 Task: Look for space in Surprise, United States from 6th September, 2023 to 15th September, 2023 for 6 adults in price range Rs.8000 to Rs.12000. Place can be entire place or private room with 6 bedrooms having 6 beds and 6 bathrooms. Property type can be house, flat, guest house. Amenities needed are: wifi, TV, free parkinig on premises, gym, breakfast. Booking option can be shelf check-in. Required host language is English.
Action: Mouse moved to (555, 110)
Screenshot: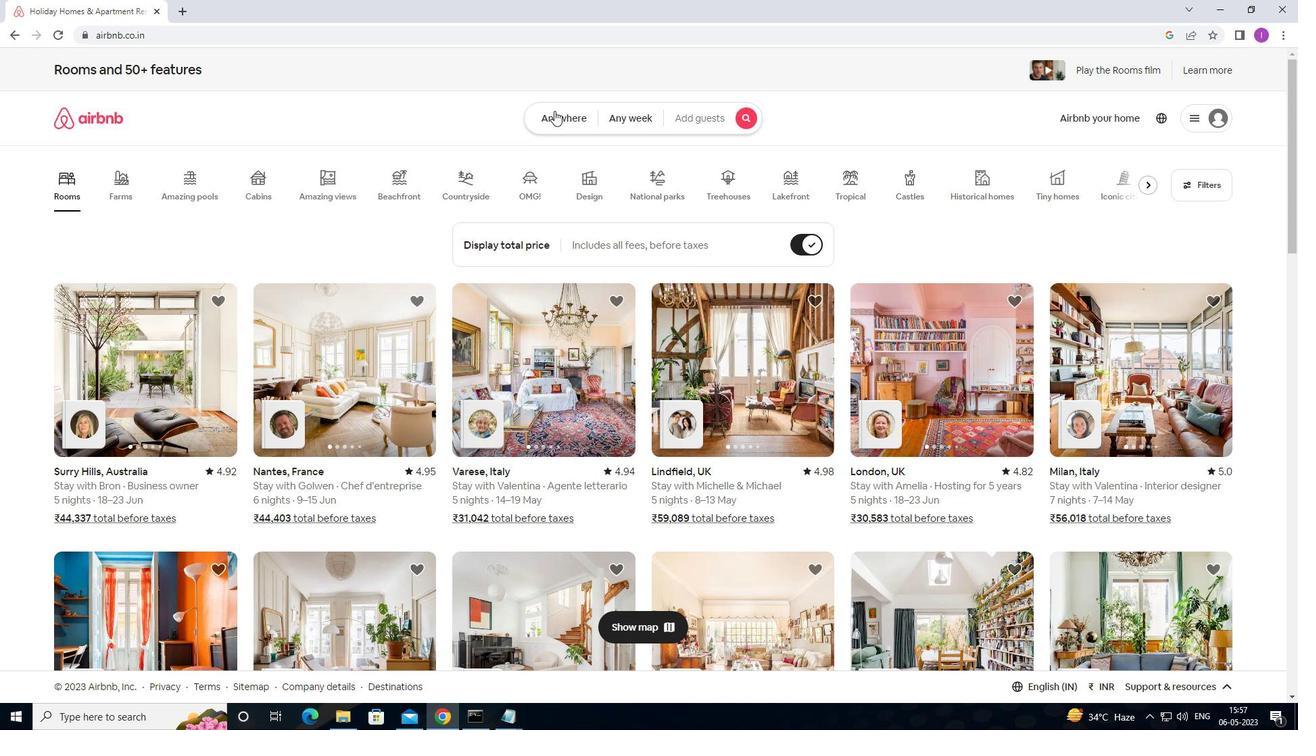 
Action: Mouse pressed left at (555, 110)
Screenshot: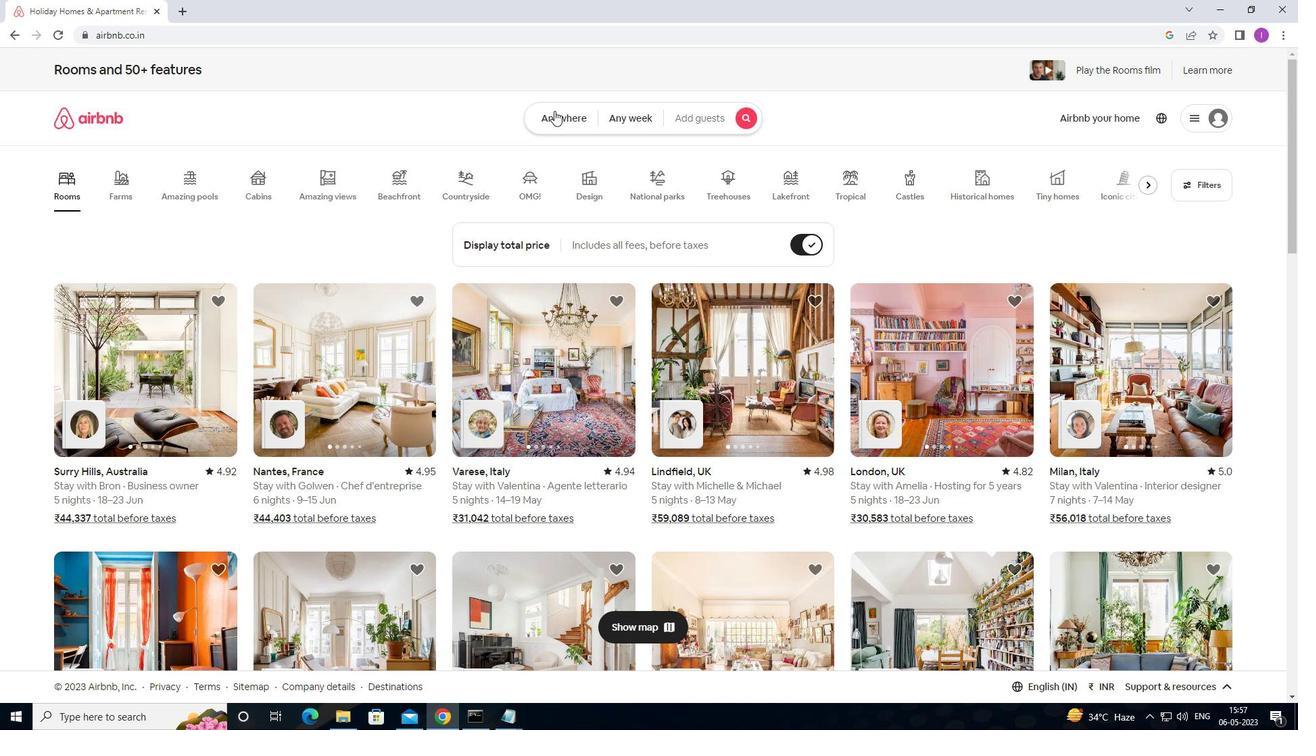 
Action: Mouse moved to (400, 178)
Screenshot: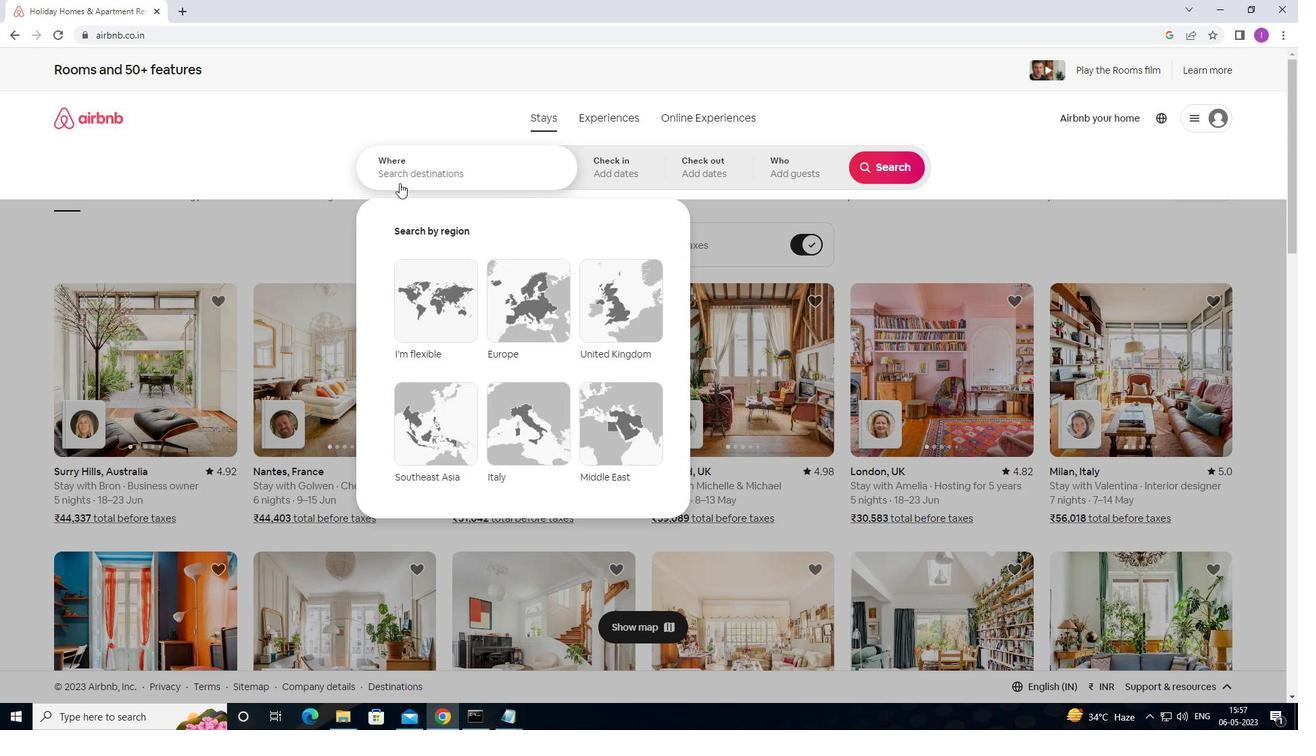 
Action: Mouse pressed left at (400, 178)
Screenshot: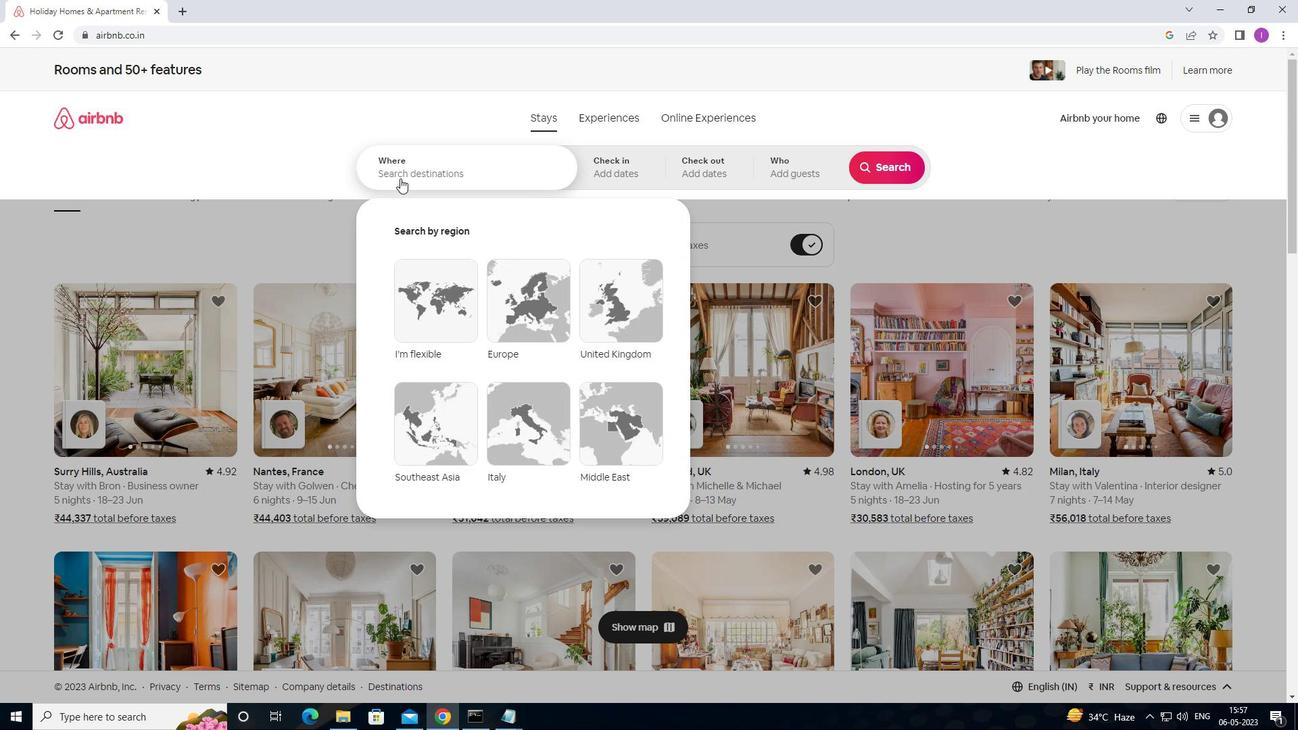
Action: Mouse moved to (930, 144)
Screenshot: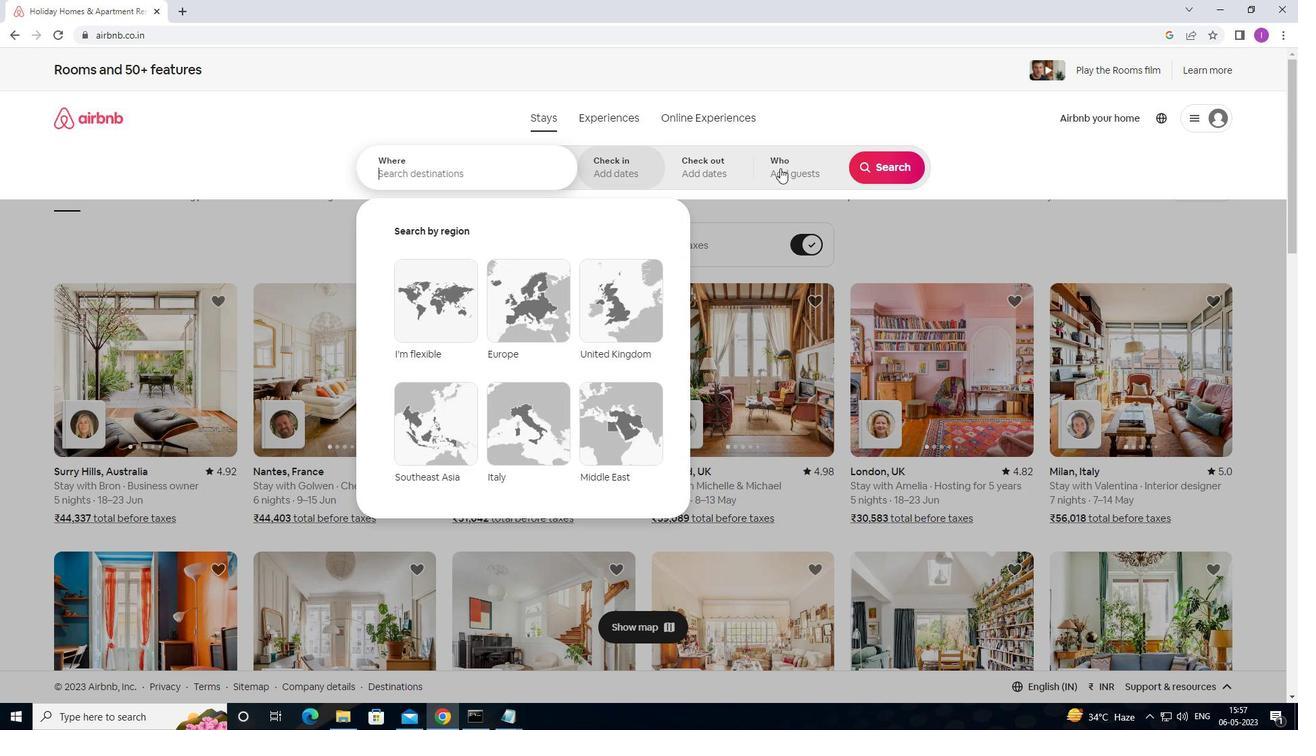 
Action: Key pressed <Key.shift>SURO<Key.backspace>
Screenshot: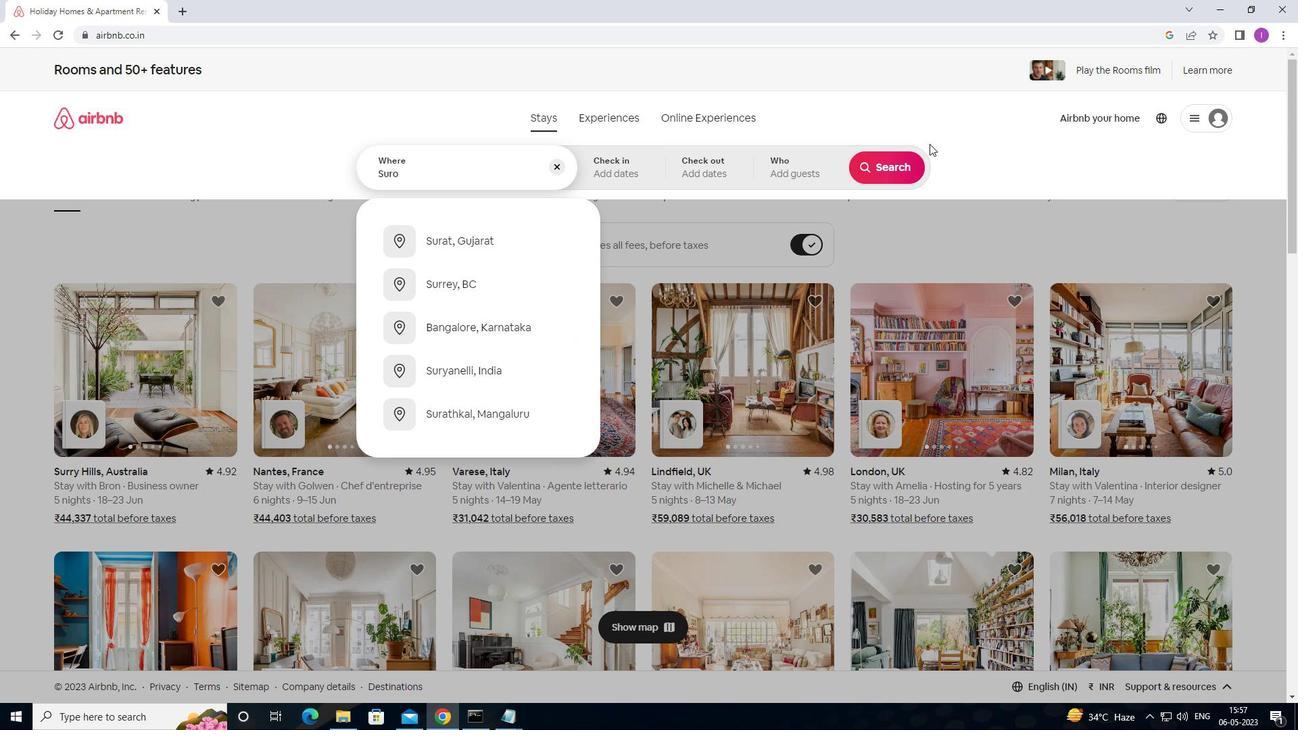 
Action: Mouse moved to (966, 163)
Screenshot: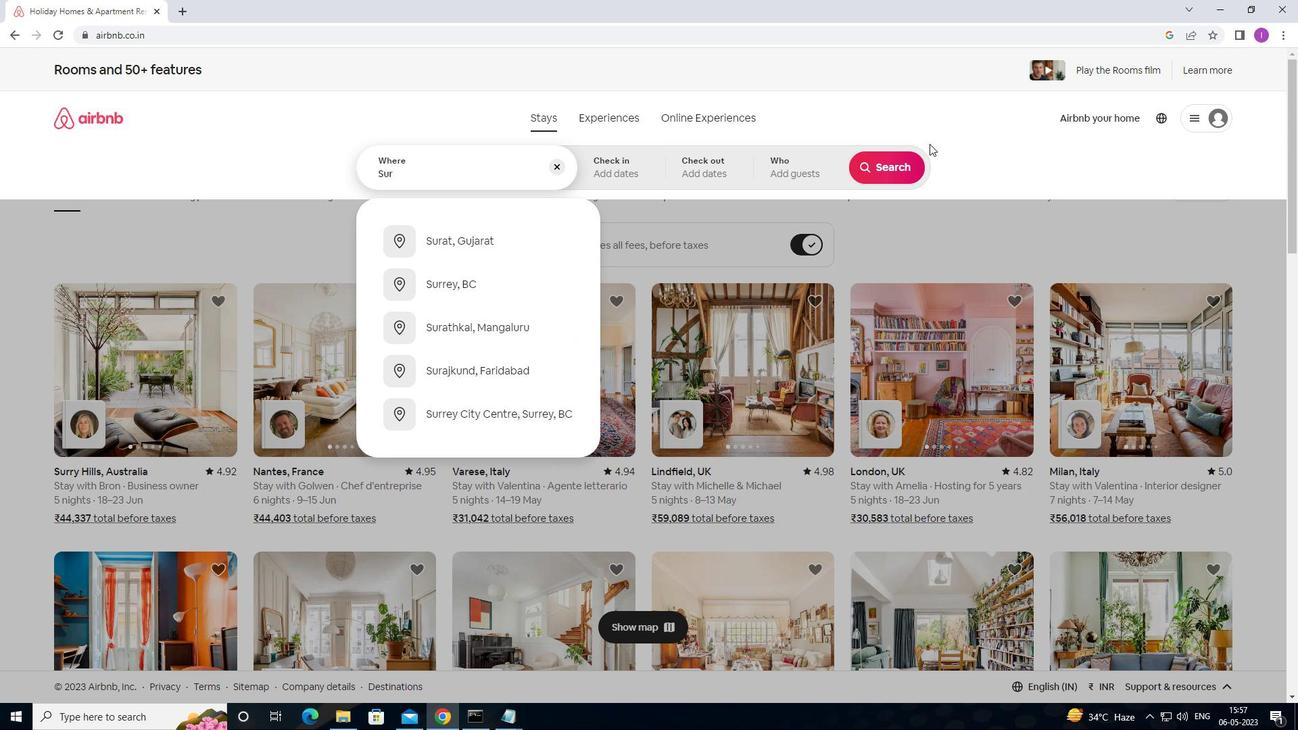 
Action: Key pressed PRISE,<Key.shift><Key.shift><Key.shift><Key.shift><Key.shift><Key.shift><Key.shift><Key.shift><Key.shift><Key.shift><Key.shift><Key.shift><Key.shift><Key.shift><Key.shift><Key.shift><Key.shift><Key.shift>UNITED<Key.space>STATES
Screenshot: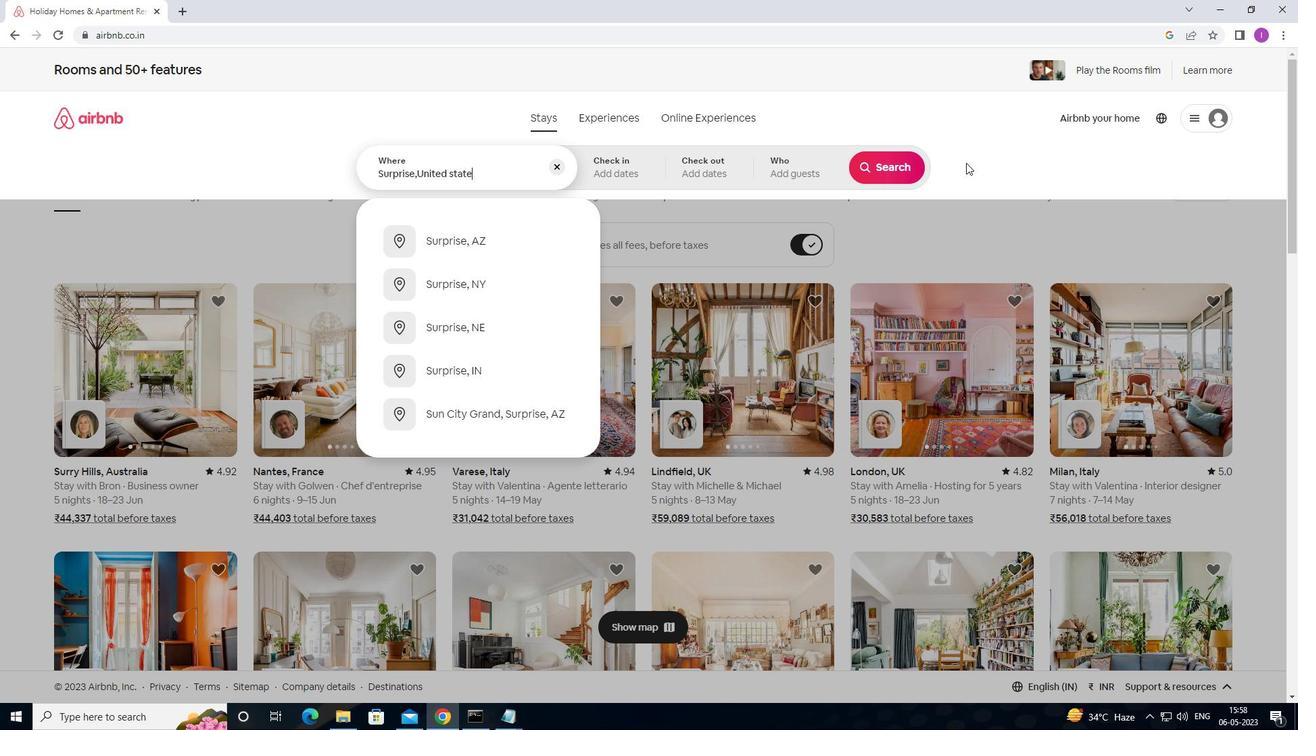 
Action: Mouse moved to (627, 167)
Screenshot: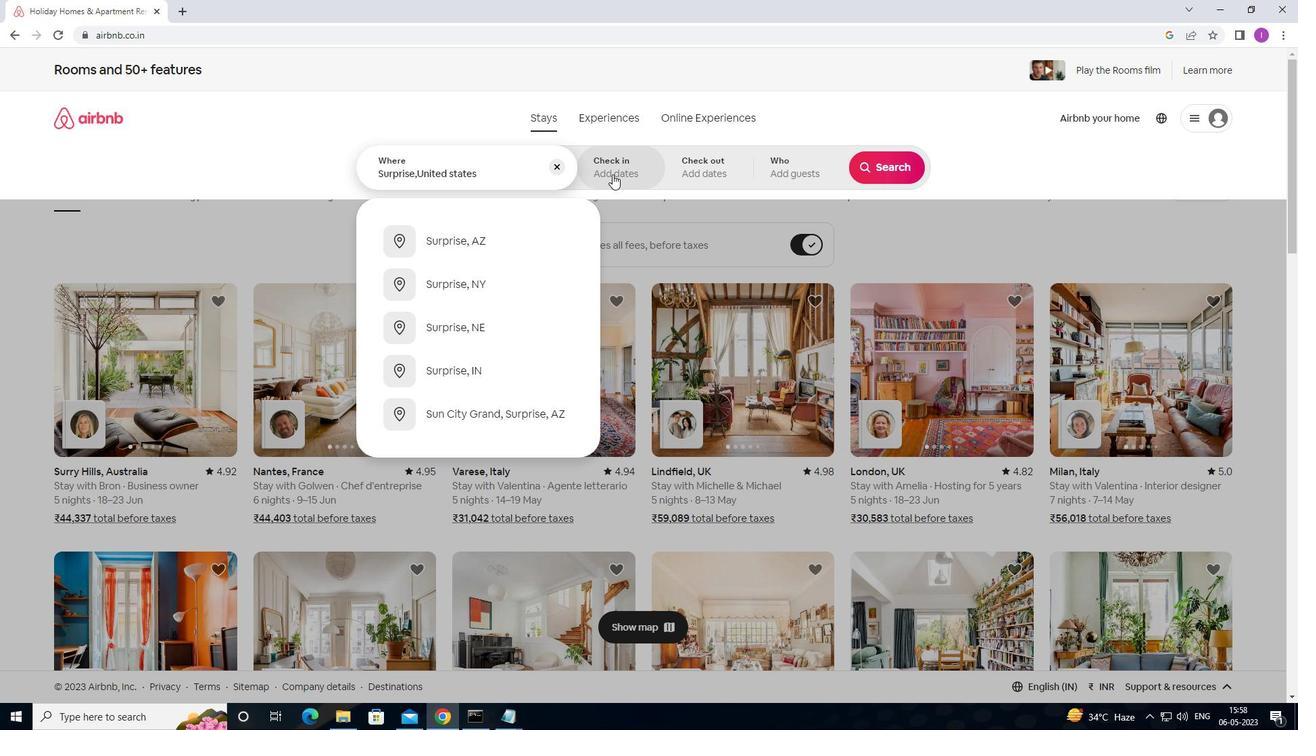 
Action: Mouse pressed left at (627, 167)
Screenshot: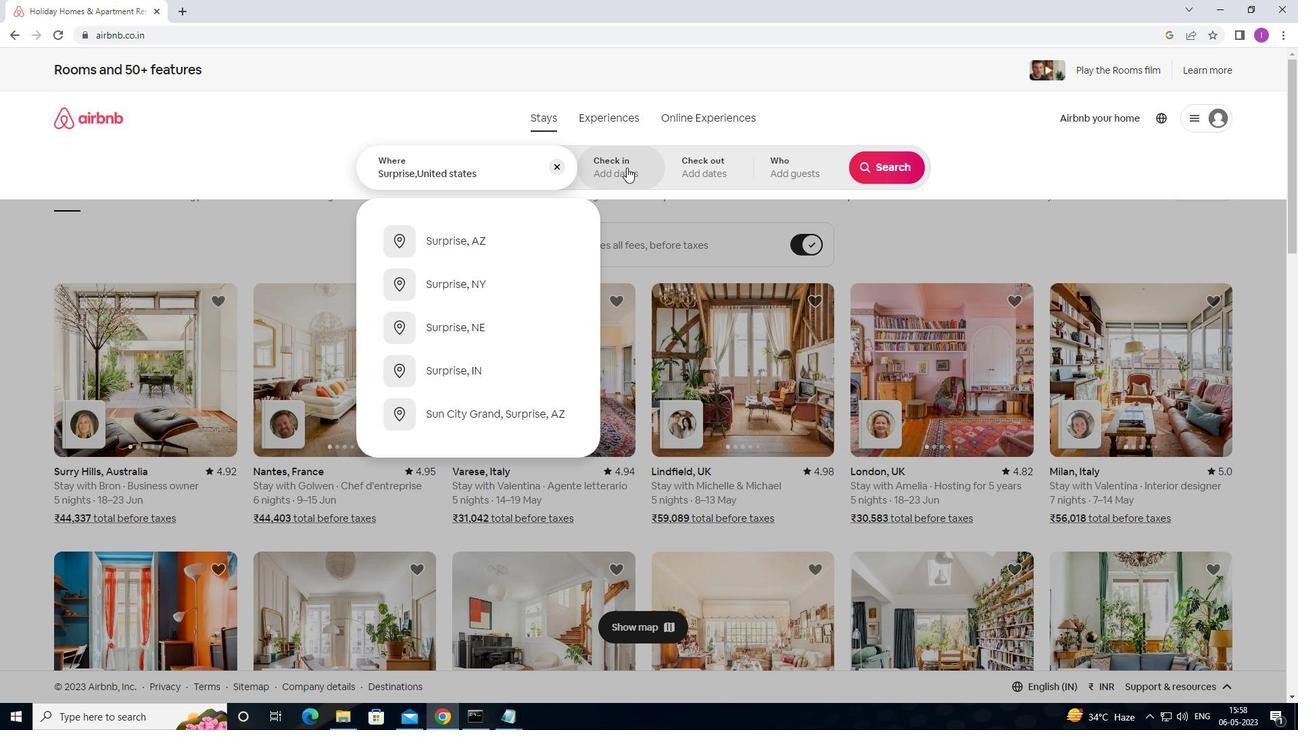 
Action: Mouse moved to (879, 271)
Screenshot: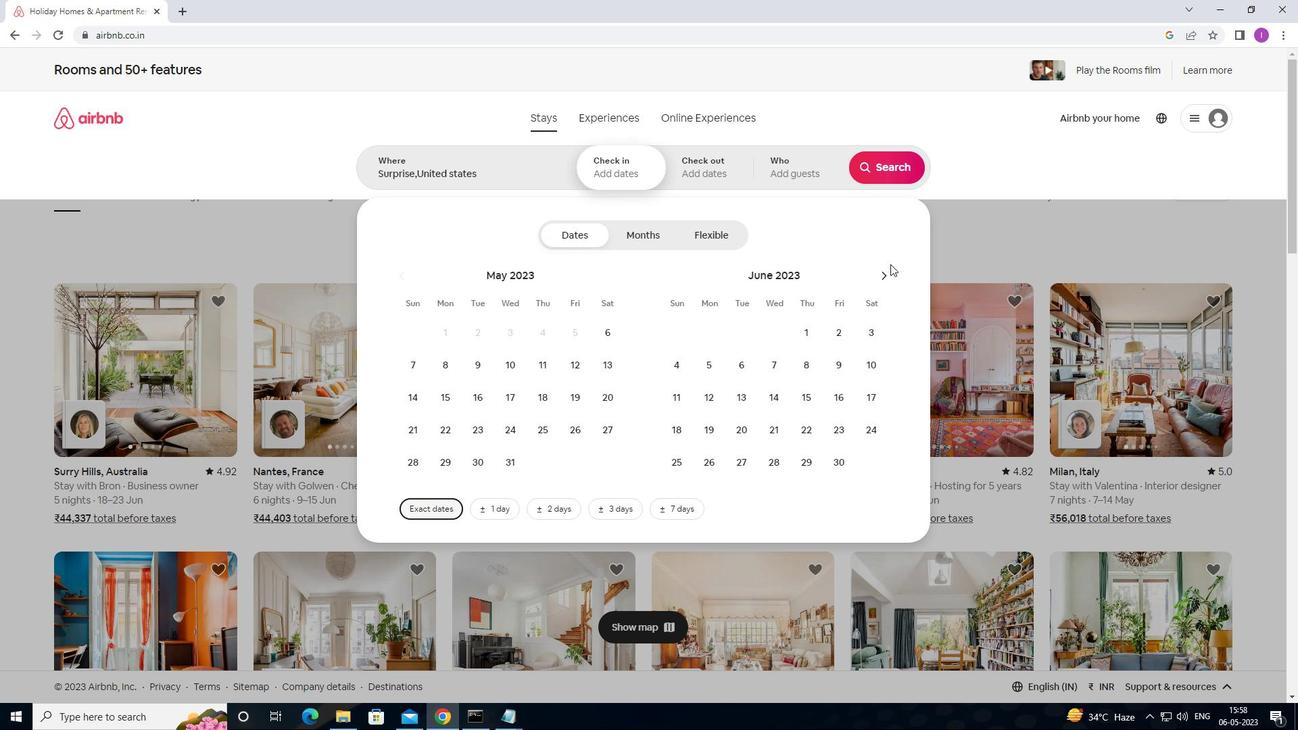 
Action: Mouse pressed left at (879, 271)
Screenshot: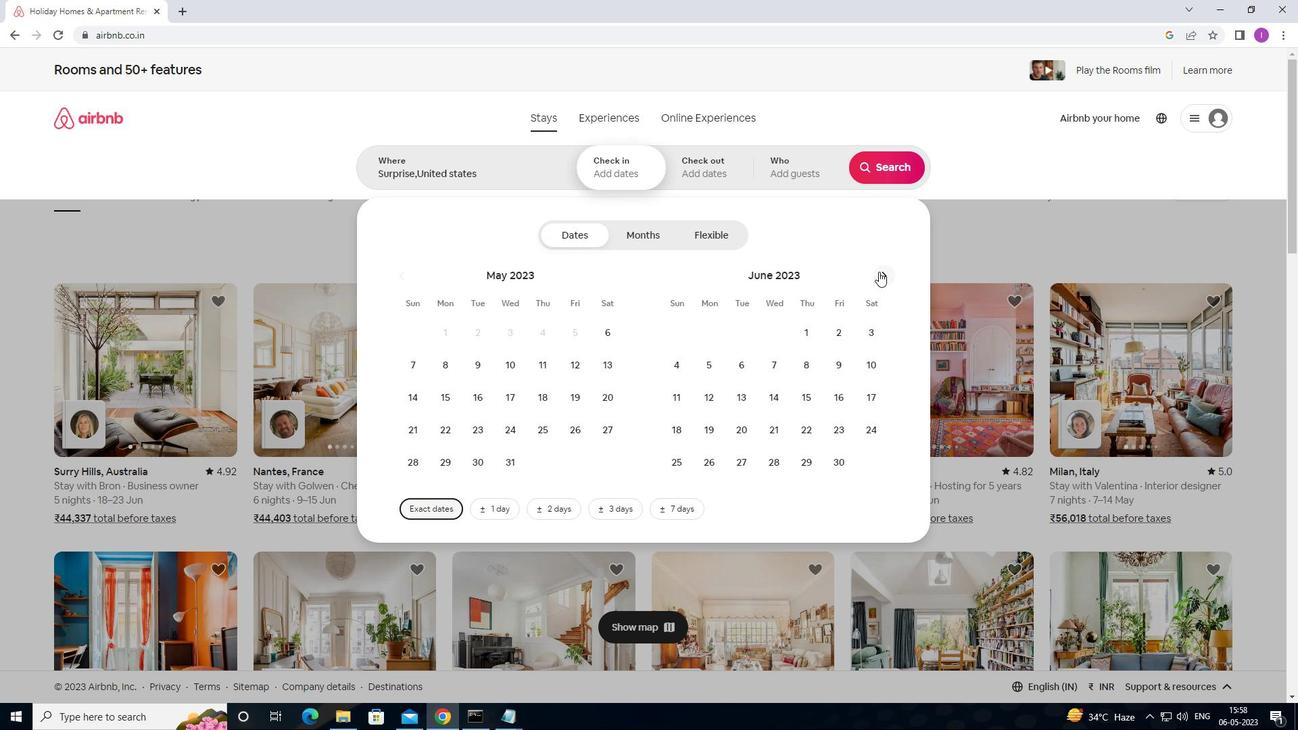 
Action: Mouse pressed left at (879, 271)
Screenshot: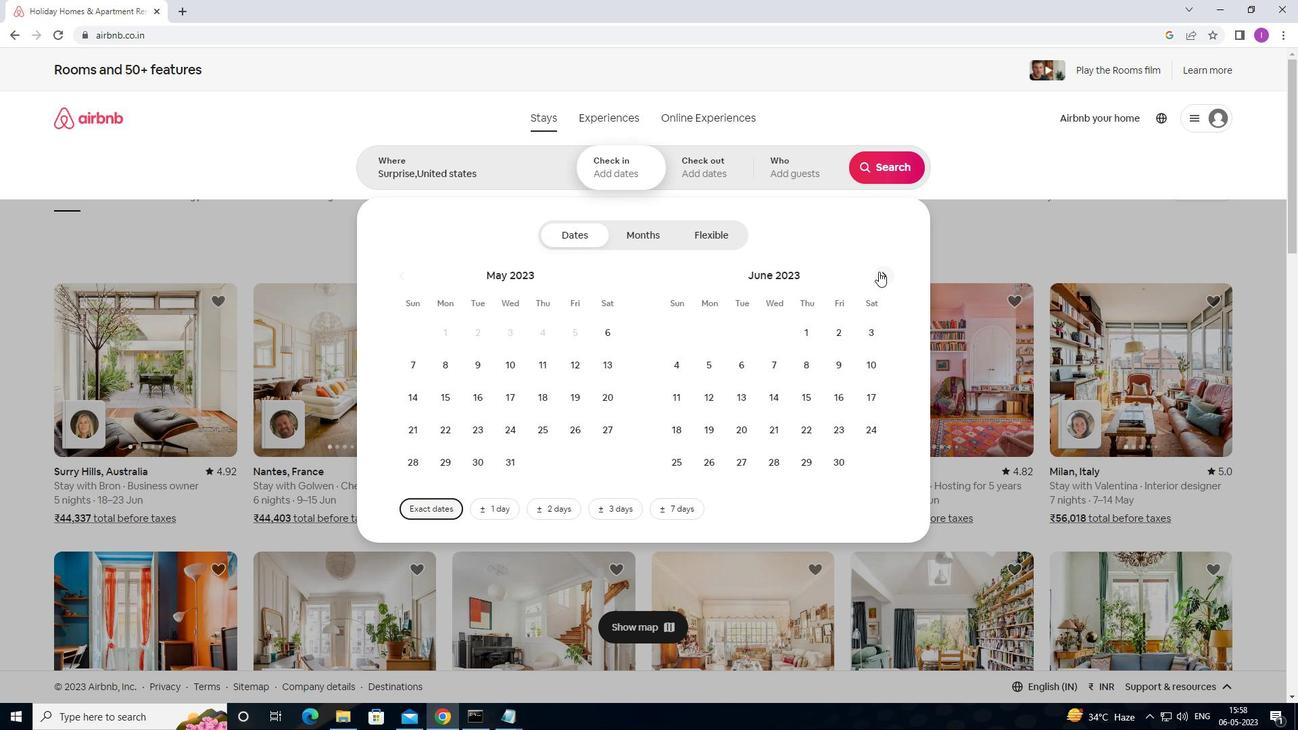 
Action: Mouse moved to (887, 278)
Screenshot: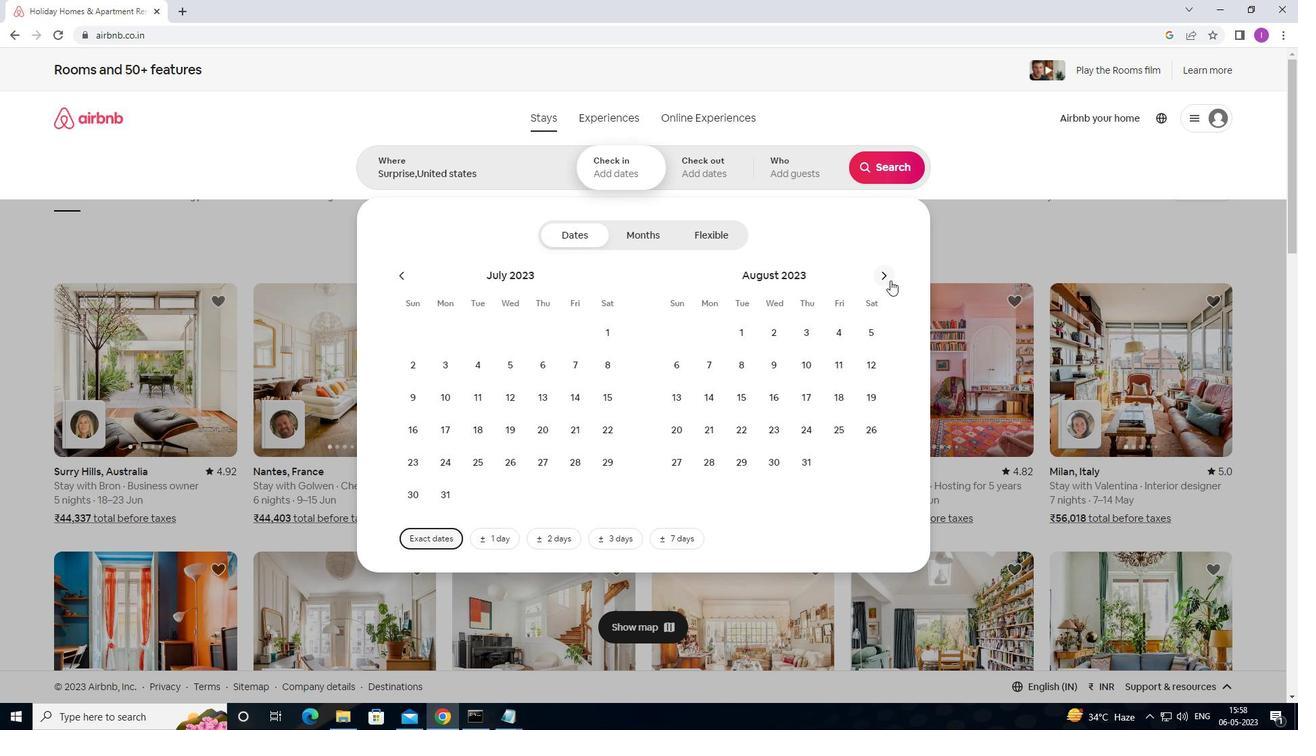 
Action: Mouse pressed left at (887, 278)
Screenshot: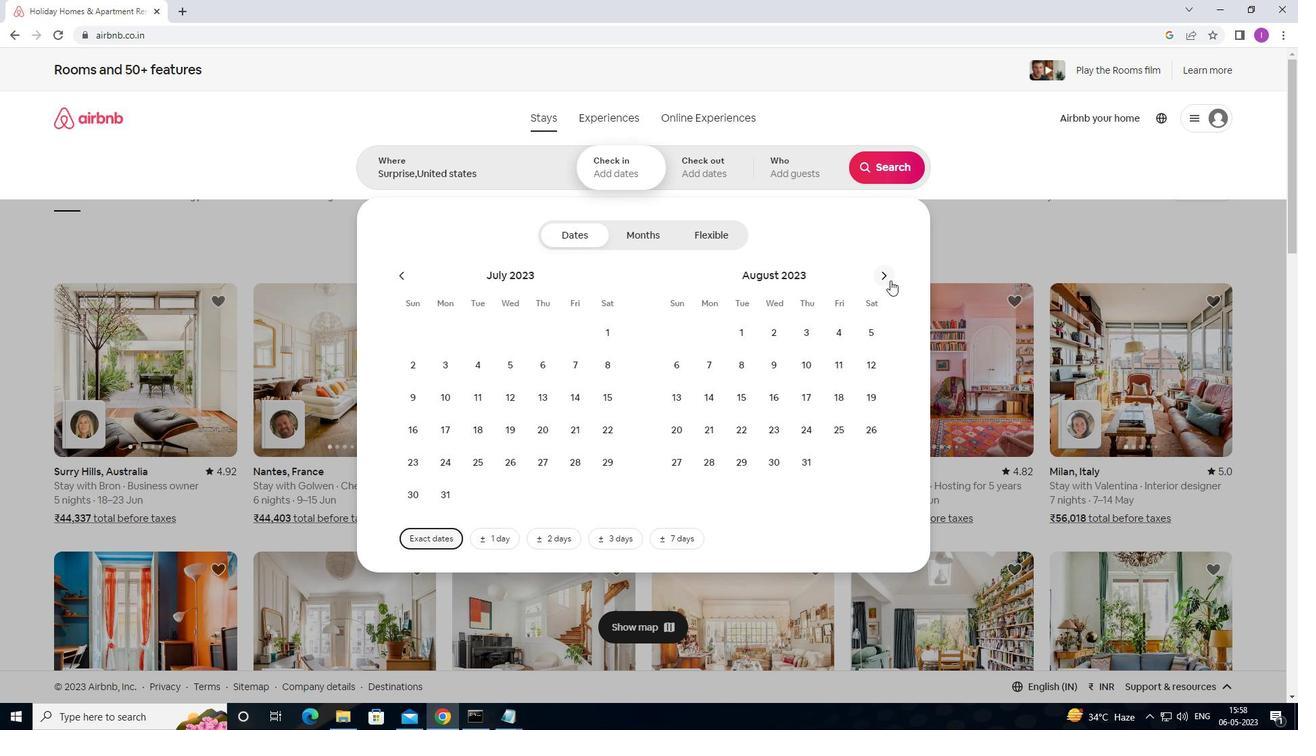 
Action: Mouse moved to (780, 359)
Screenshot: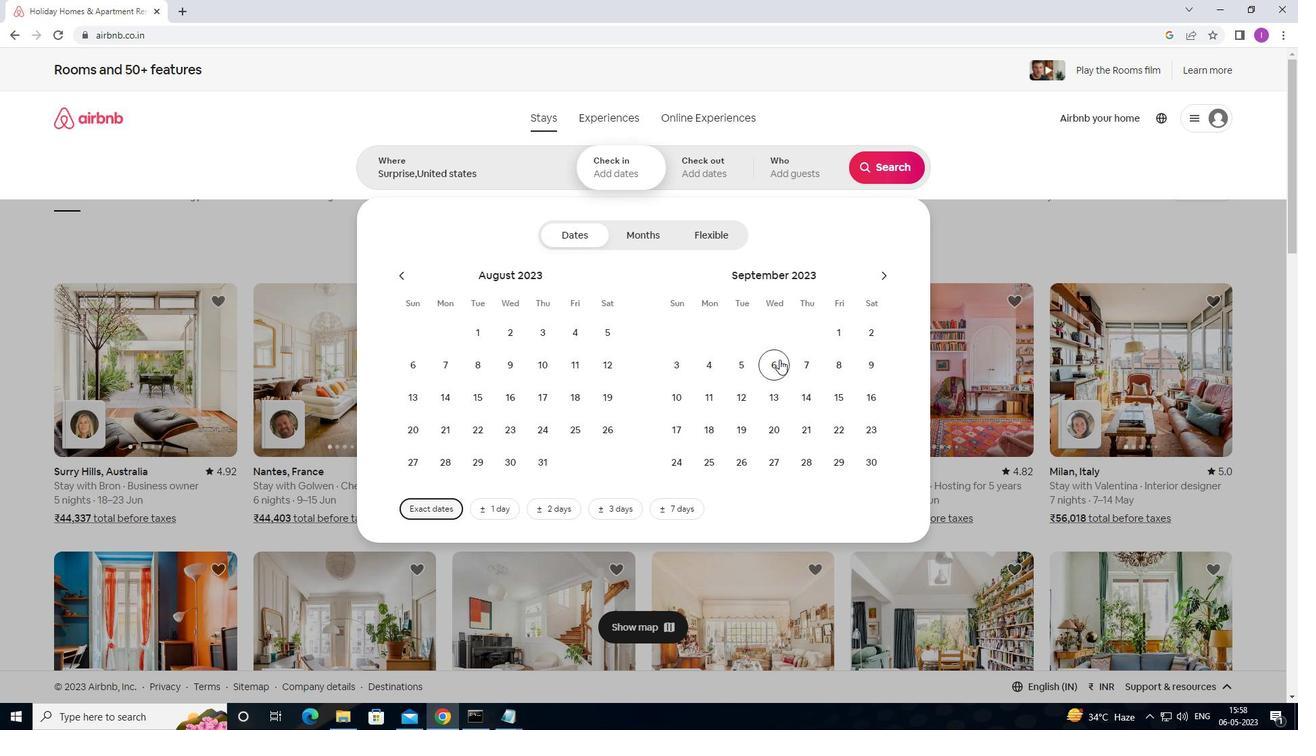 
Action: Mouse pressed left at (780, 359)
Screenshot: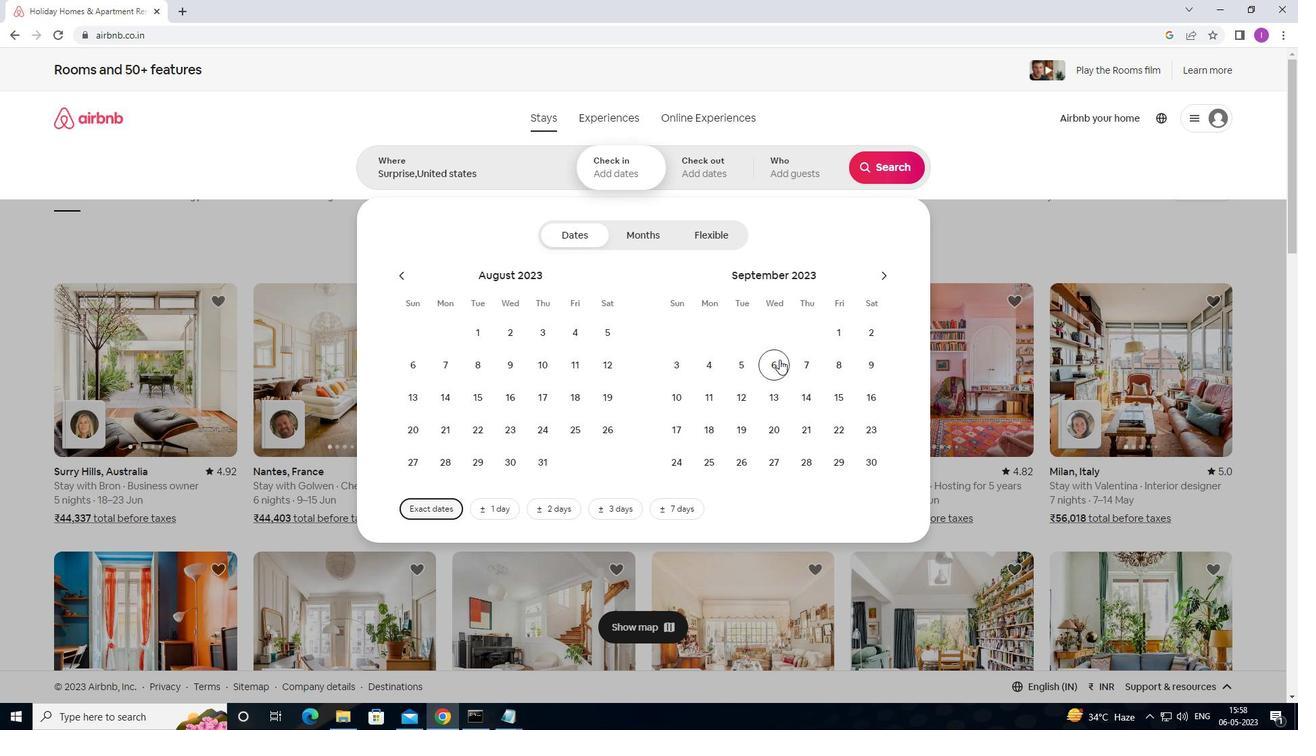 
Action: Mouse moved to (840, 392)
Screenshot: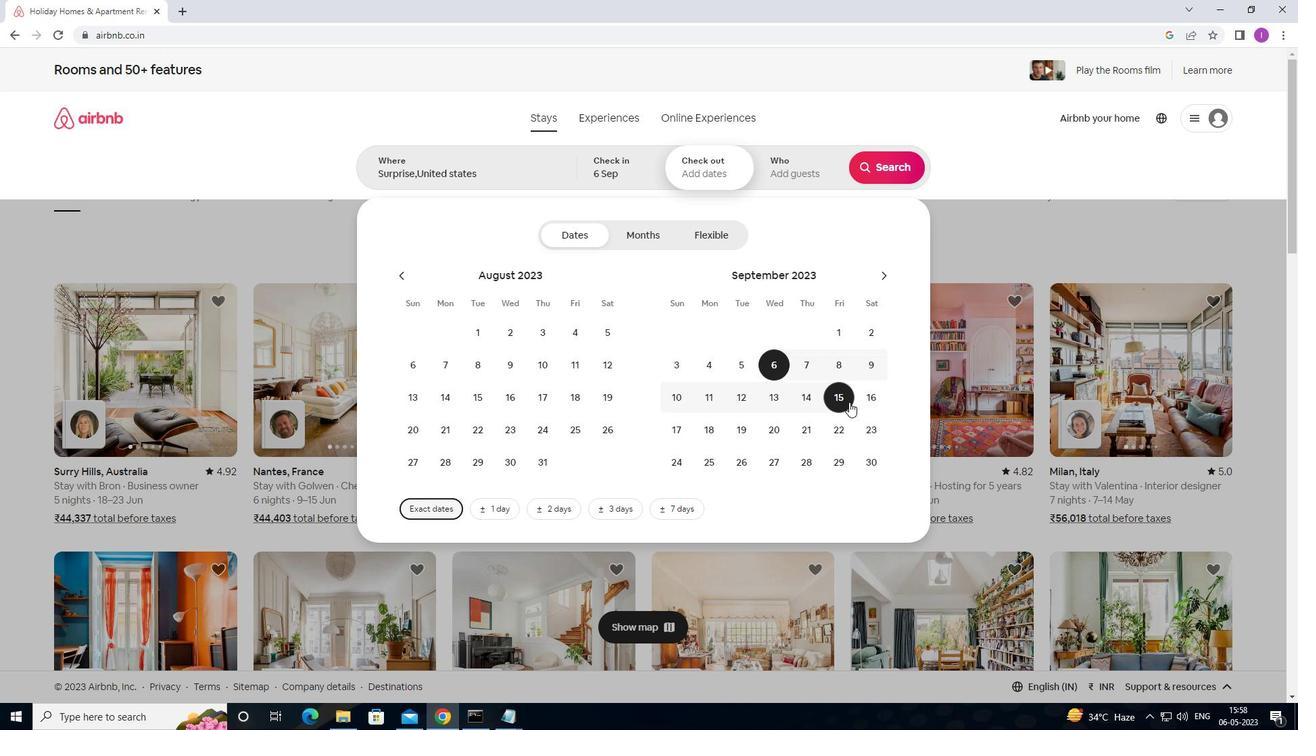 
Action: Mouse pressed left at (840, 392)
Screenshot: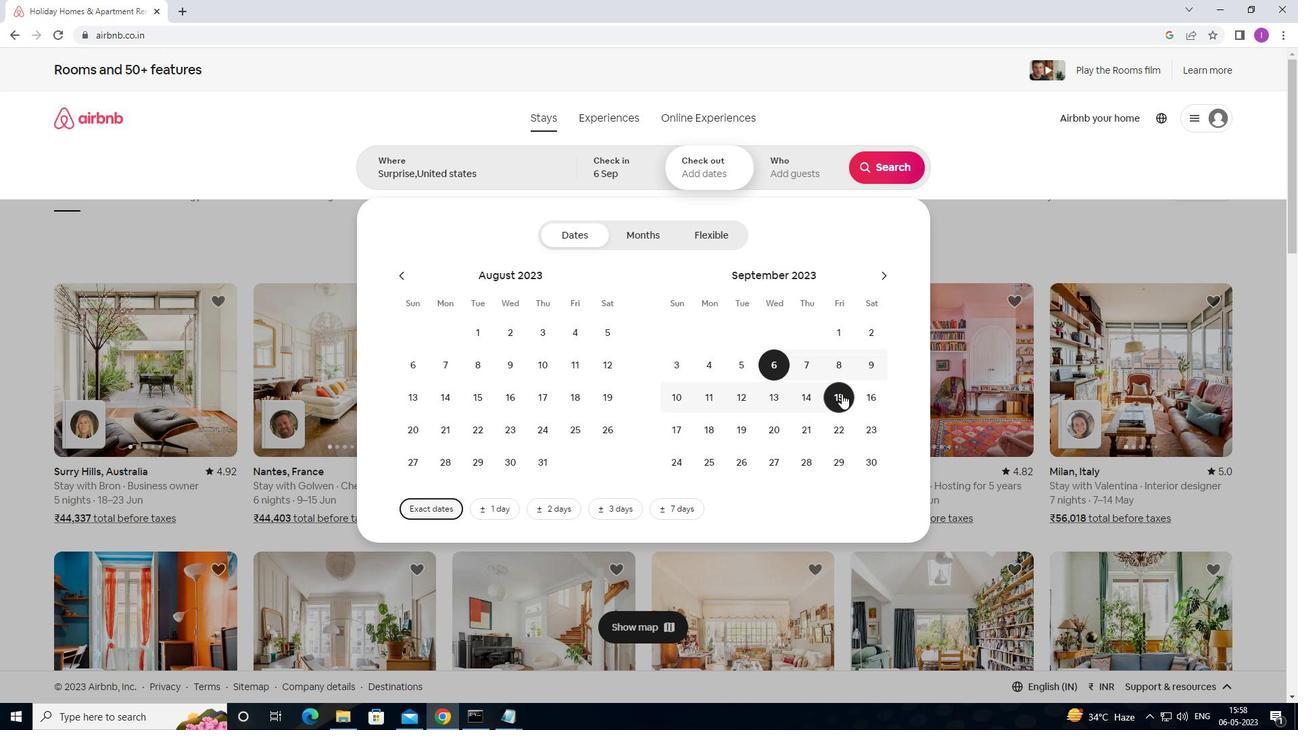 
Action: Mouse moved to (805, 175)
Screenshot: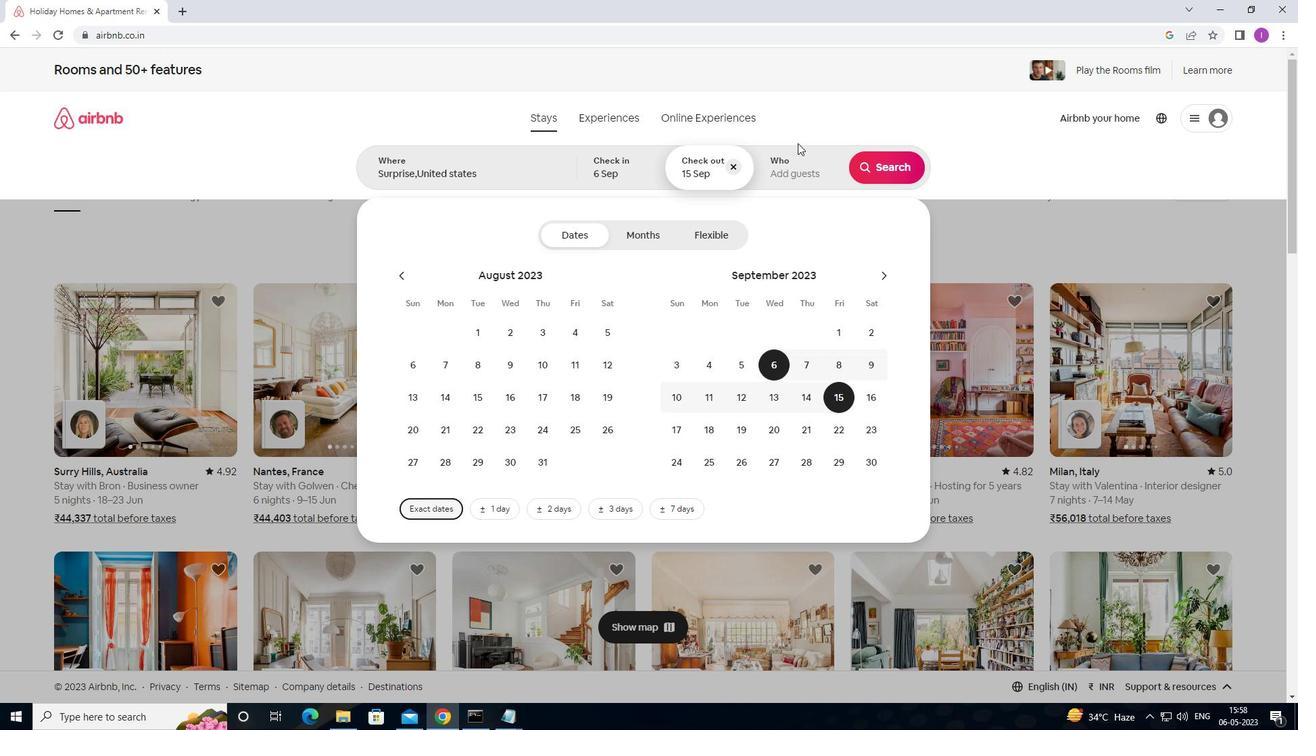
Action: Mouse pressed left at (805, 175)
Screenshot: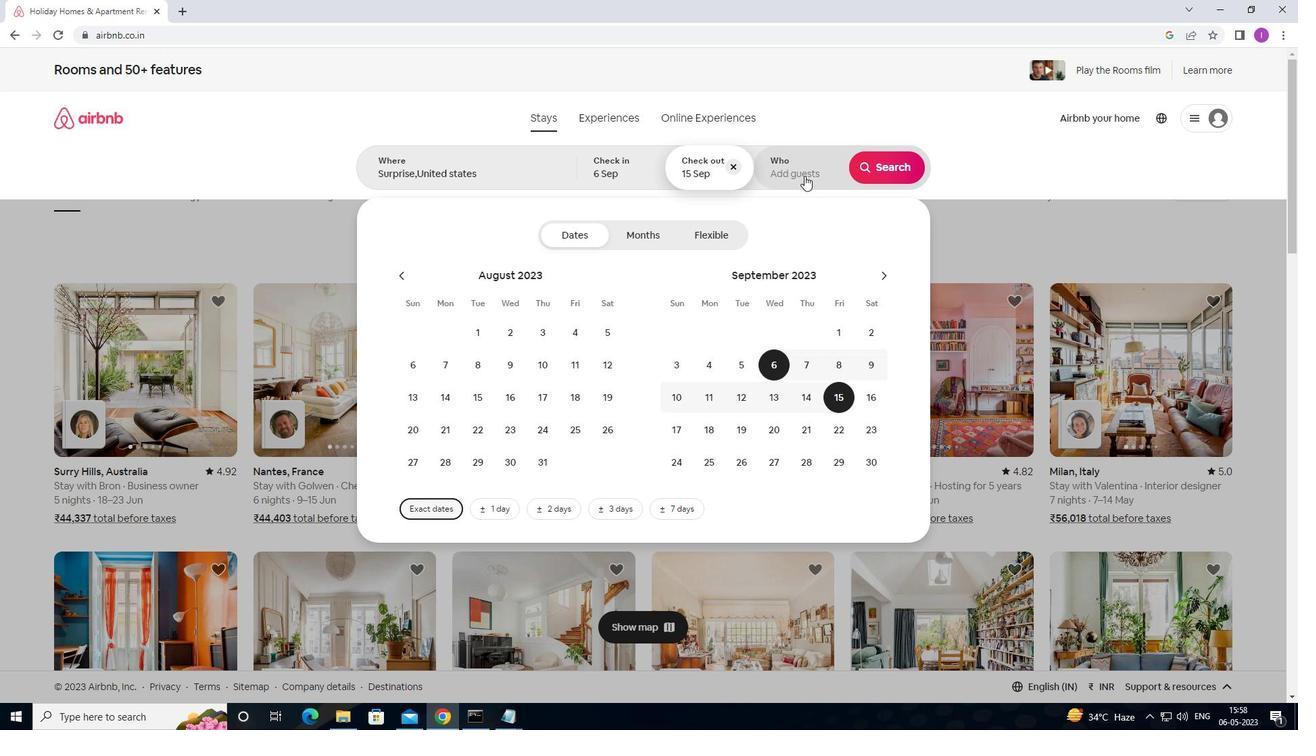 
Action: Mouse moved to (885, 237)
Screenshot: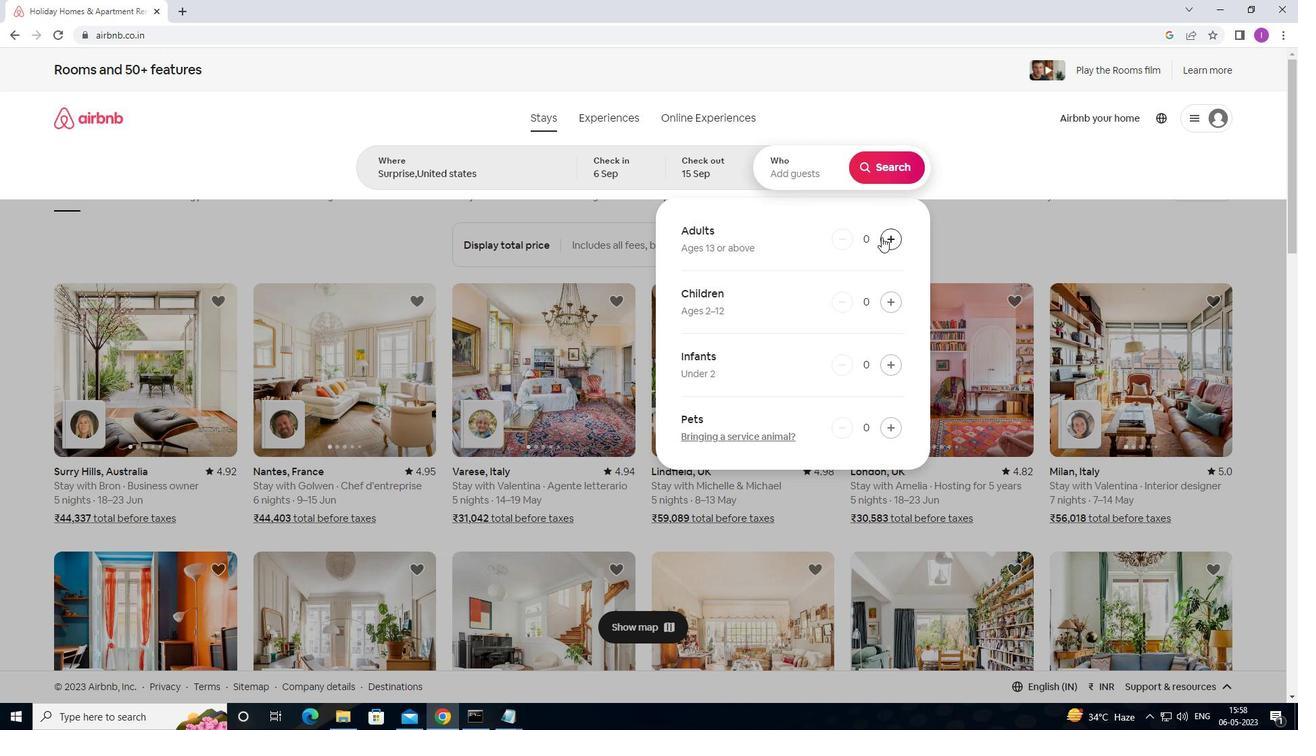 
Action: Mouse pressed left at (885, 237)
Screenshot: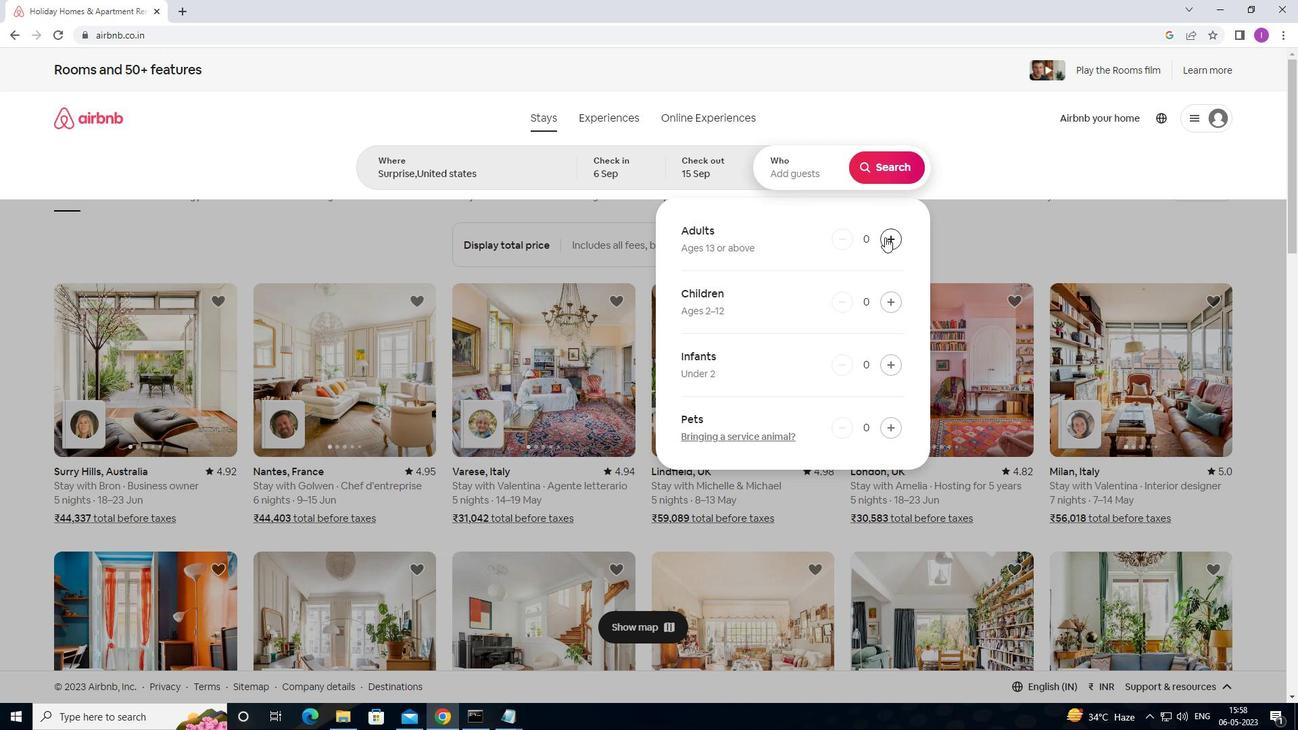 
Action: Mouse pressed left at (885, 237)
Screenshot: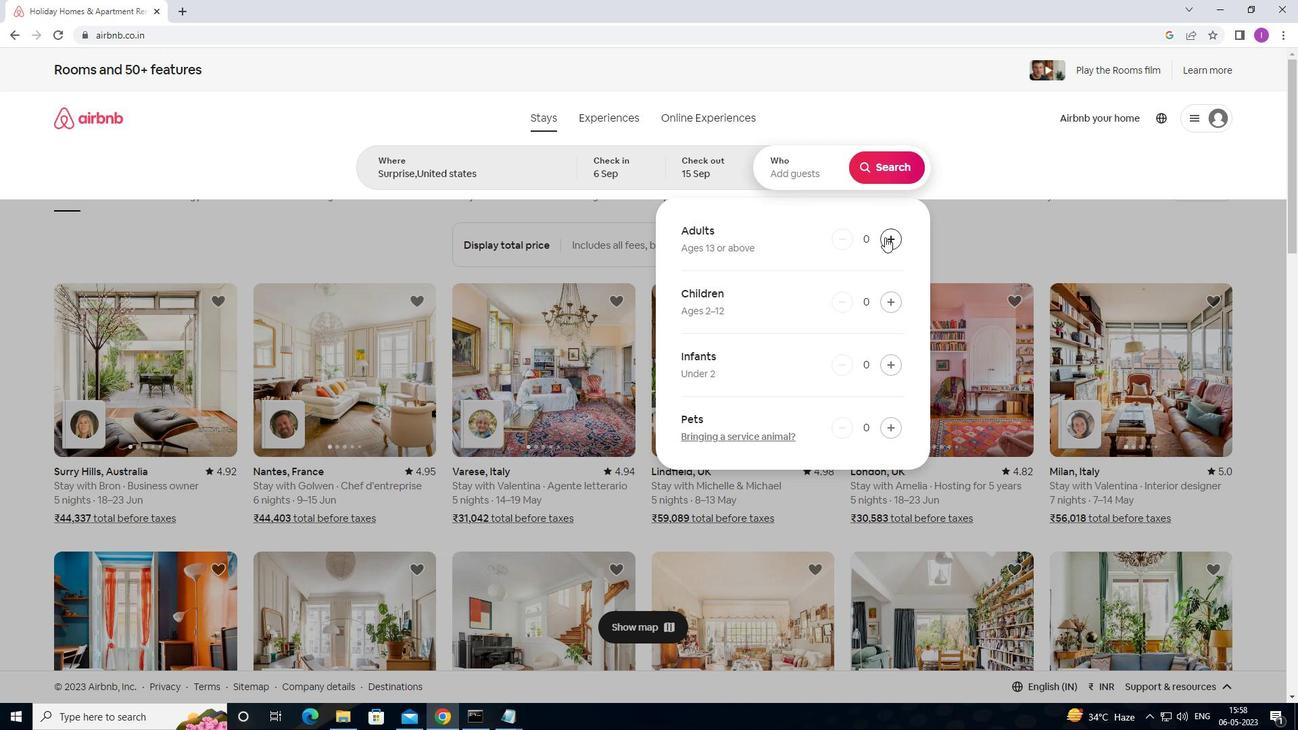 
Action: Mouse pressed left at (885, 237)
Screenshot: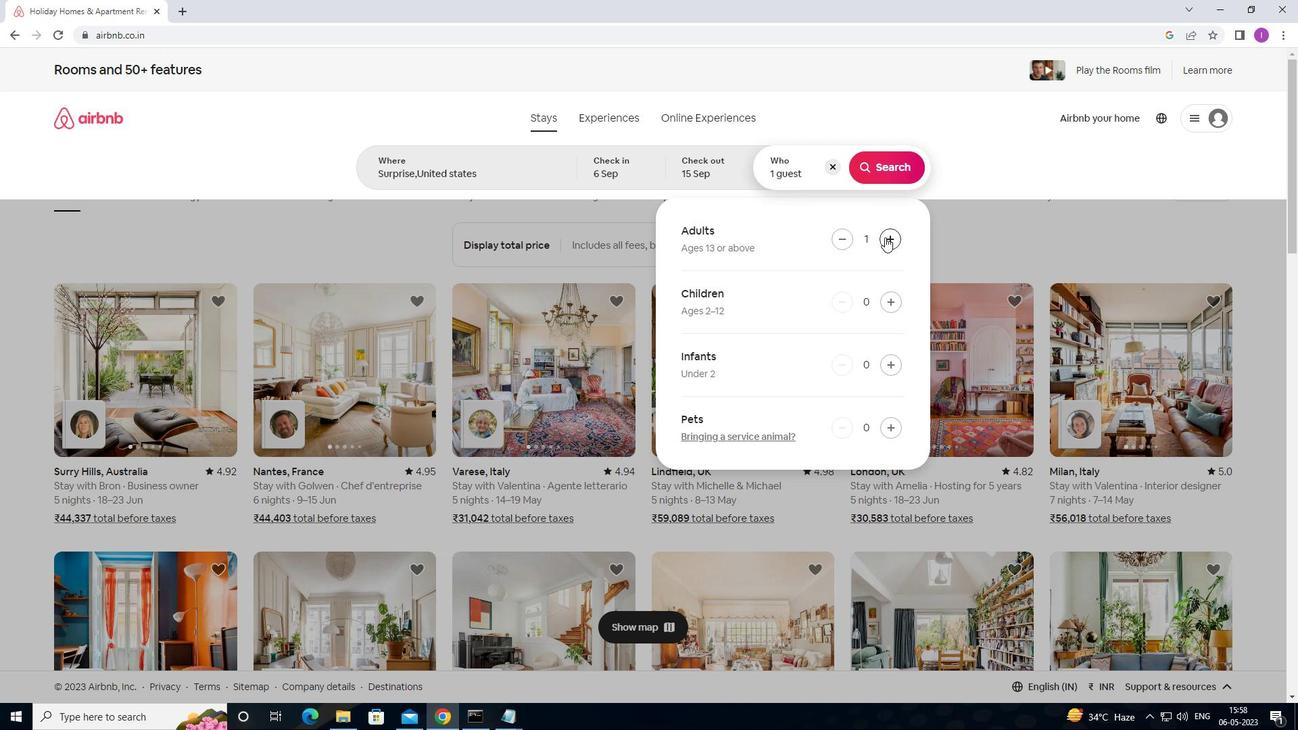 
Action: Mouse pressed left at (885, 237)
Screenshot: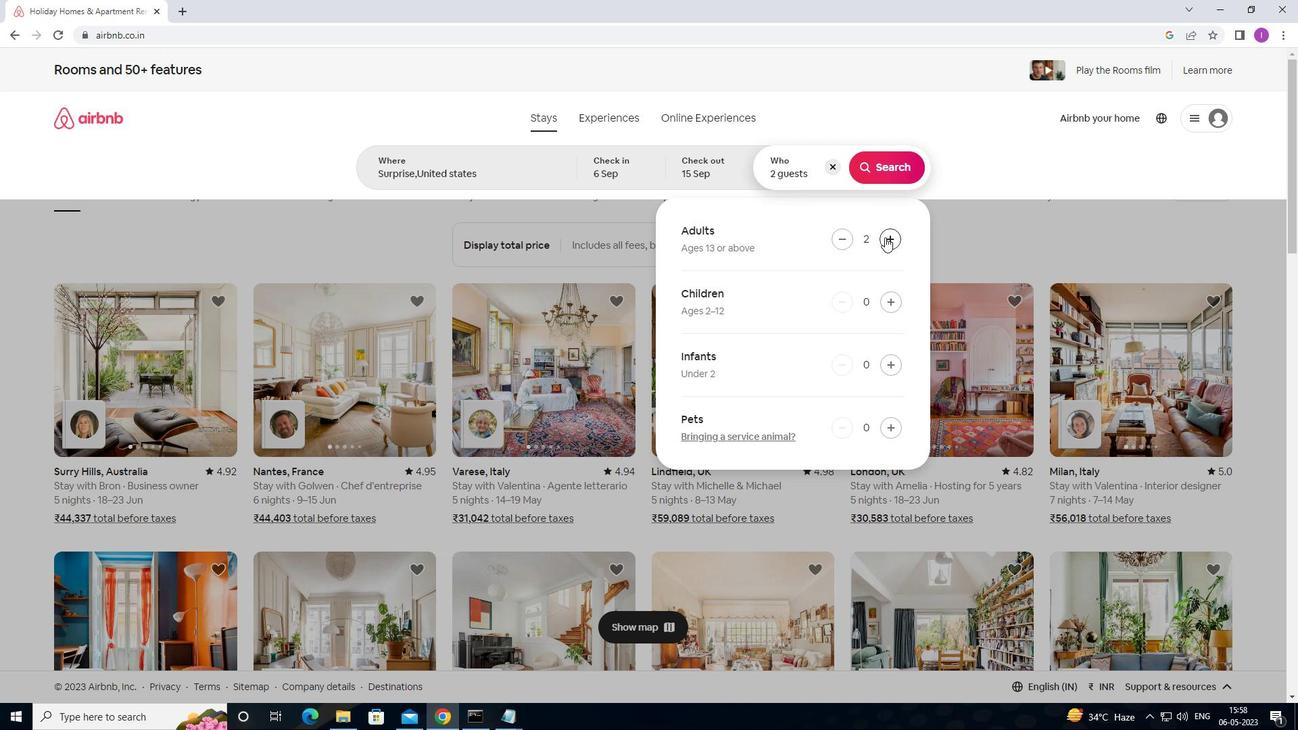 
Action: Mouse pressed left at (885, 237)
Screenshot: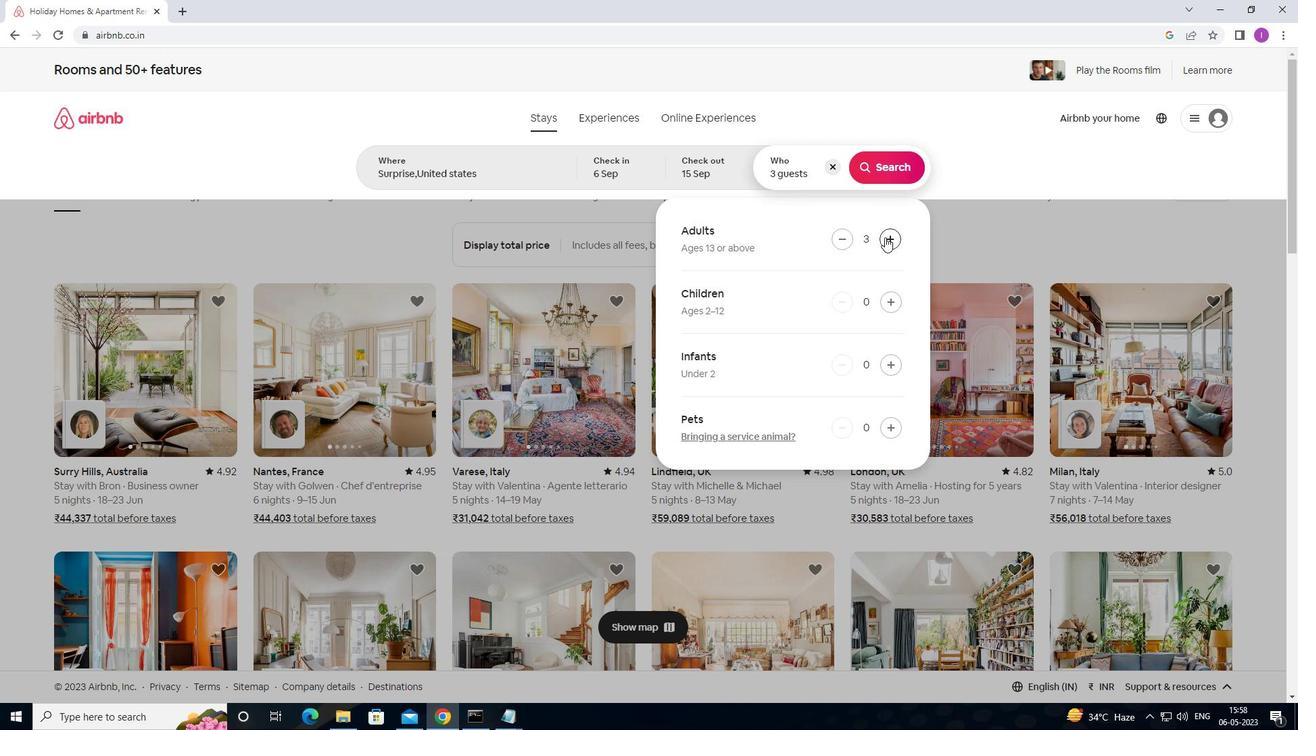 
Action: Mouse pressed left at (885, 237)
Screenshot: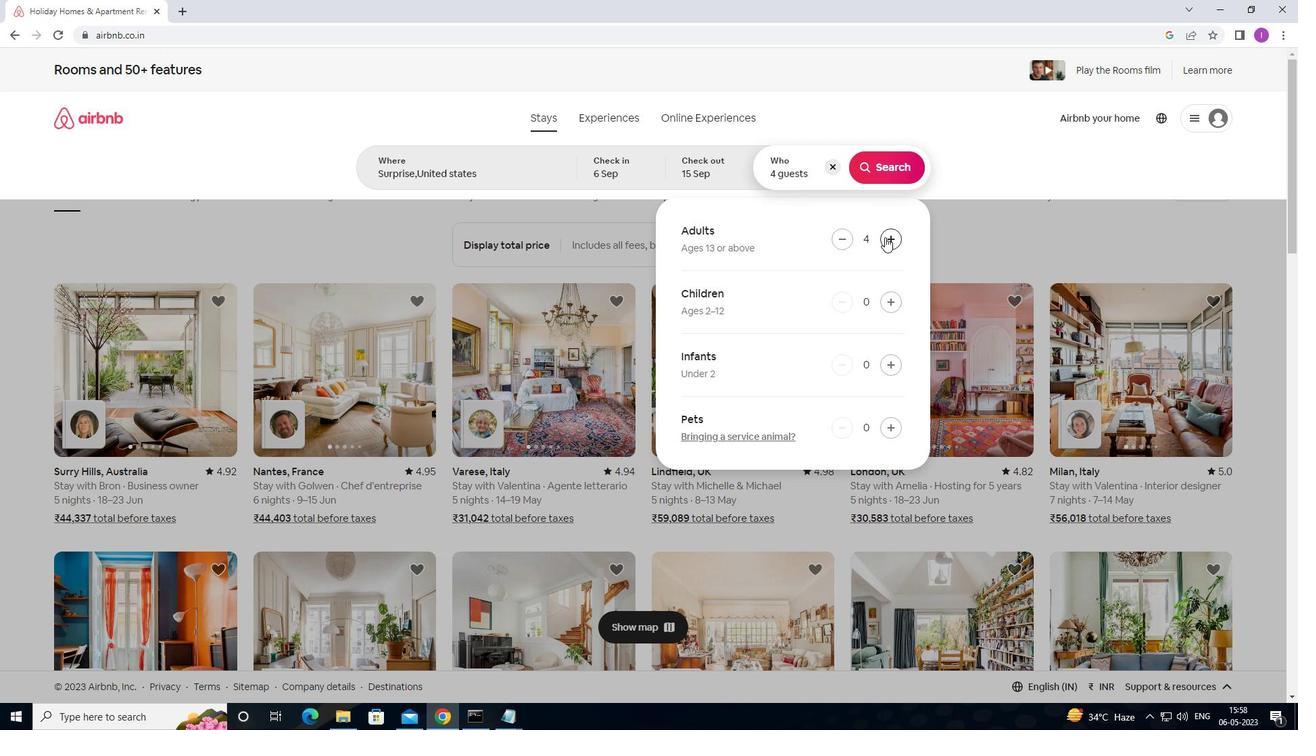 
Action: Mouse moved to (897, 167)
Screenshot: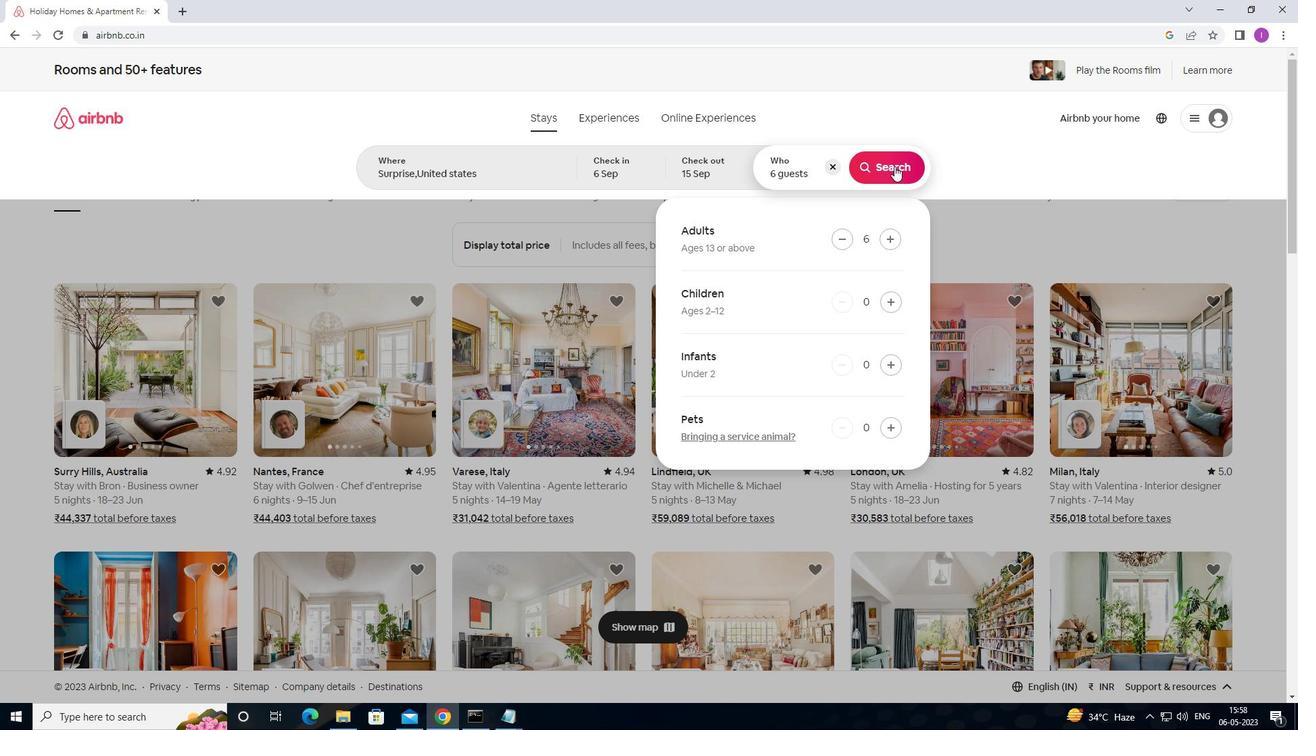 
Action: Mouse pressed left at (897, 167)
Screenshot: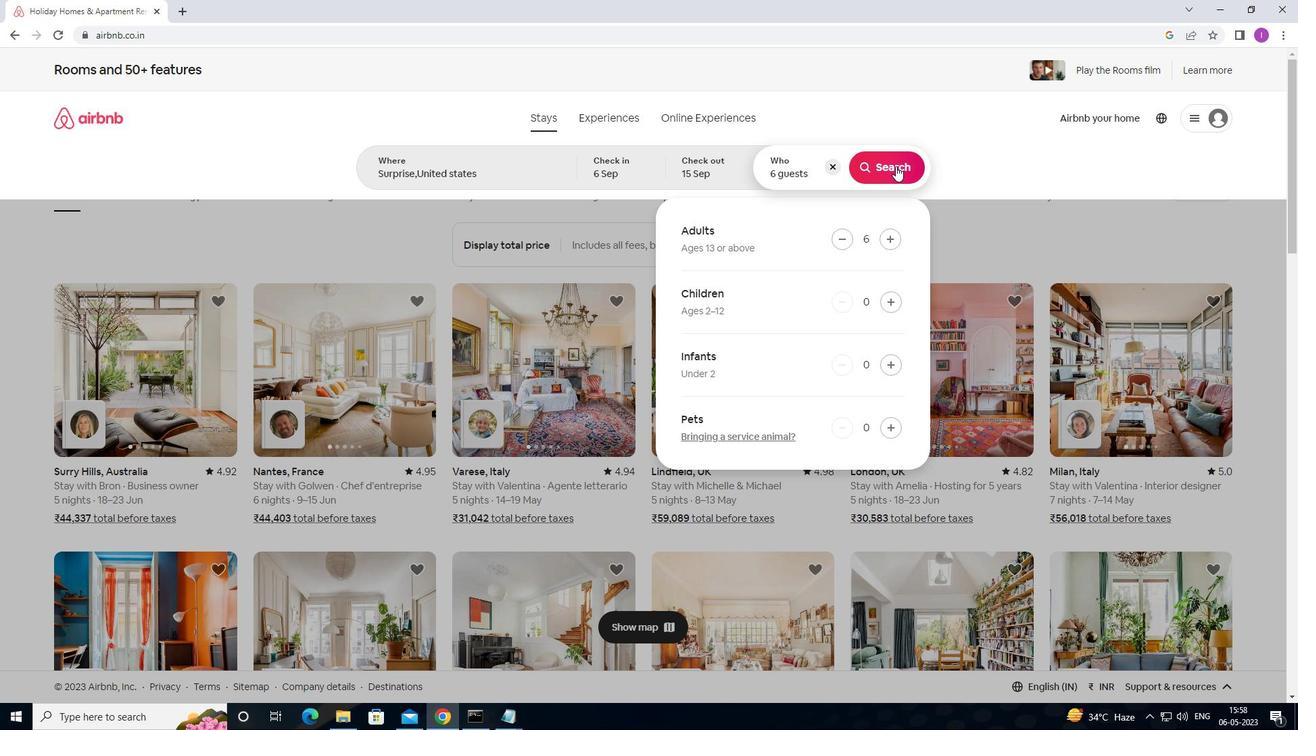 
Action: Mouse moved to (1221, 129)
Screenshot: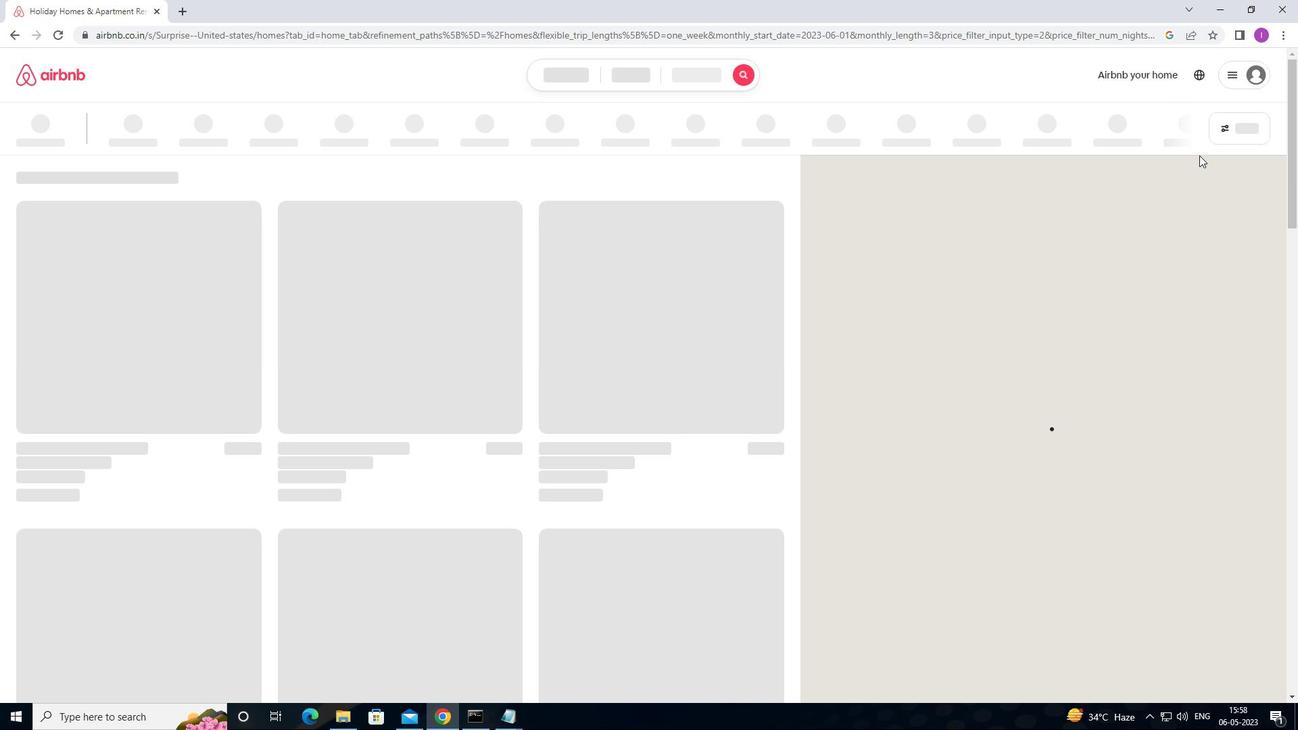 
Action: Mouse pressed left at (1221, 129)
Screenshot: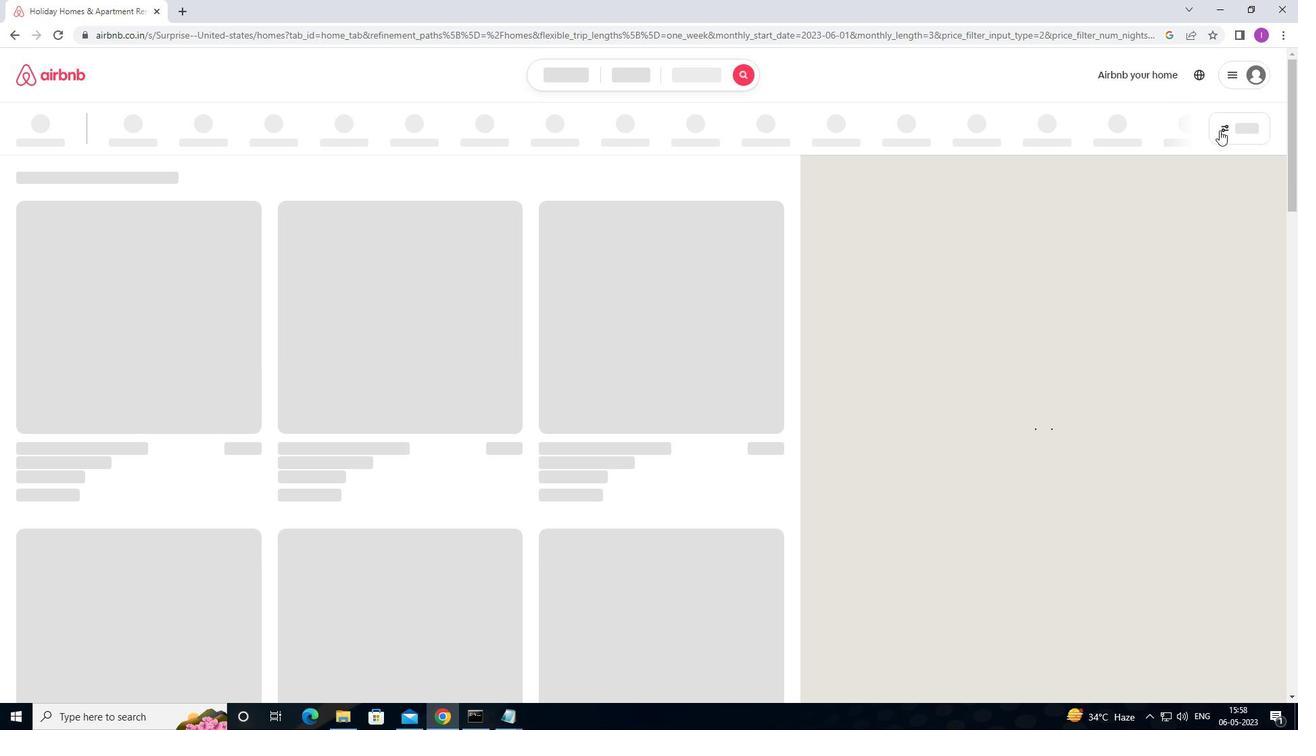 
Action: Mouse moved to (478, 459)
Screenshot: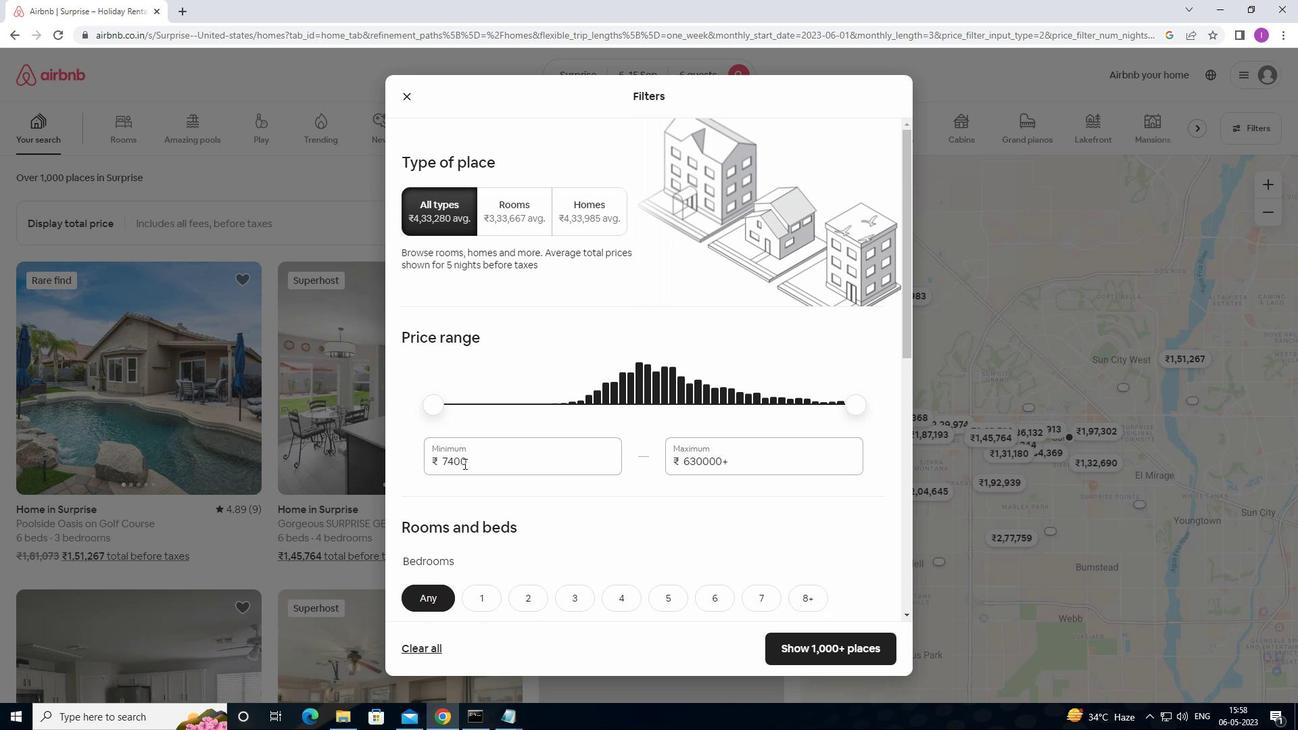 
Action: Mouse pressed left at (478, 459)
Screenshot: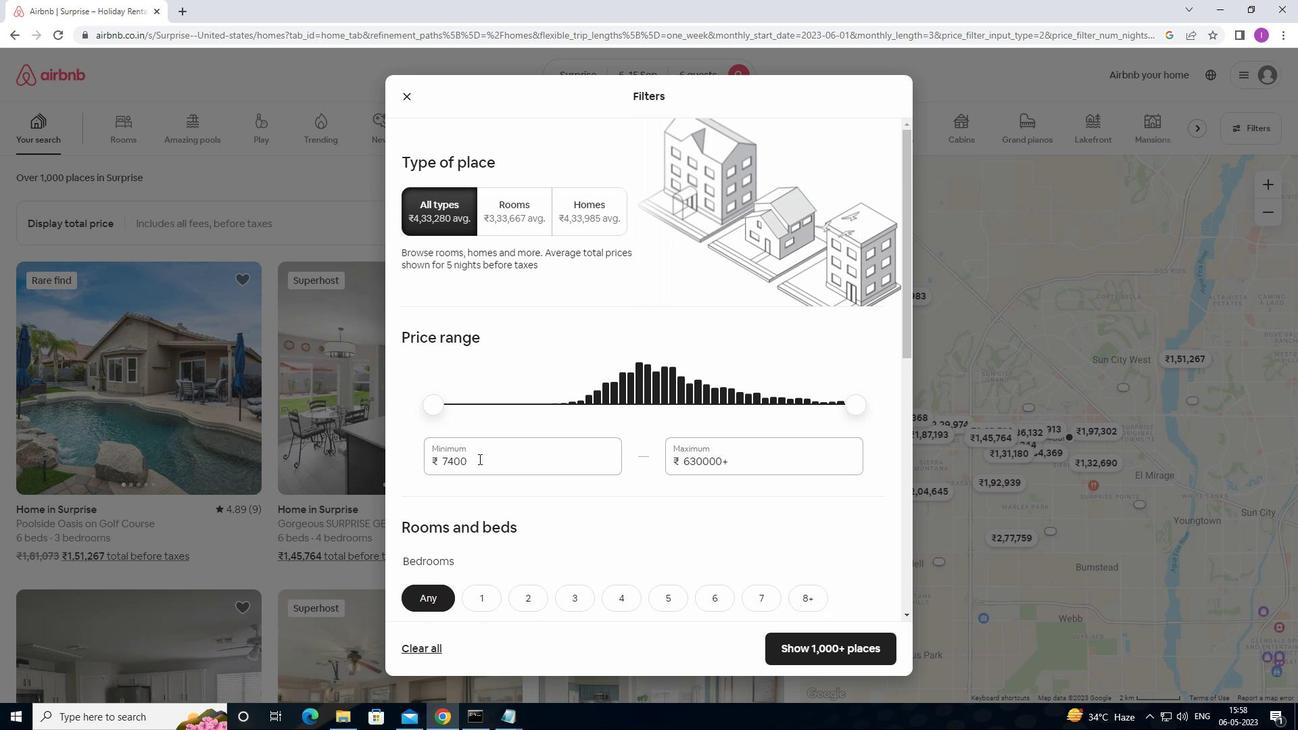 
Action: Mouse moved to (445, 464)
Screenshot: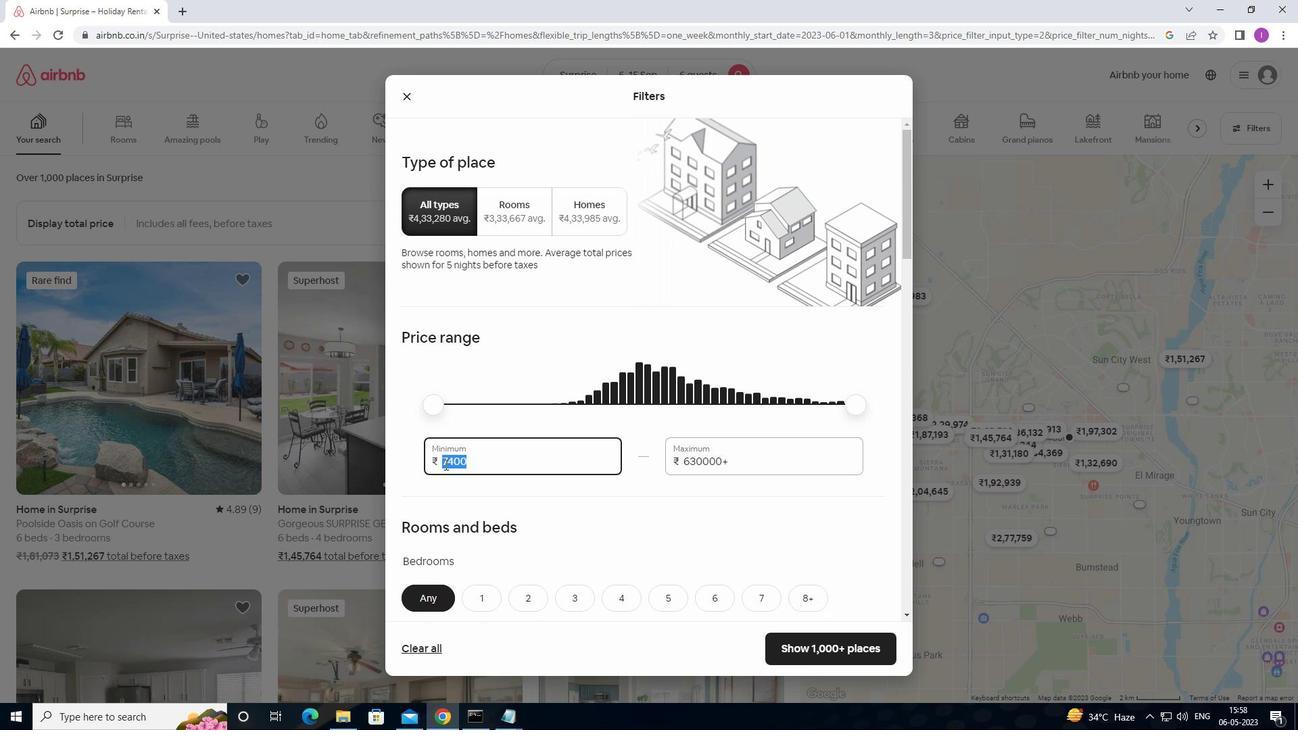
Action: Key pressed 80
Screenshot: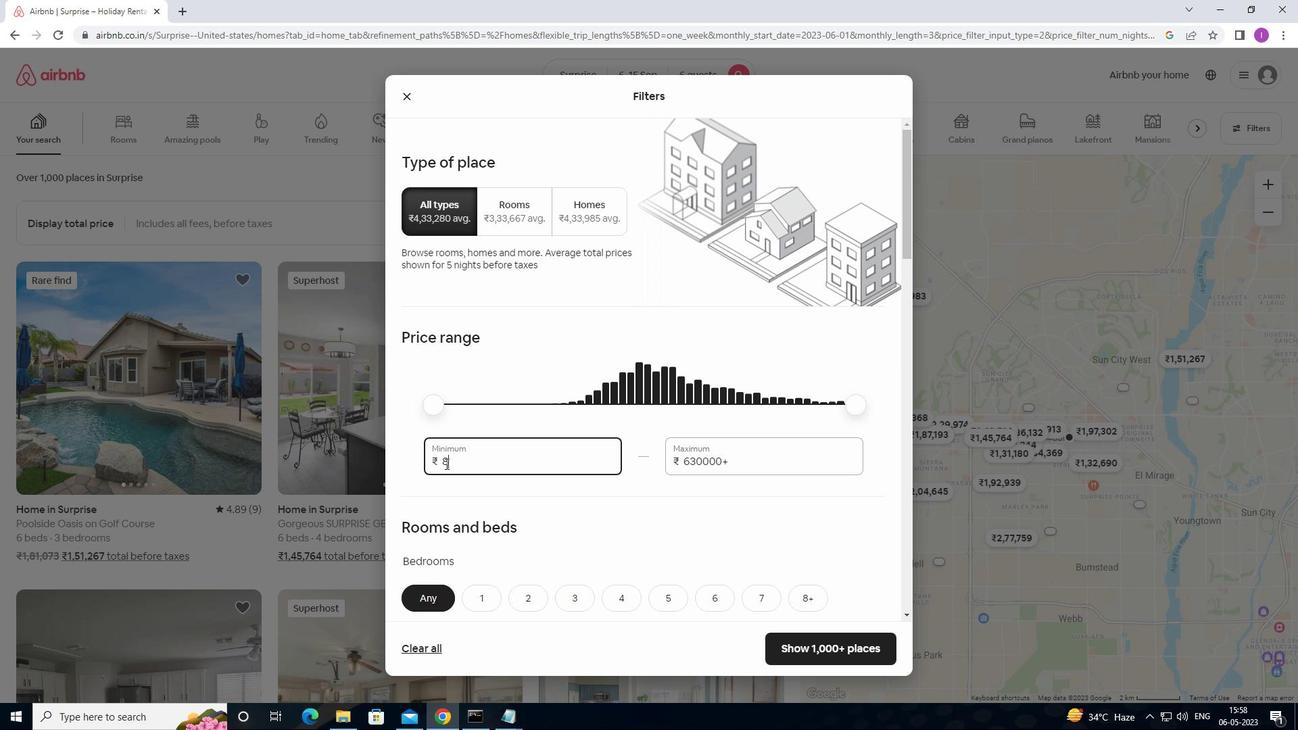 
Action: Mouse moved to (447, 464)
Screenshot: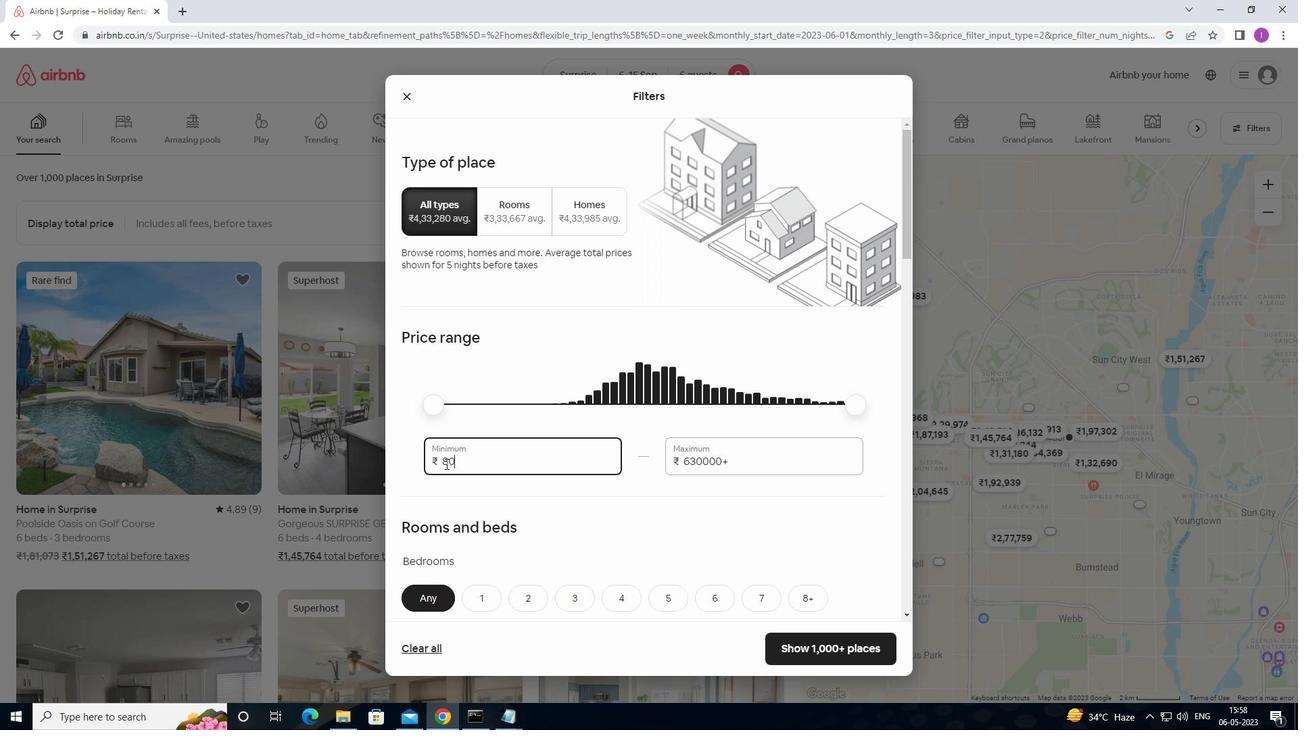 
Action: Key pressed 0
Screenshot: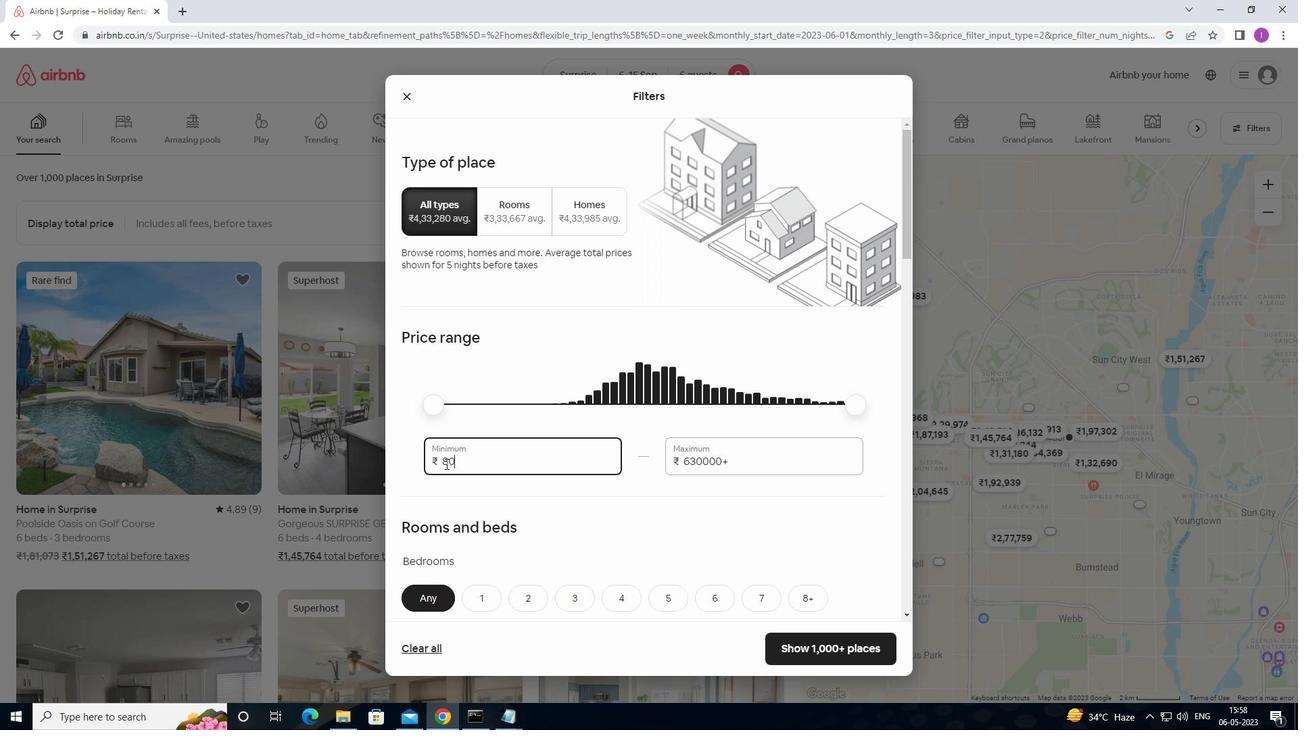 
Action: Mouse moved to (449, 462)
Screenshot: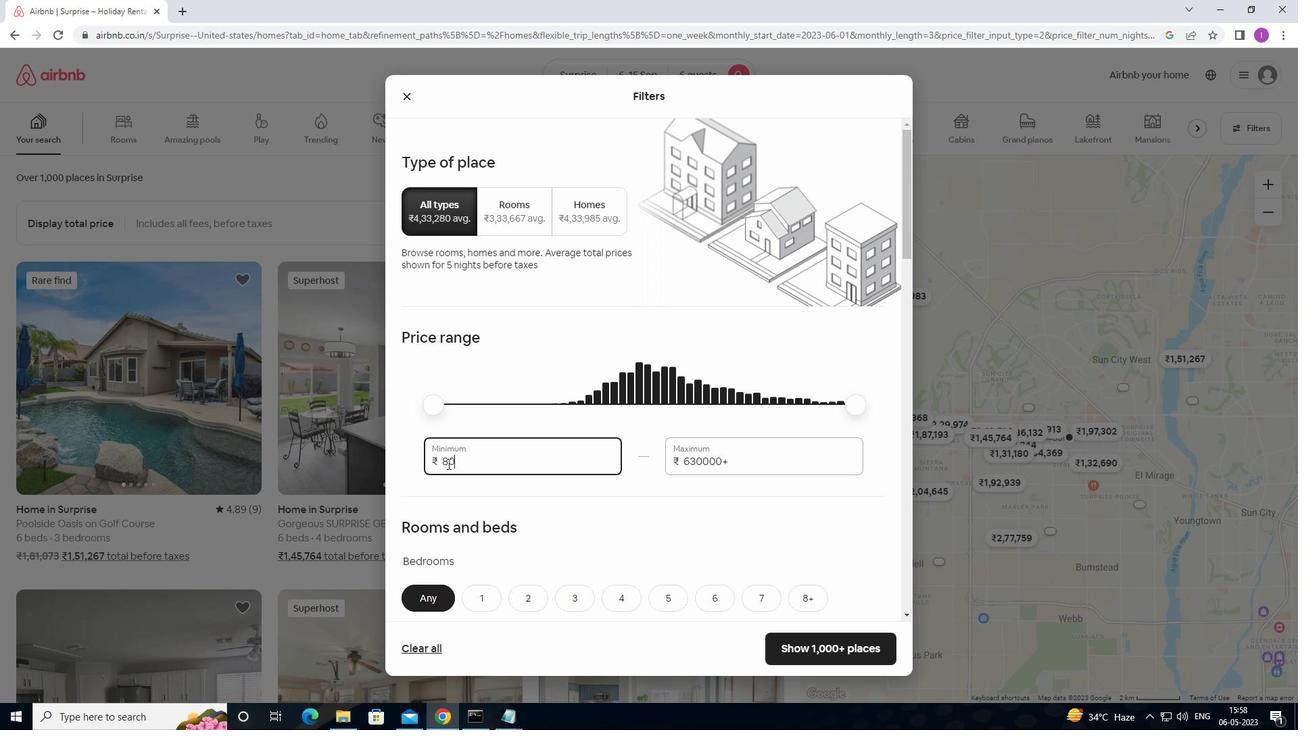 
Action: Key pressed 0
Screenshot: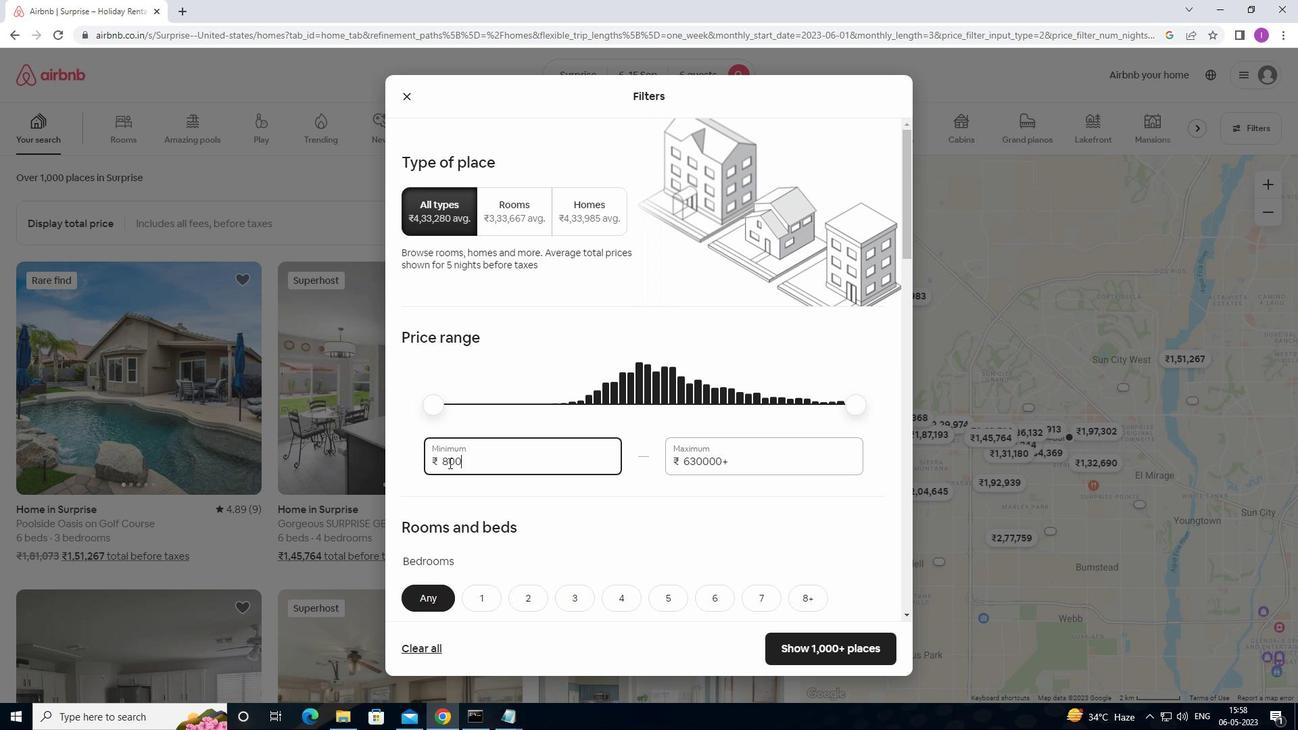 
Action: Mouse moved to (459, 462)
Screenshot: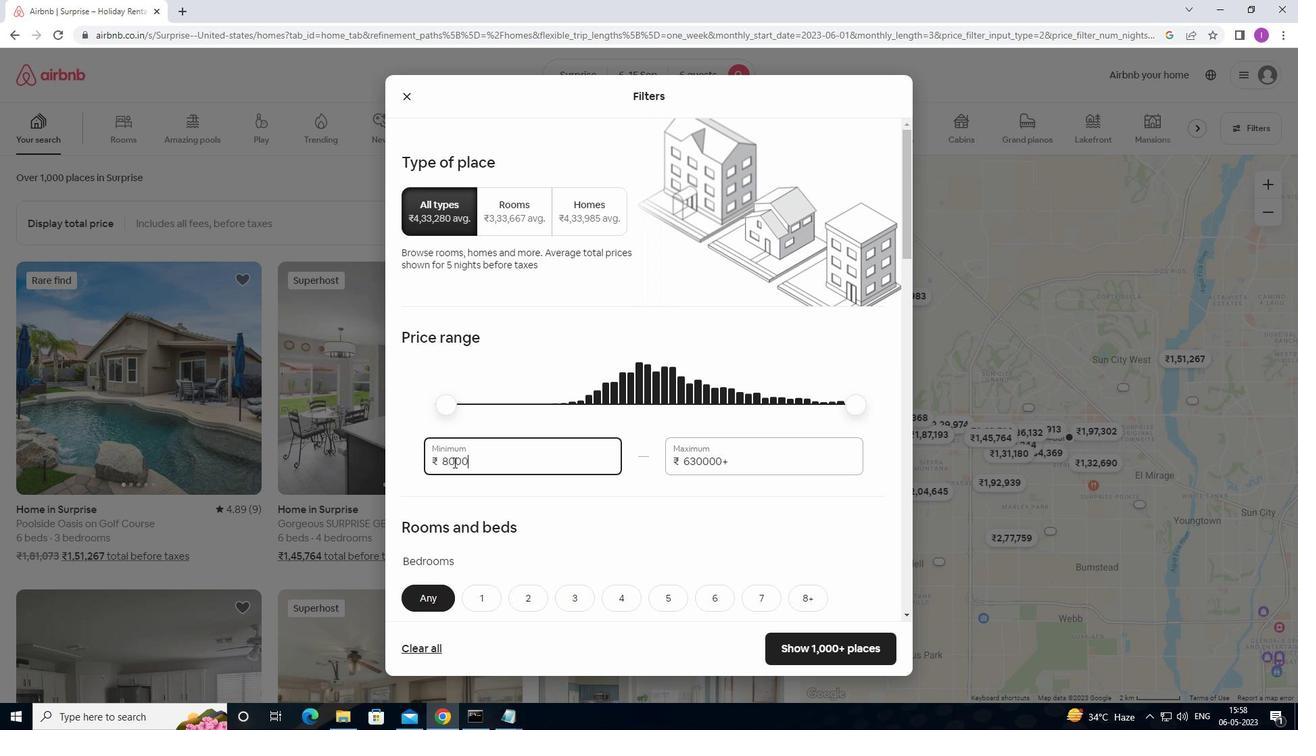
Action: Key pressed 0
Screenshot: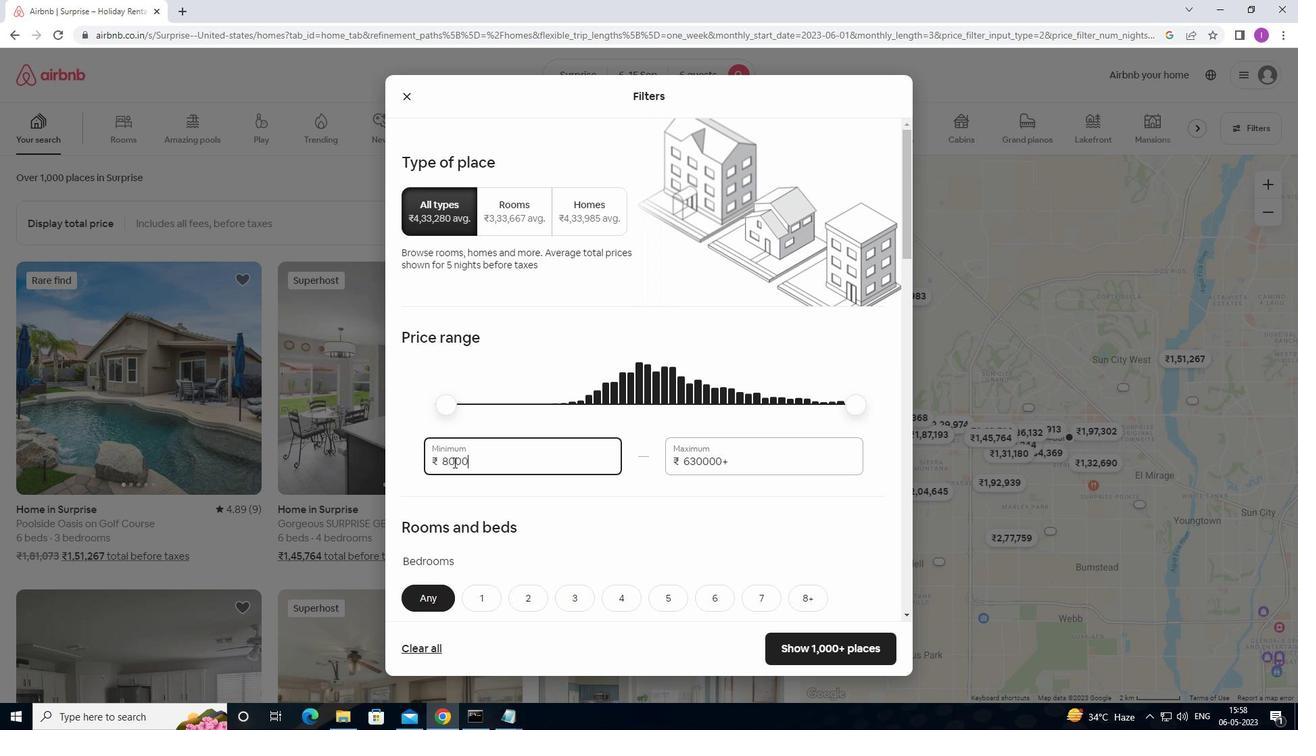 
Action: Mouse moved to (533, 473)
Screenshot: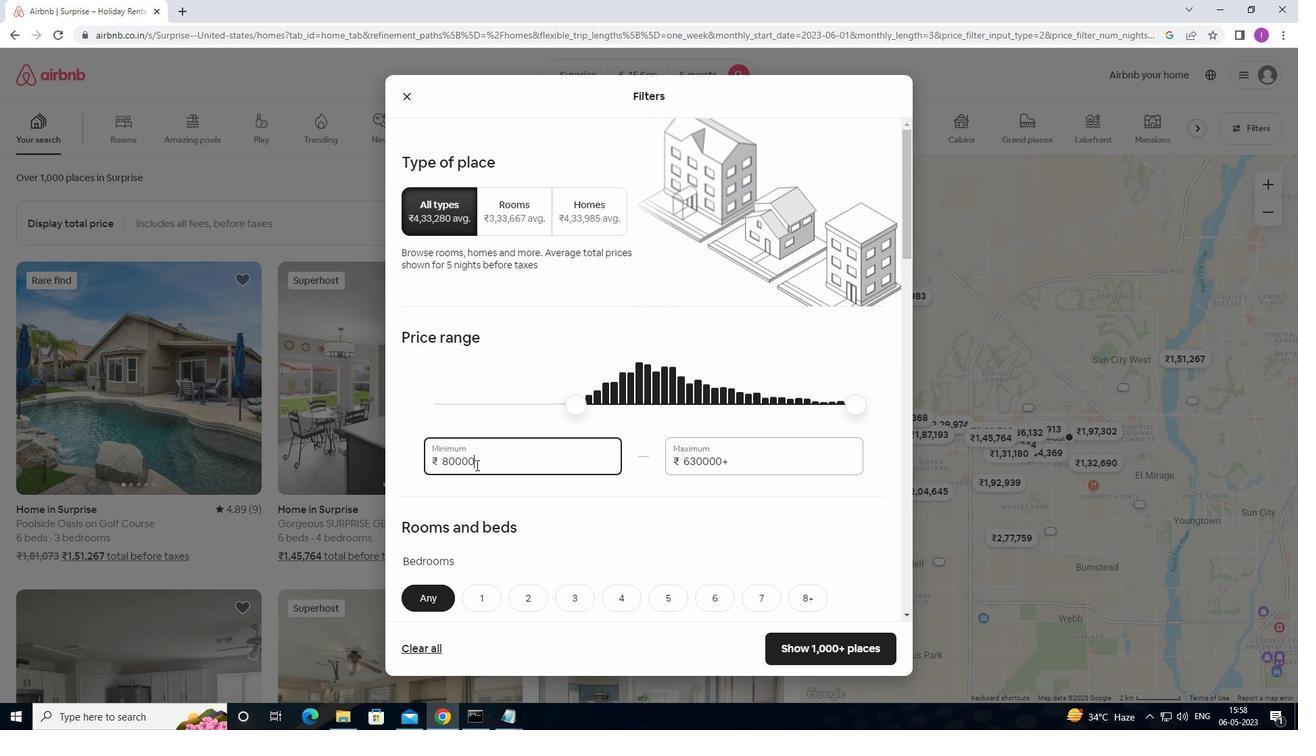 
Action: Key pressed <Key.backspace>
Screenshot: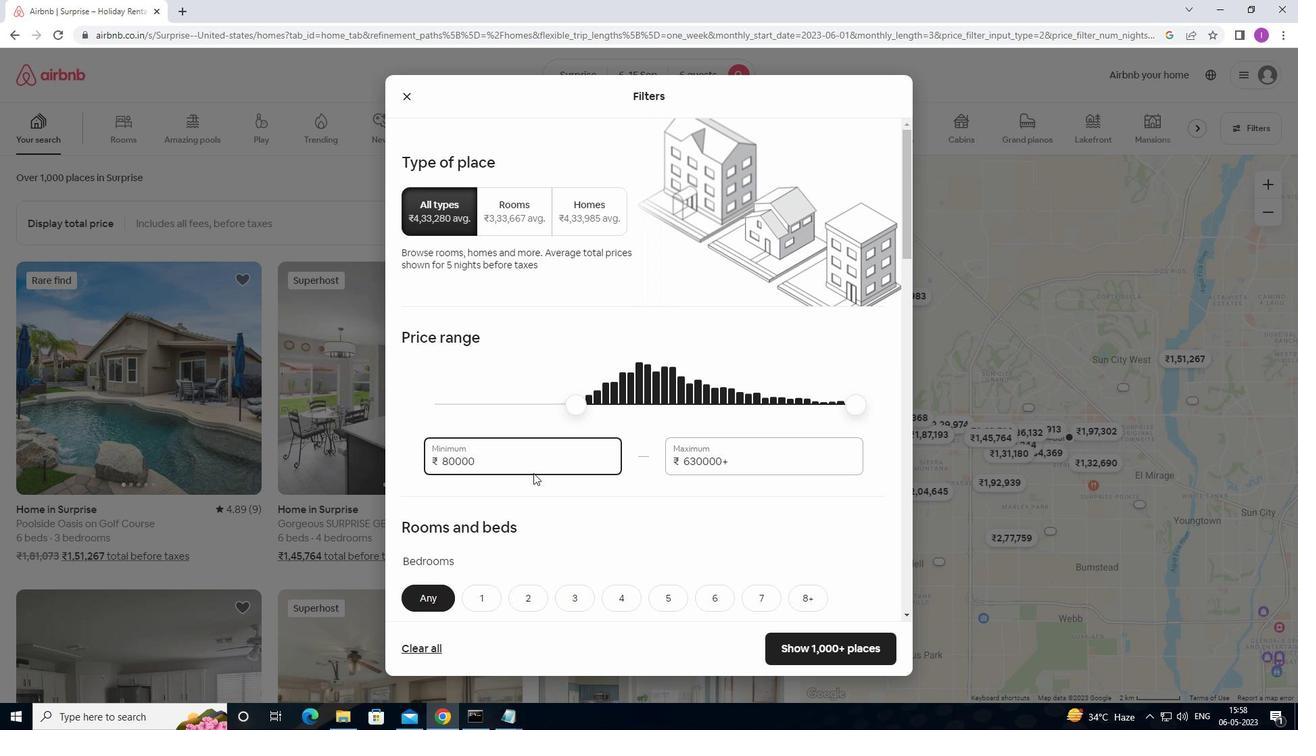 
Action: Mouse moved to (733, 462)
Screenshot: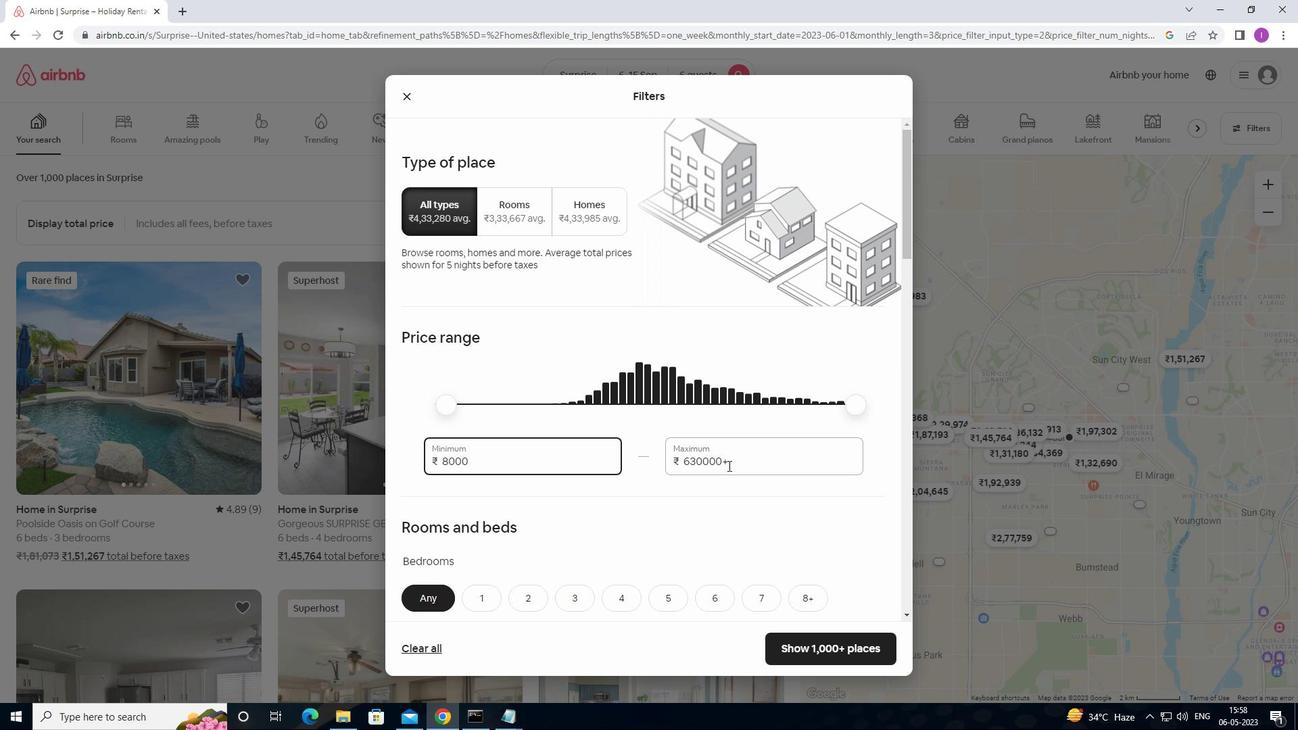 
Action: Mouse pressed left at (733, 462)
Screenshot: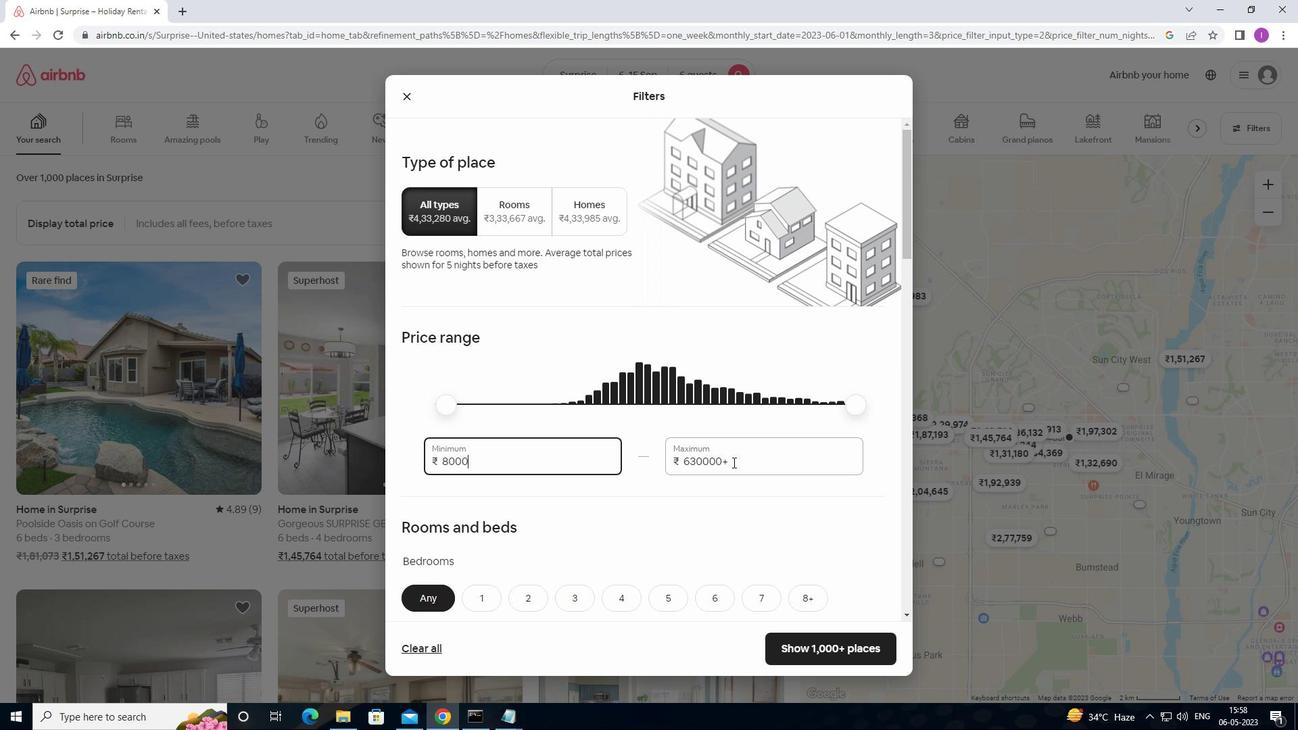 
Action: Mouse moved to (676, 461)
Screenshot: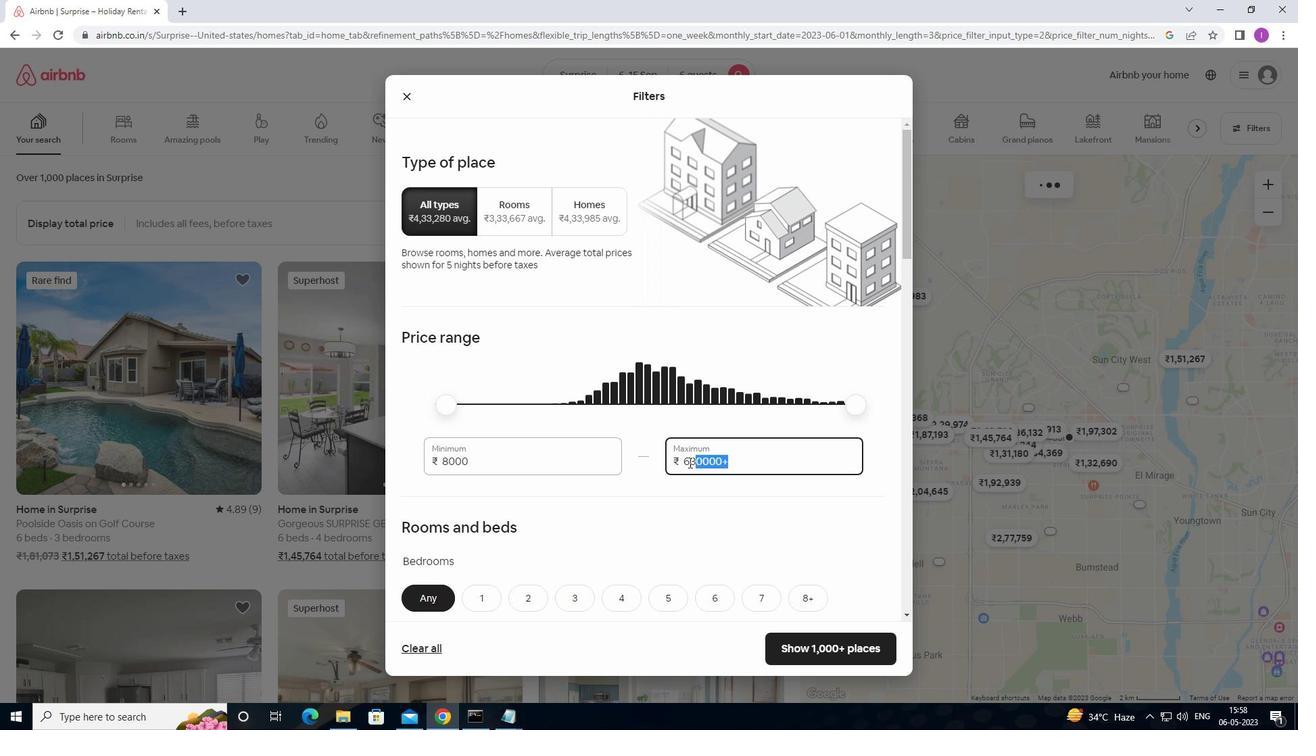 
Action: Key pressed 12000
Screenshot: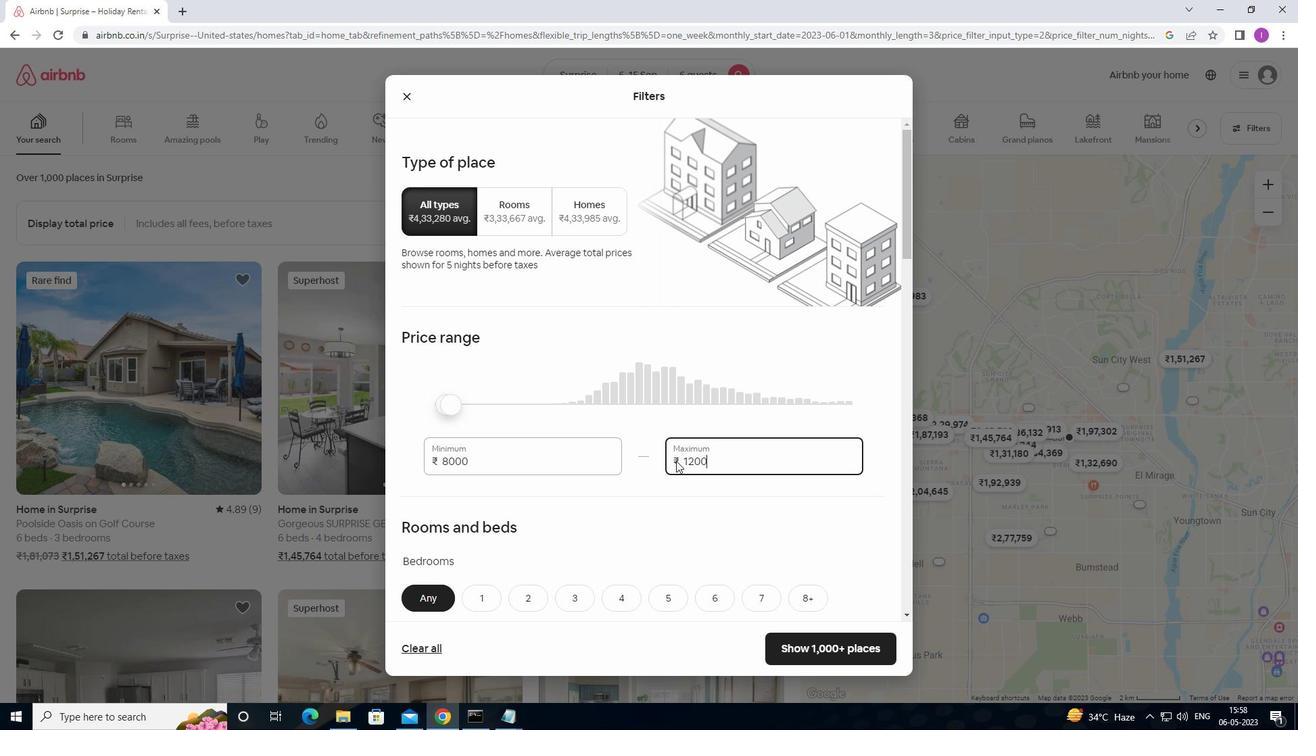 
Action: Mouse moved to (675, 460)
Screenshot: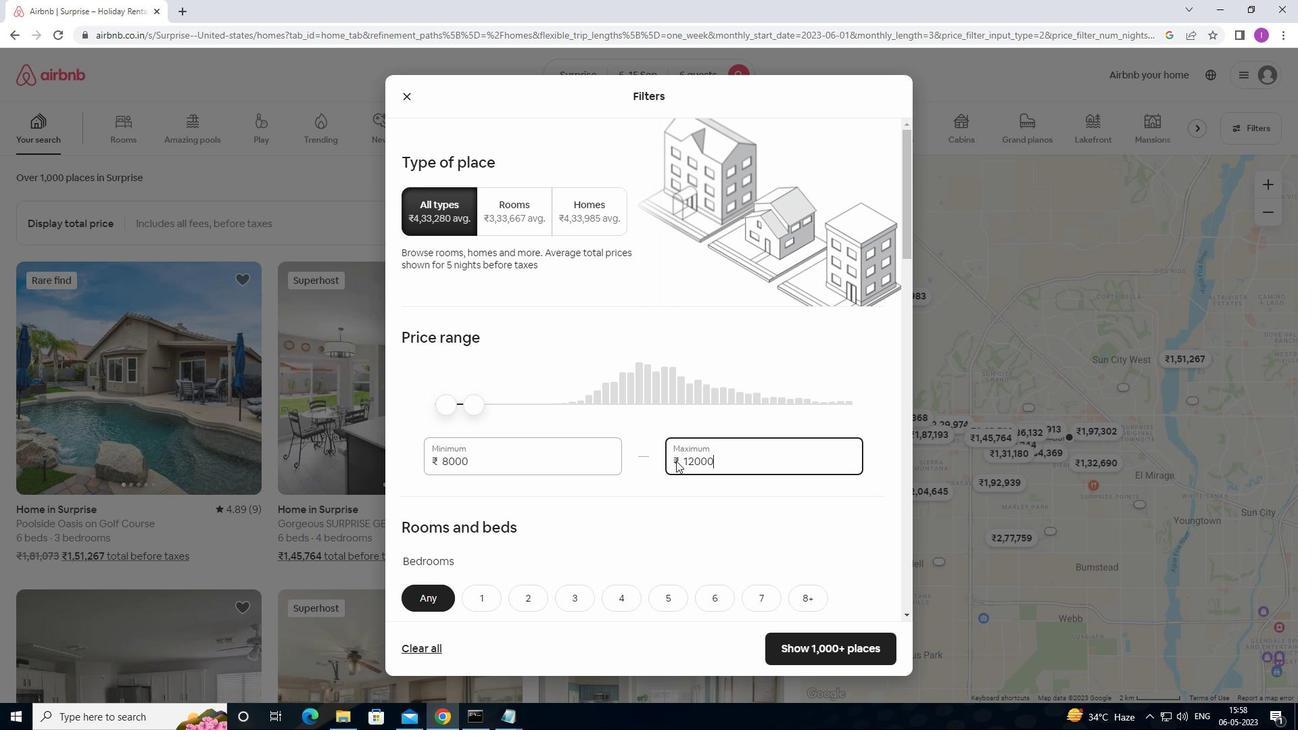
Action: Mouse scrolled (675, 460) with delta (0, 0)
Screenshot: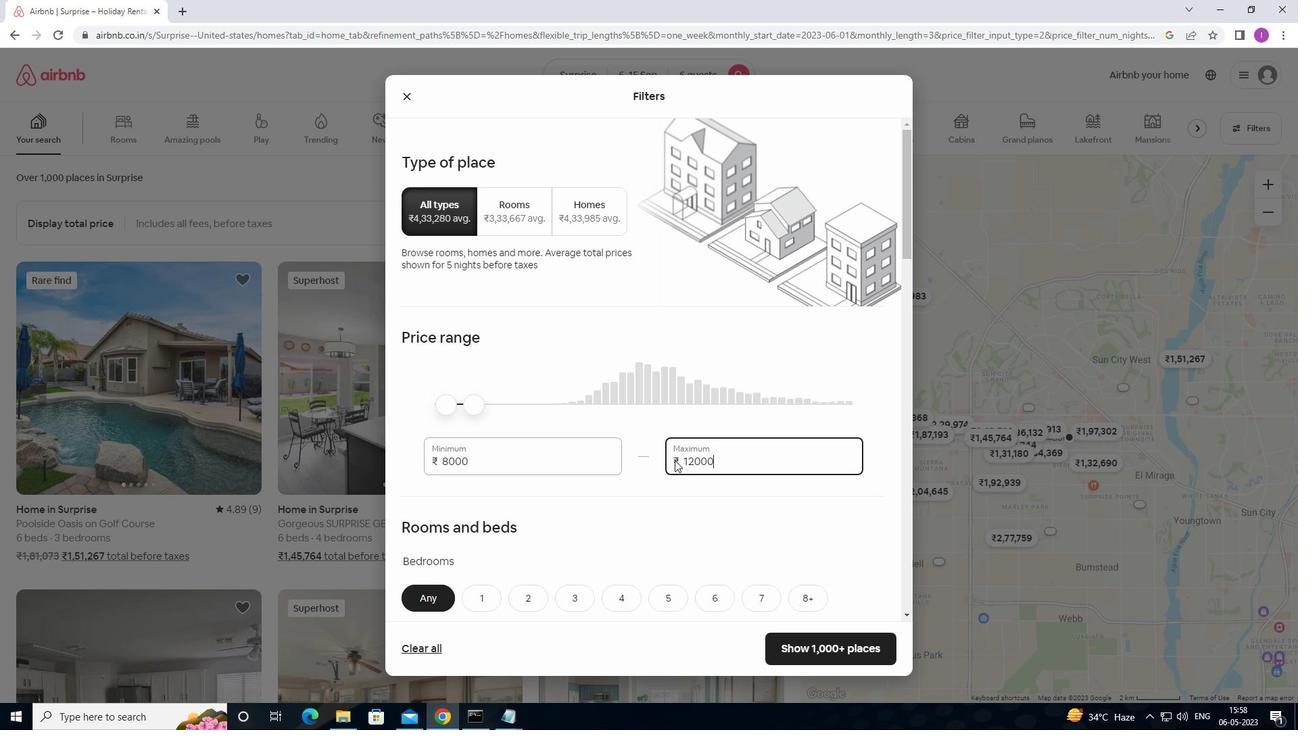 
Action: Mouse scrolled (675, 460) with delta (0, 0)
Screenshot: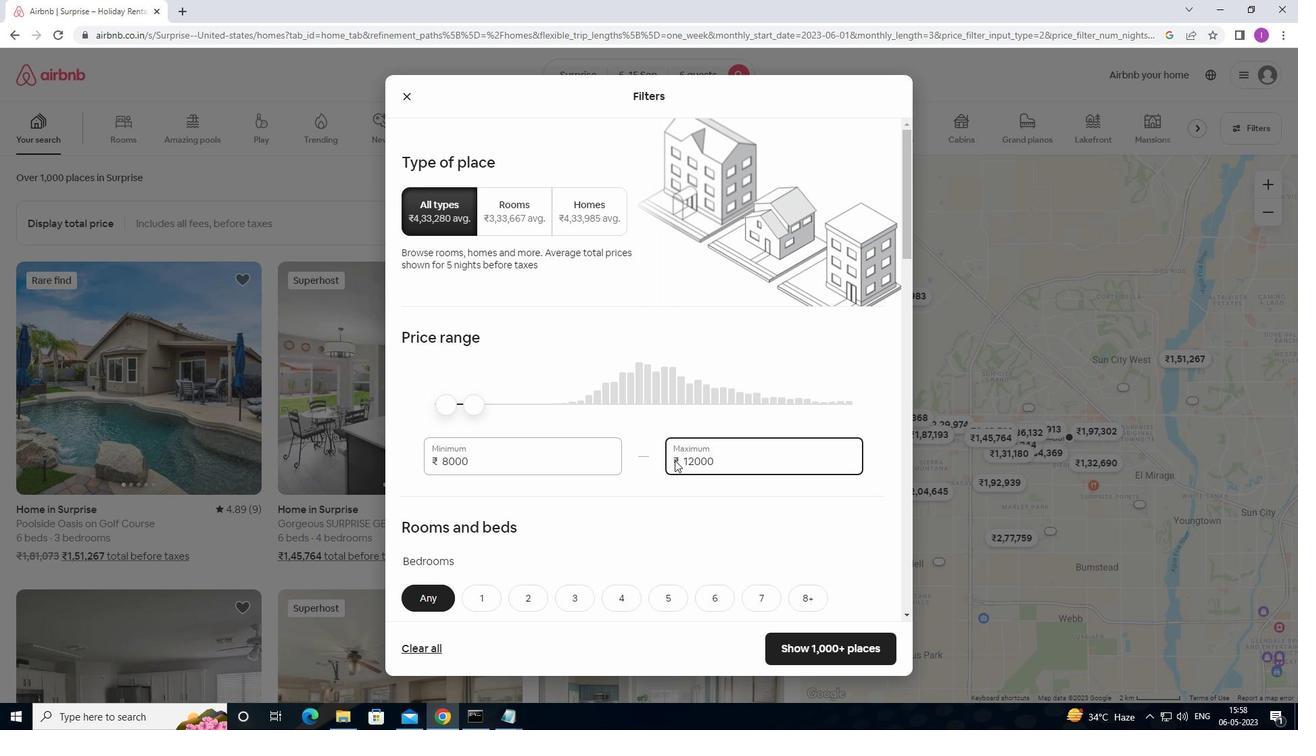 
Action: Mouse scrolled (675, 460) with delta (0, 0)
Screenshot: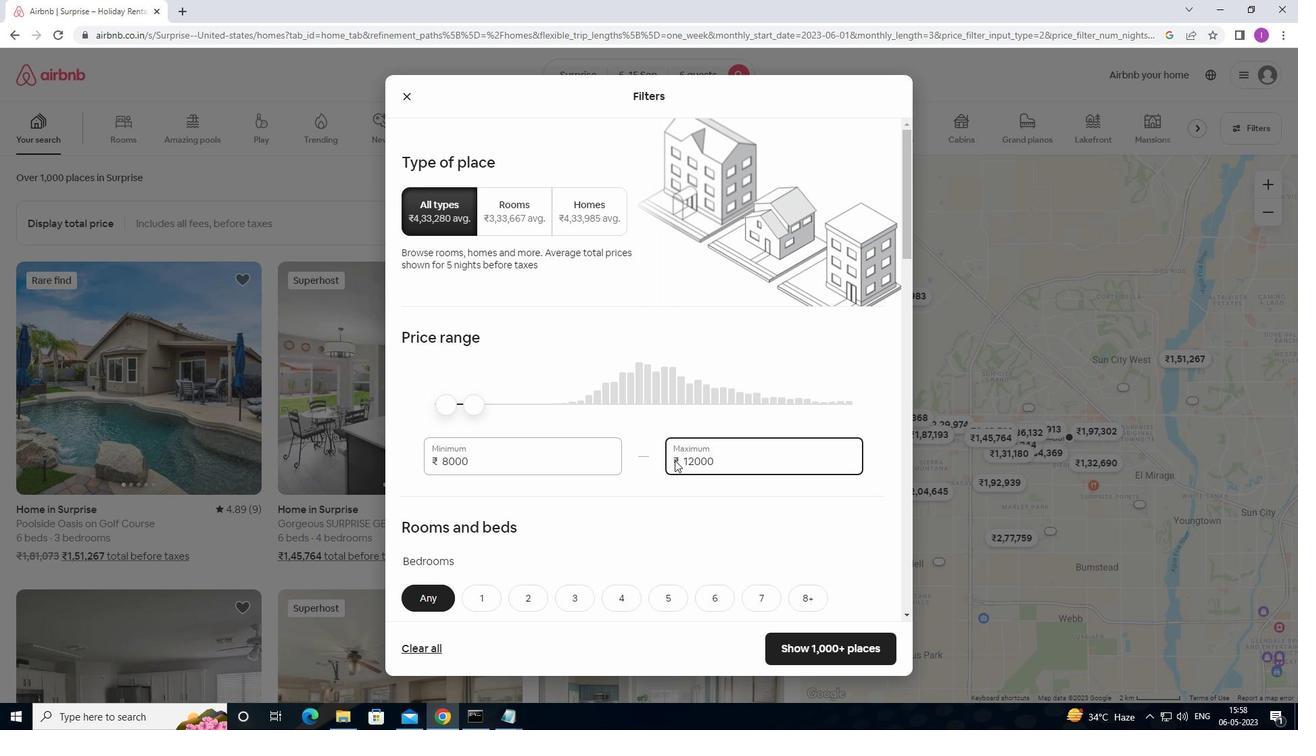 
Action: Mouse scrolled (675, 460) with delta (0, 0)
Screenshot: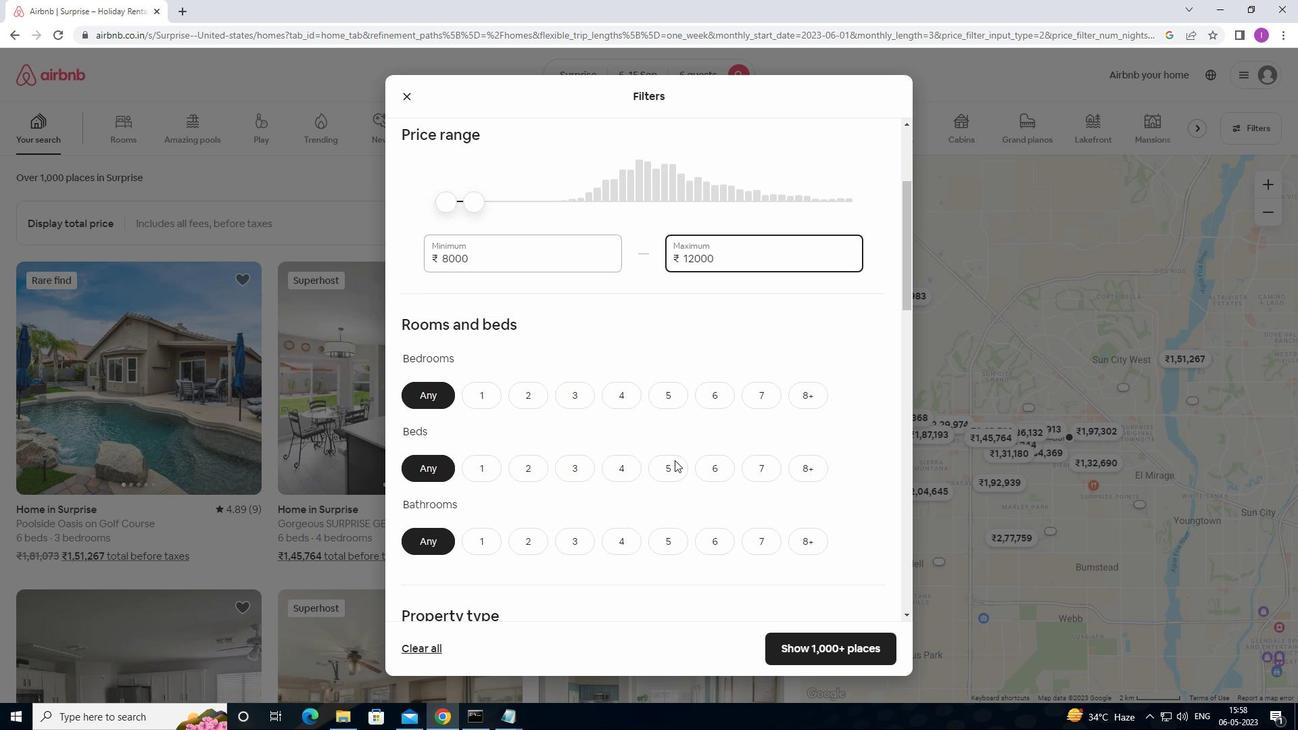 
Action: Mouse moved to (708, 332)
Screenshot: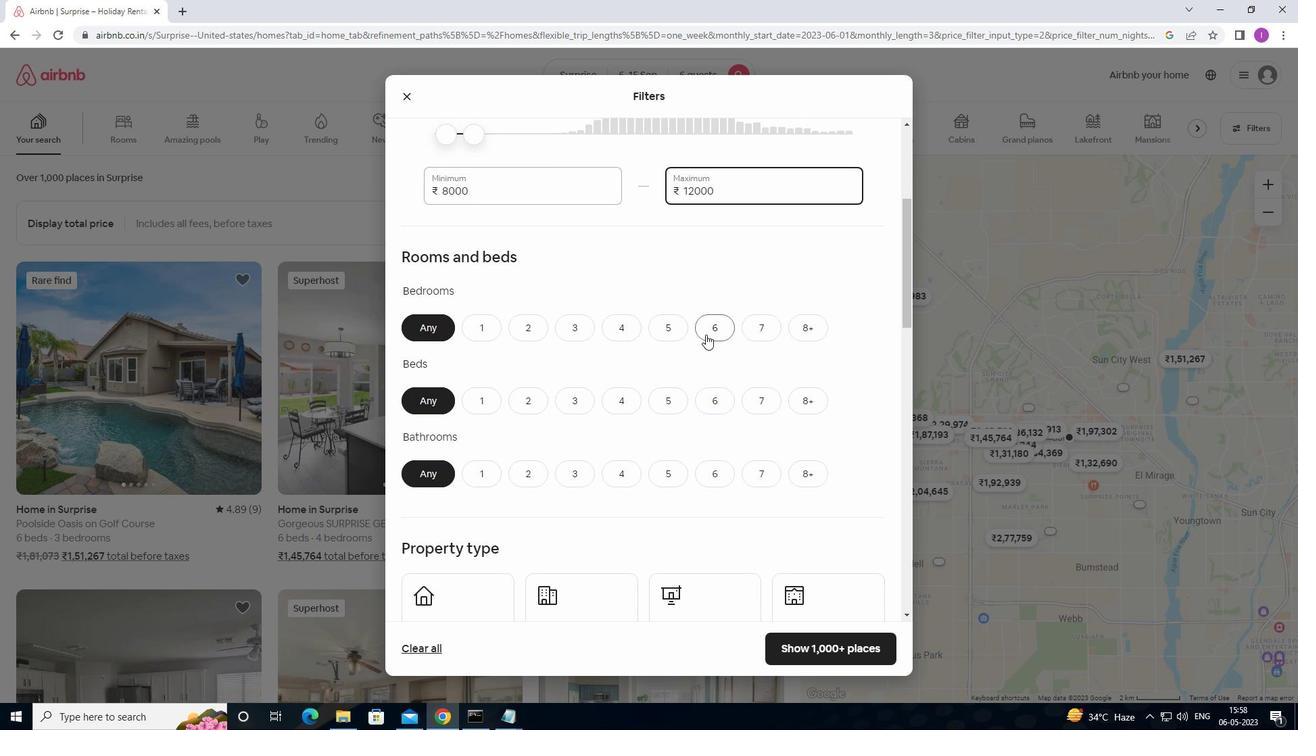 
Action: Mouse pressed left at (708, 332)
Screenshot: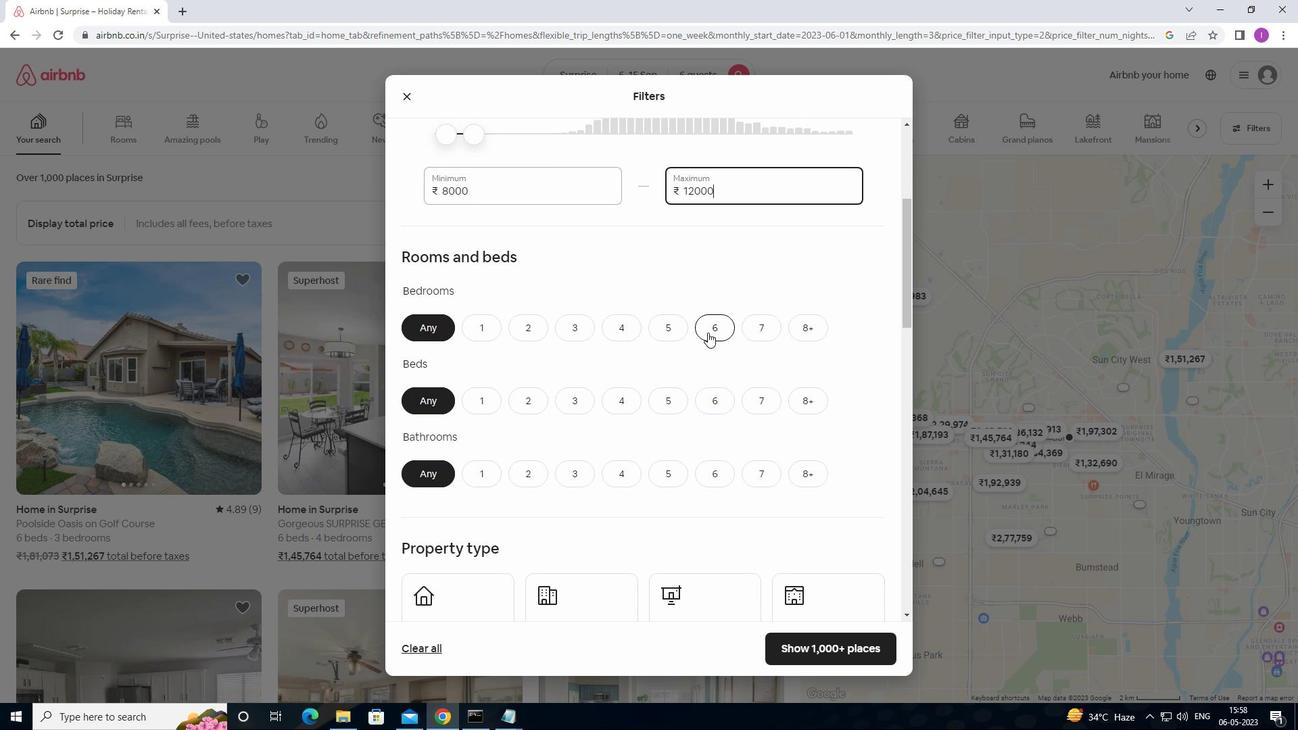 
Action: Mouse moved to (702, 404)
Screenshot: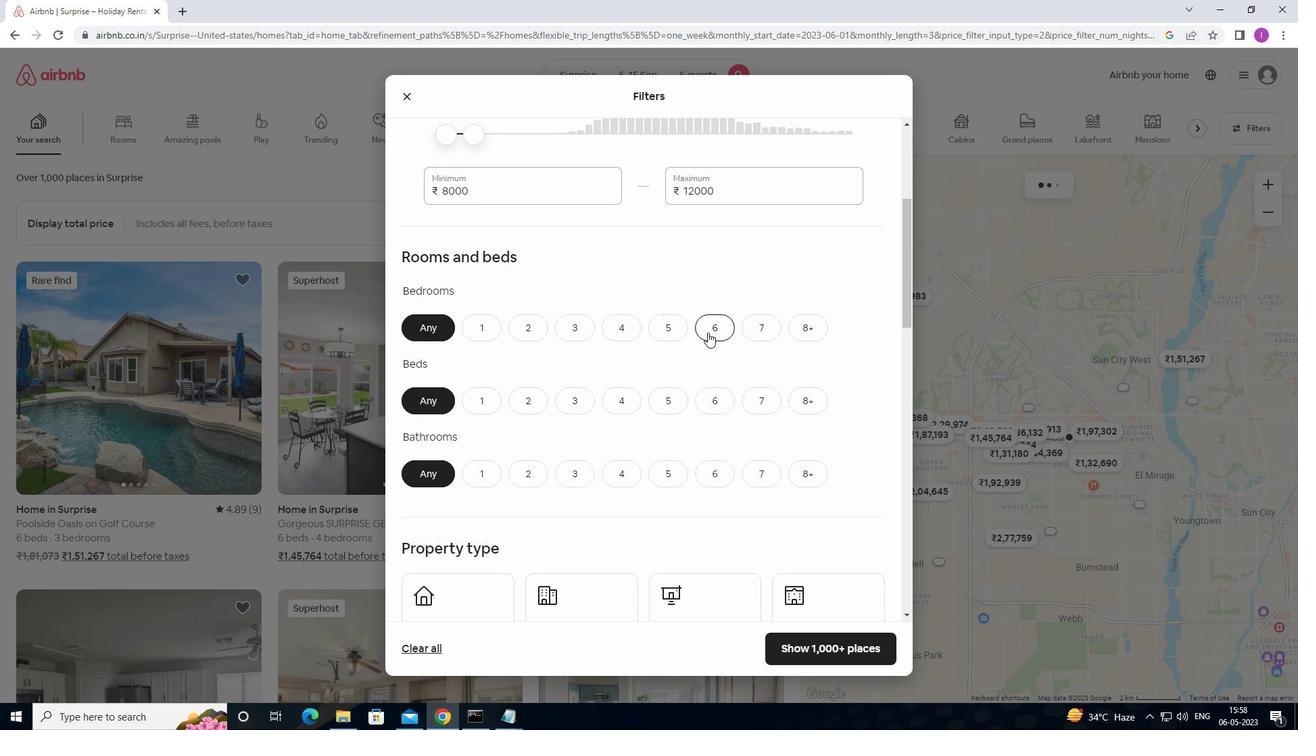 
Action: Mouse pressed left at (702, 404)
Screenshot: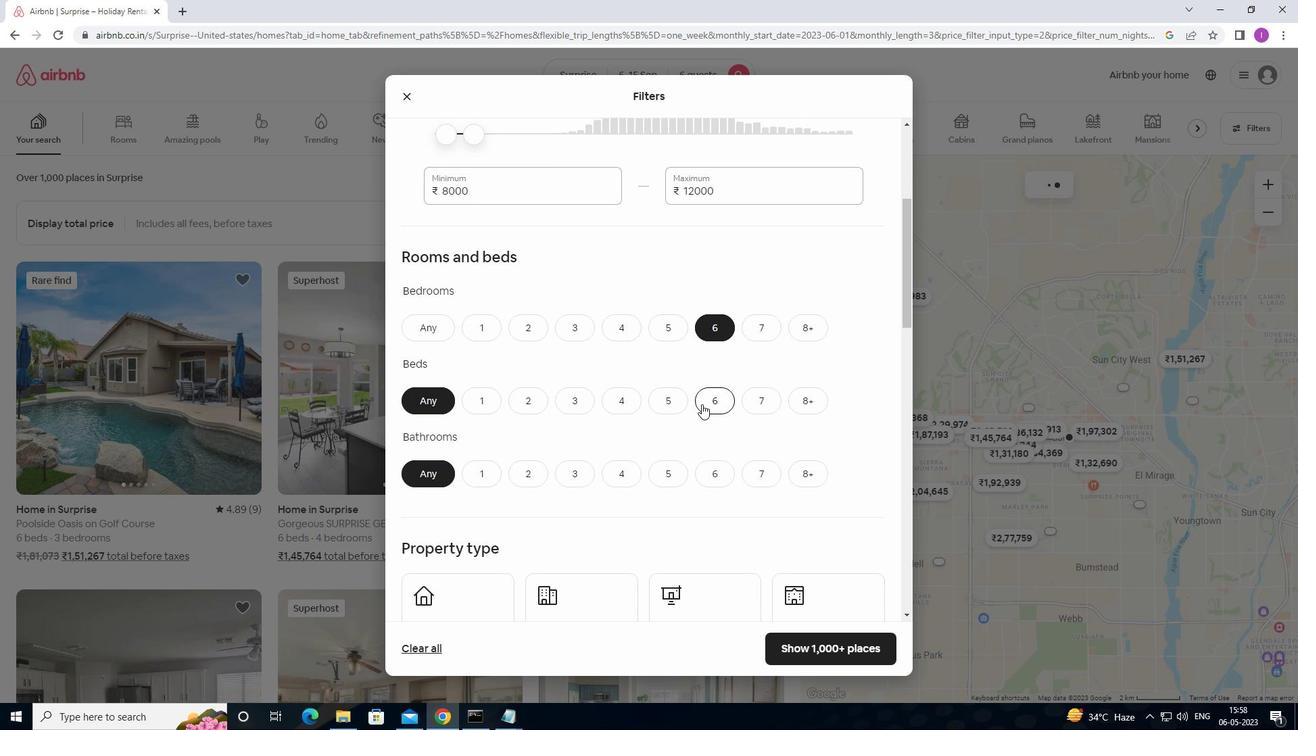 
Action: Mouse moved to (702, 471)
Screenshot: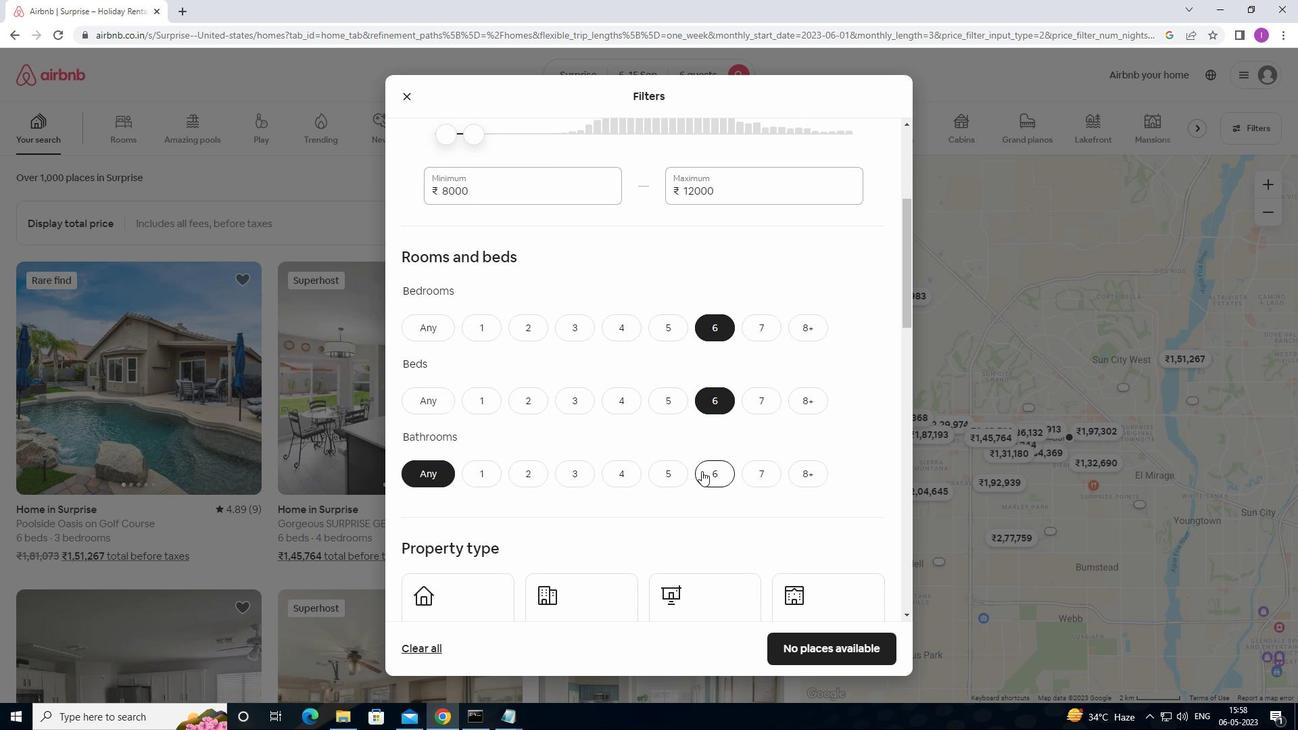 
Action: Mouse pressed left at (702, 471)
Screenshot: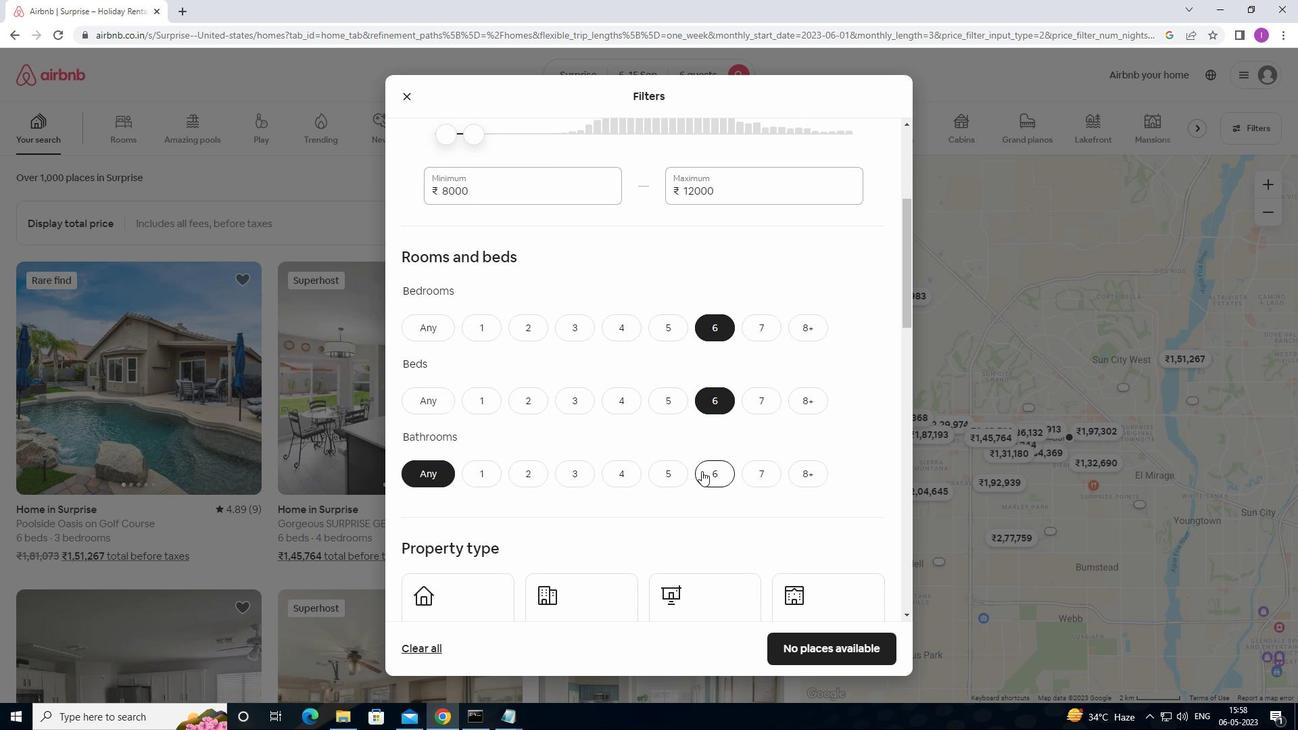
Action: Mouse moved to (702, 472)
Screenshot: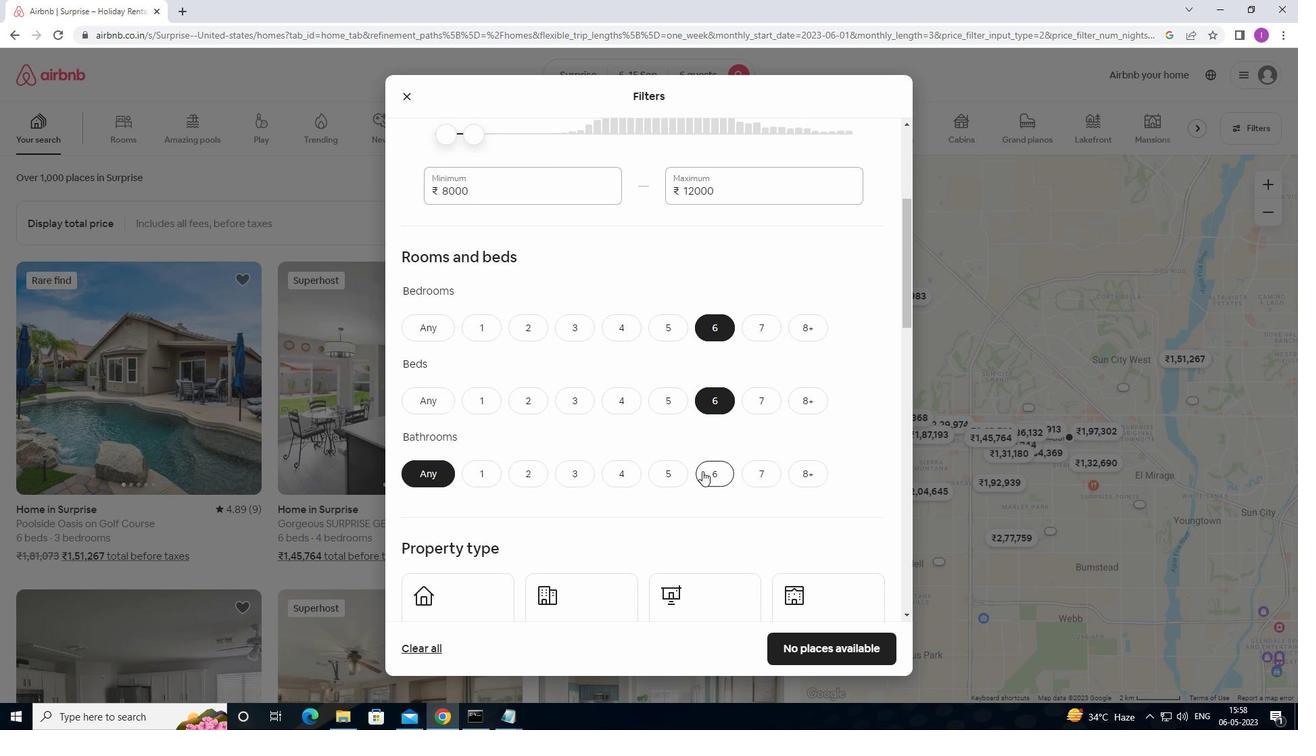 
Action: Mouse scrolled (702, 472) with delta (0, 0)
Screenshot: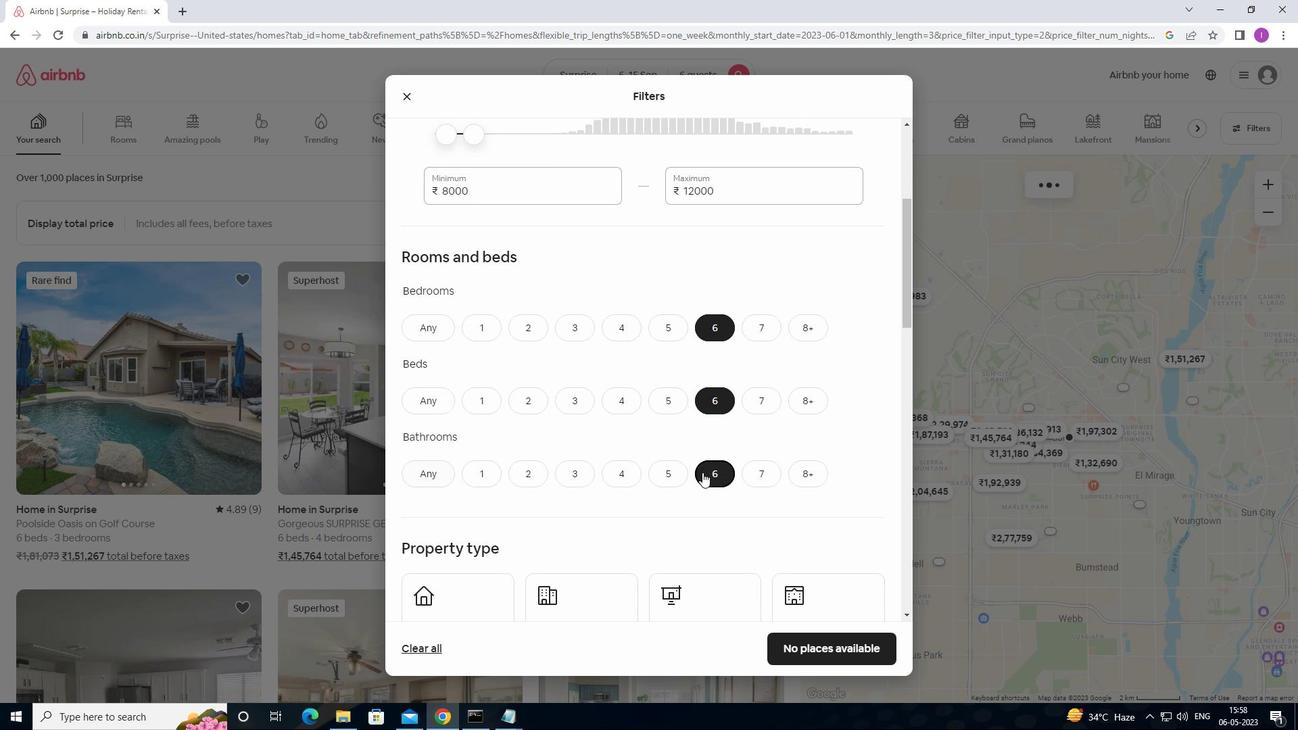 
Action: Mouse moved to (703, 475)
Screenshot: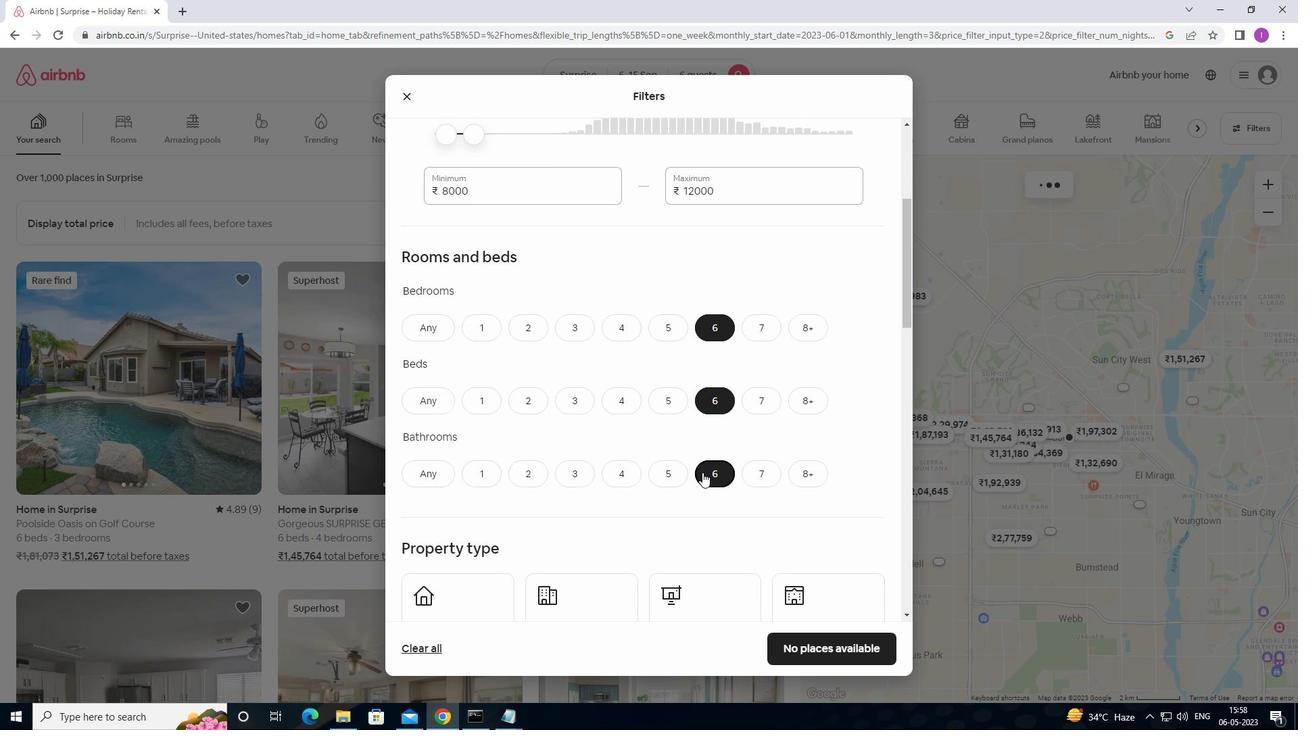 
Action: Mouse scrolled (703, 474) with delta (0, 0)
Screenshot: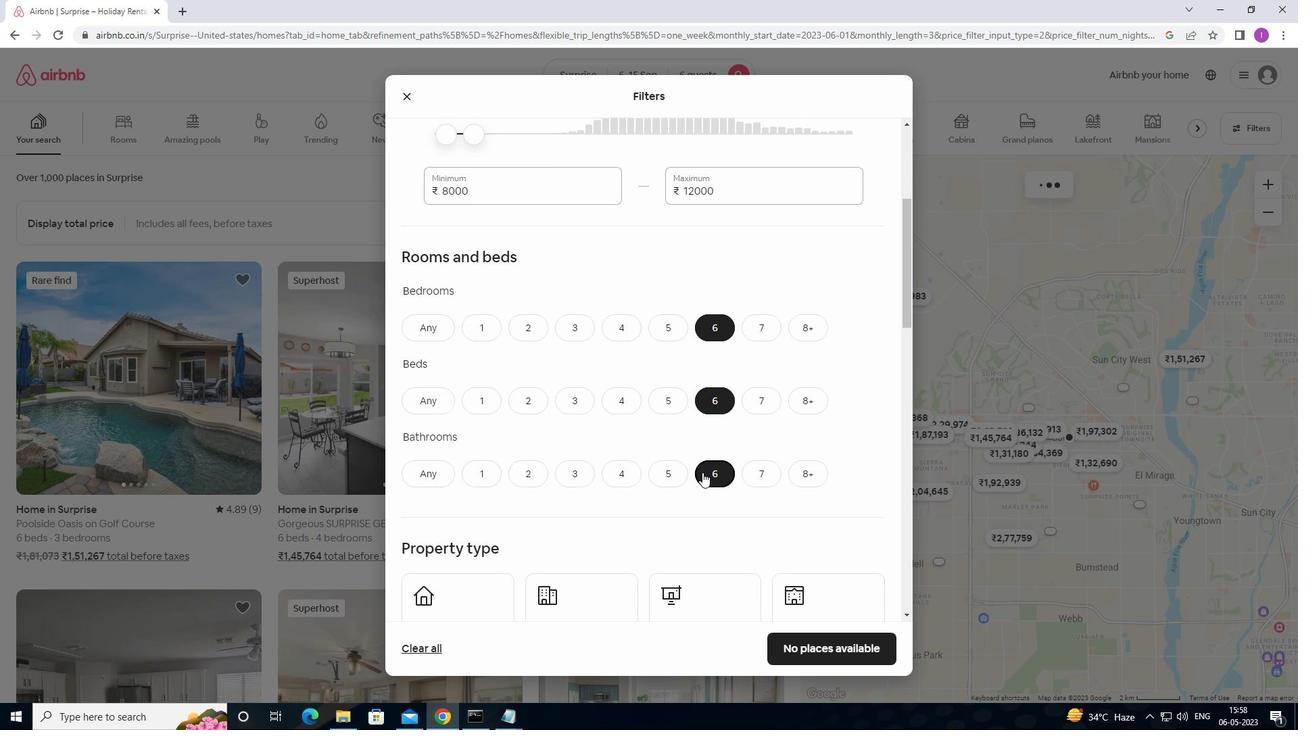 
Action: Mouse moved to (702, 476)
Screenshot: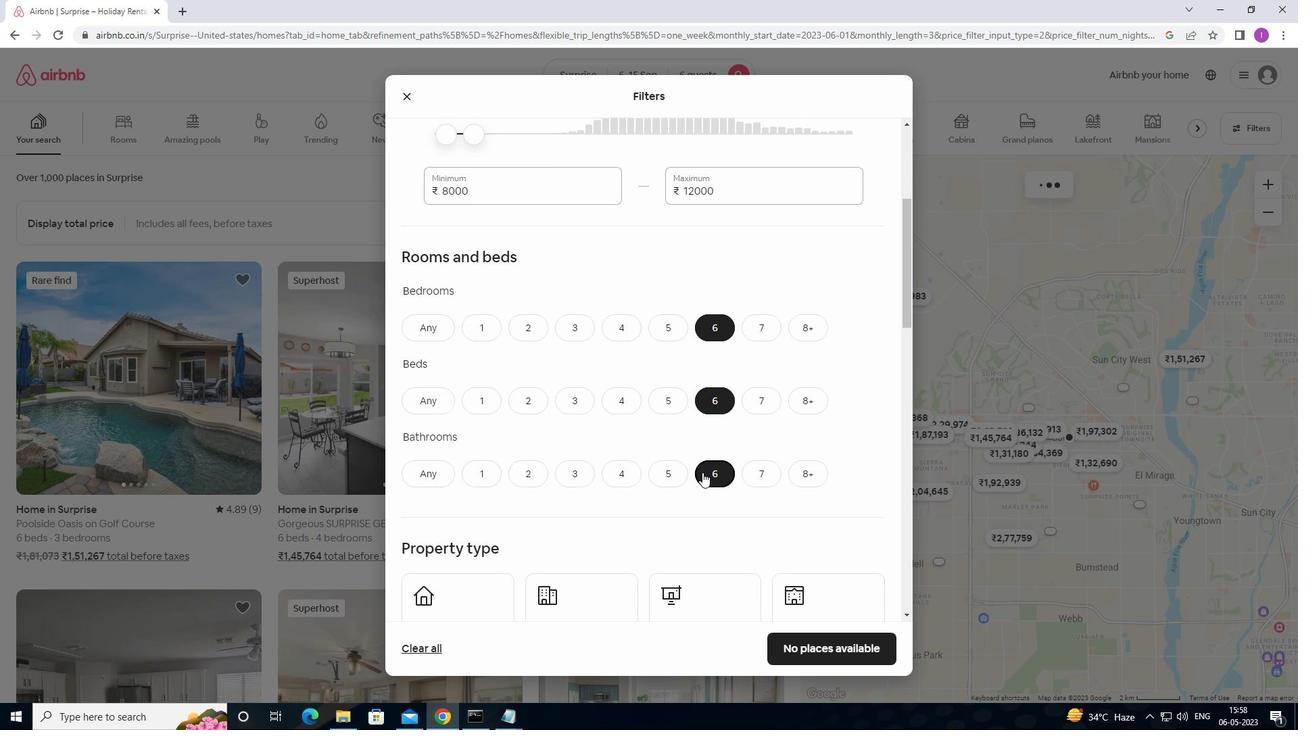 
Action: Mouse scrolled (702, 475) with delta (0, 0)
Screenshot: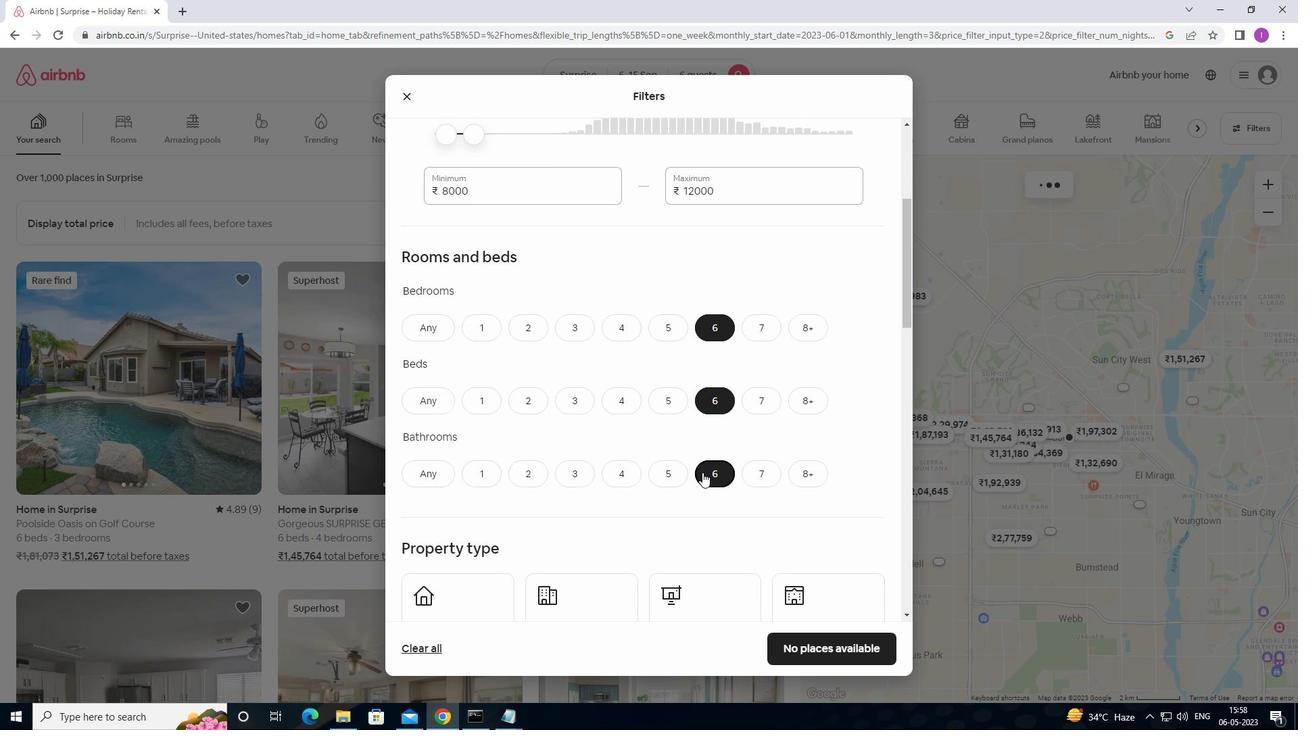 
Action: Mouse moved to (700, 478)
Screenshot: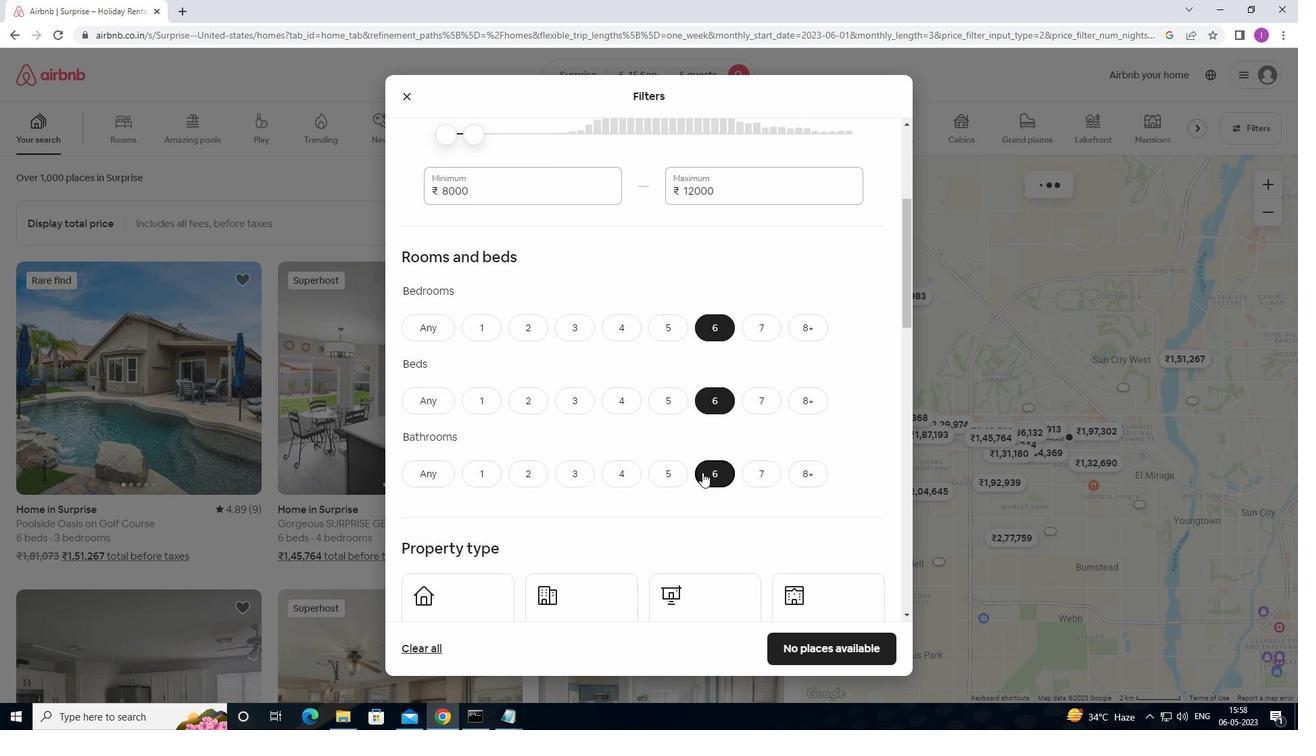 
Action: Mouse scrolled (700, 477) with delta (0, 0)
Screenshot: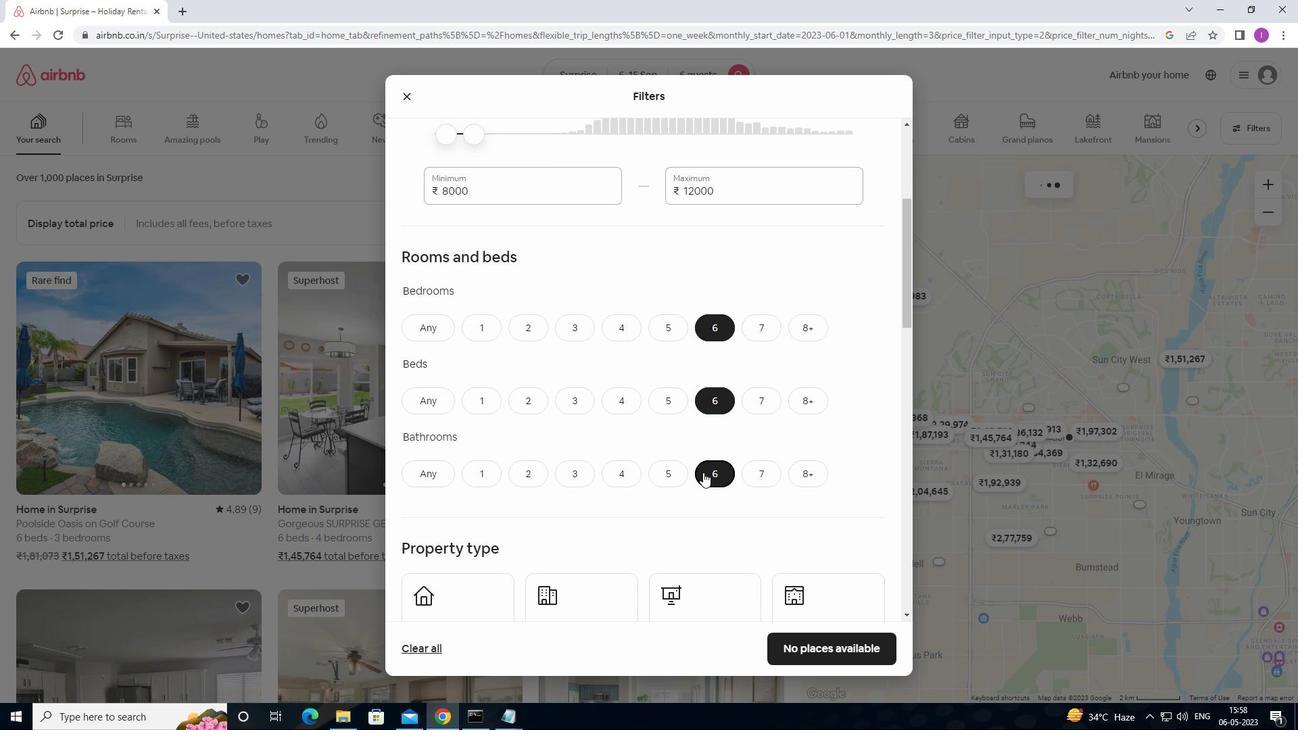 
Action: Mouse moved to (473, 376)
Screenshot: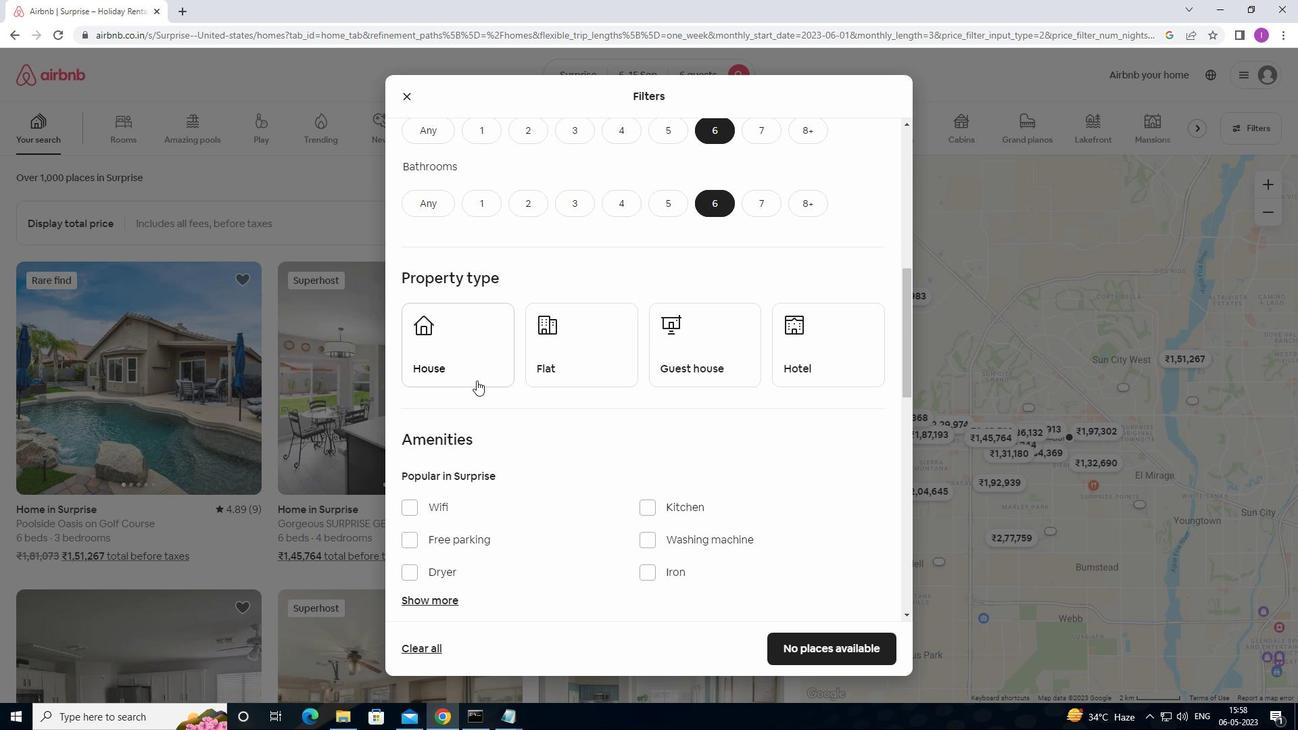 
Action: Mouse pressed left at (473, 376)
Screenshot: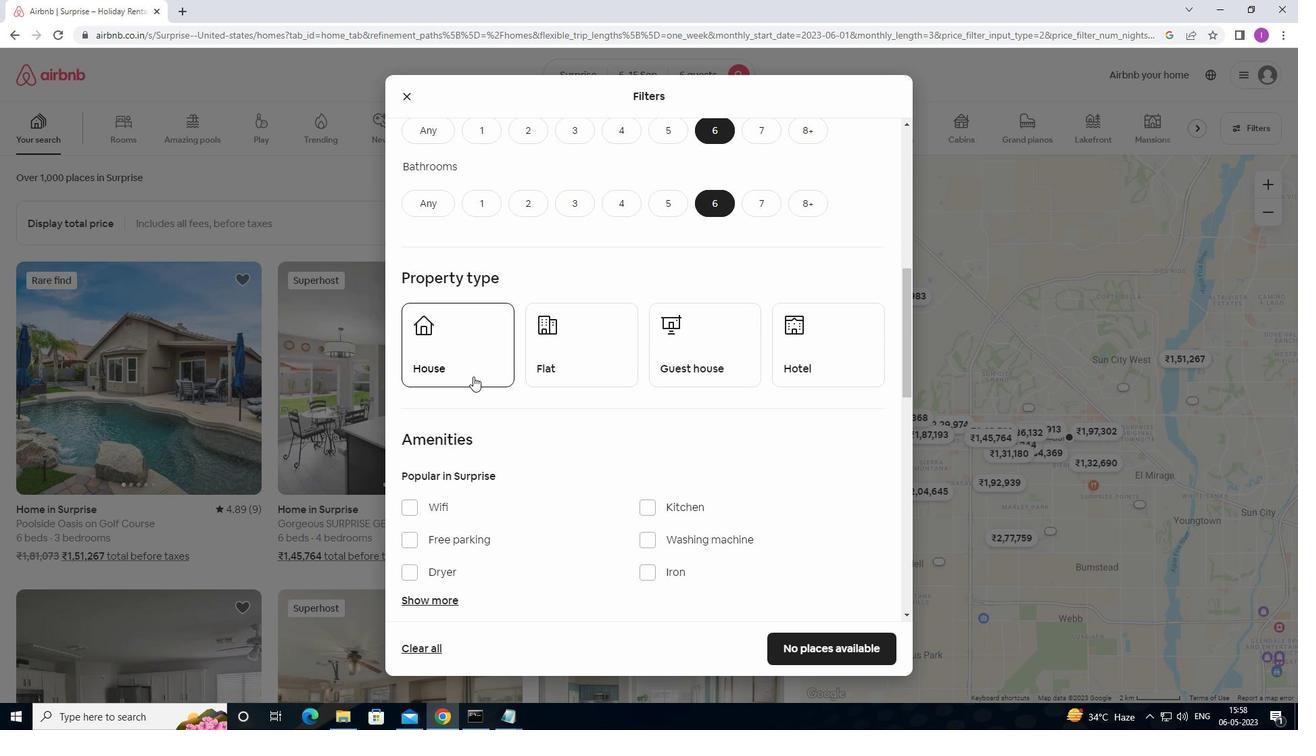 
Action: Mouse moved to (595, 381)
Screenshot: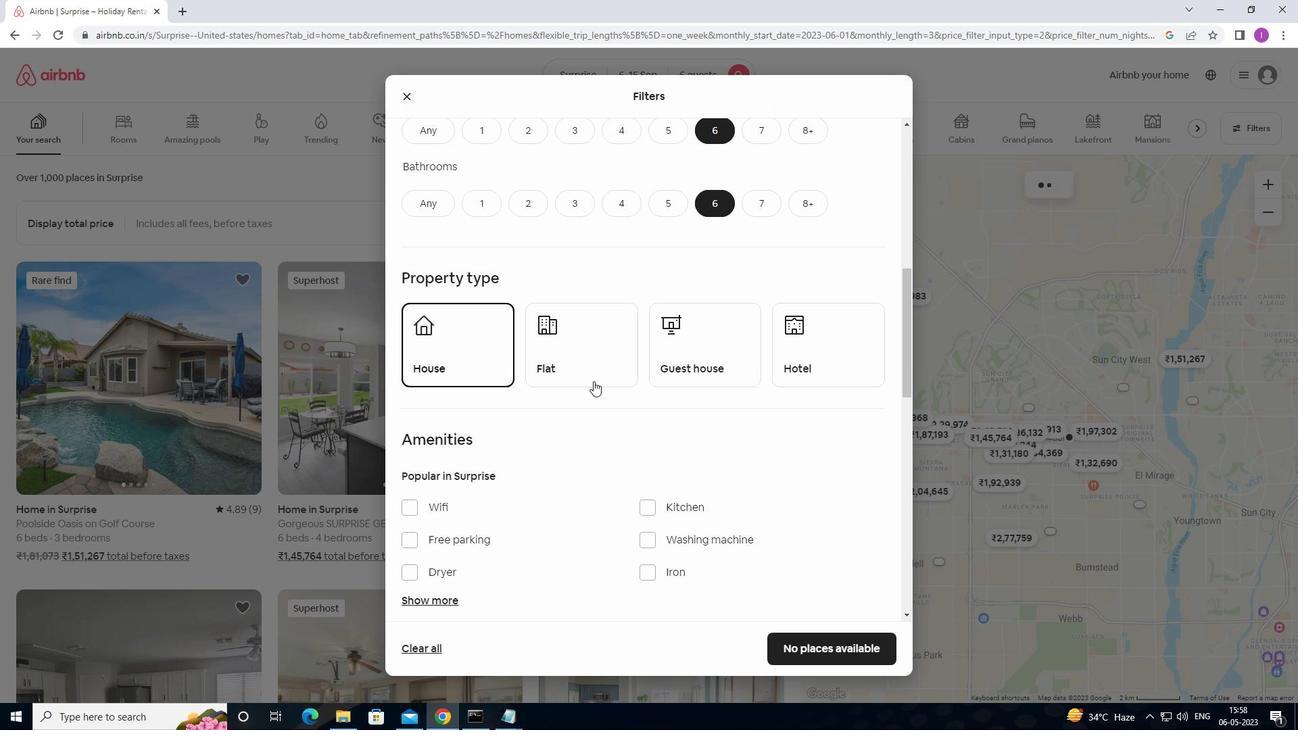 
Action: Mouse pressed left at (595, 381)
Screenshot: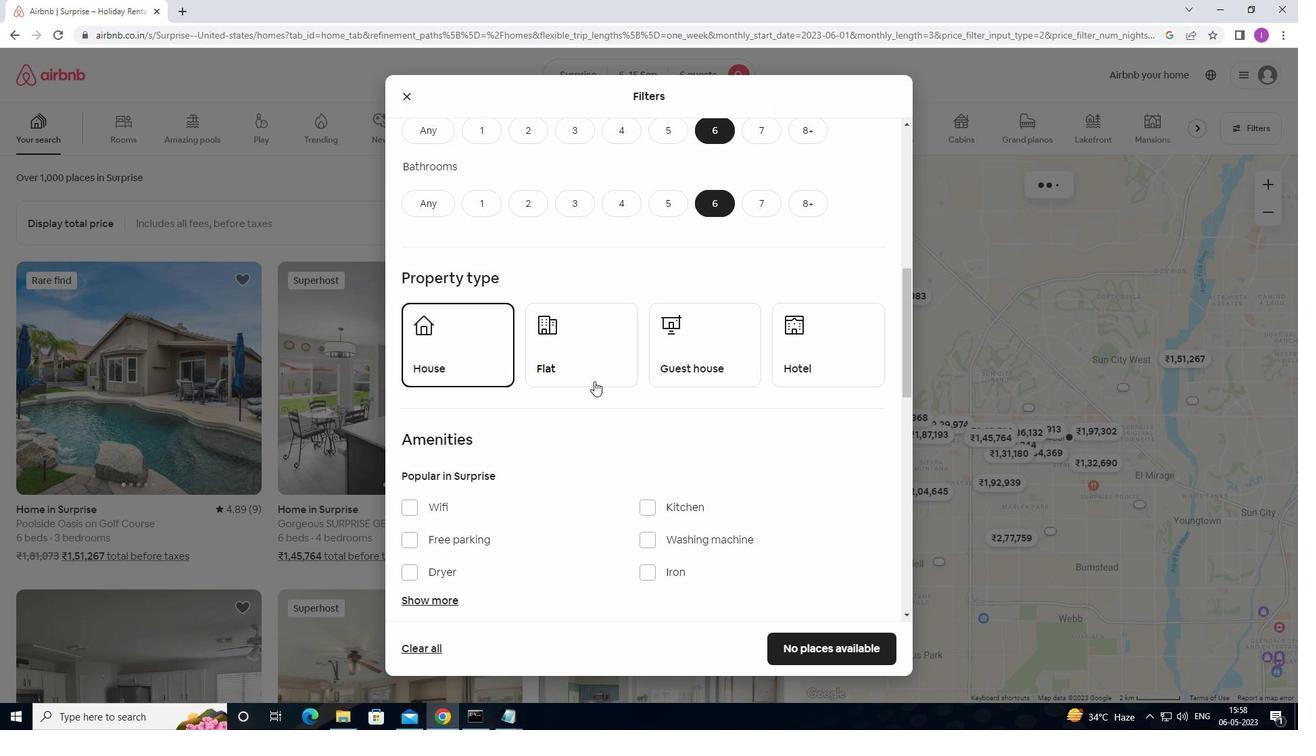 
Action: Mouse moved to (760, 357)
Screenshot: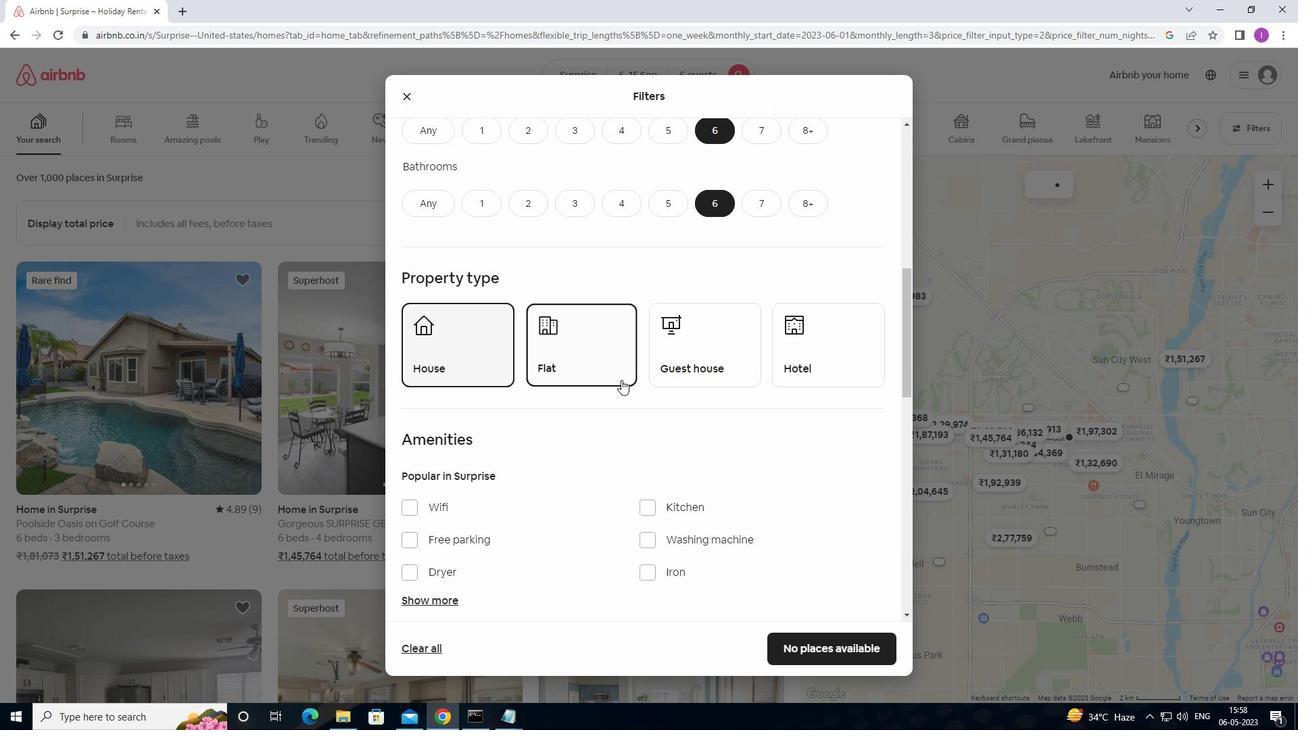 
Action: Mouse pressed left at (760, 357)
Screenshot: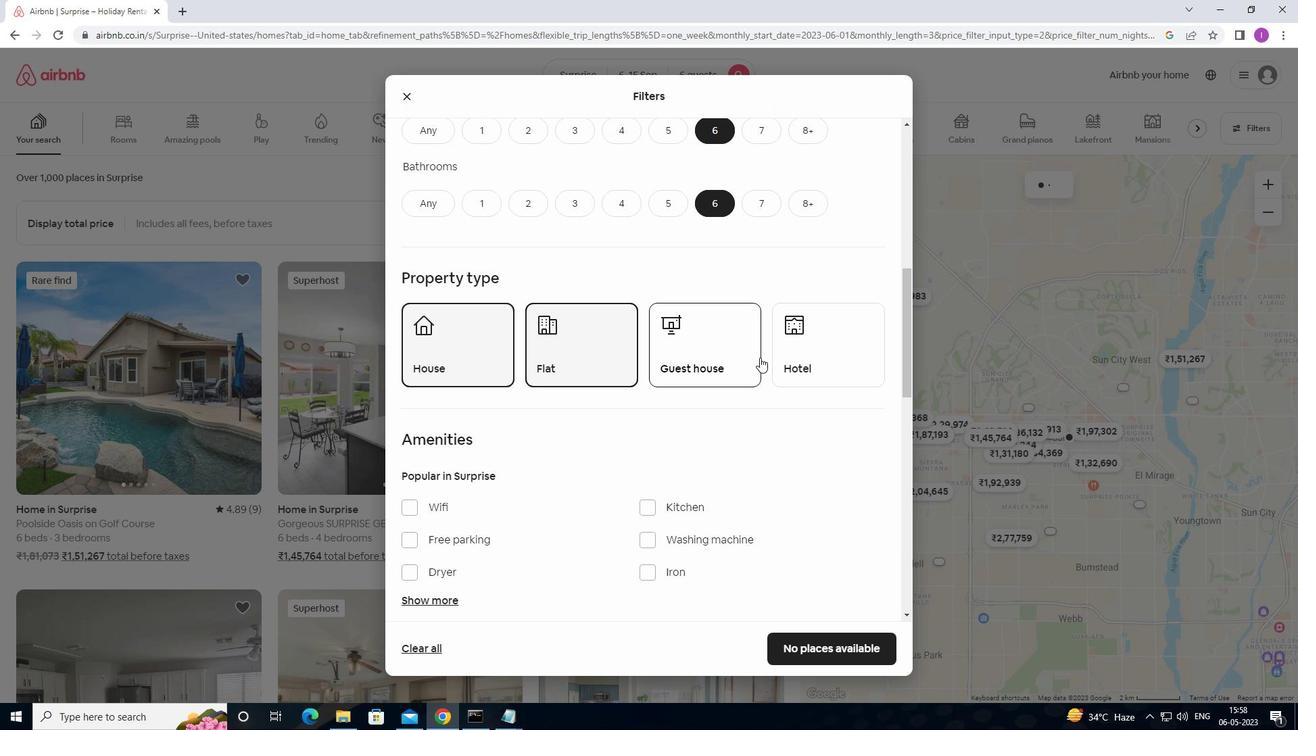 
Action: Mouse moved to (851, 368)
Screenshot: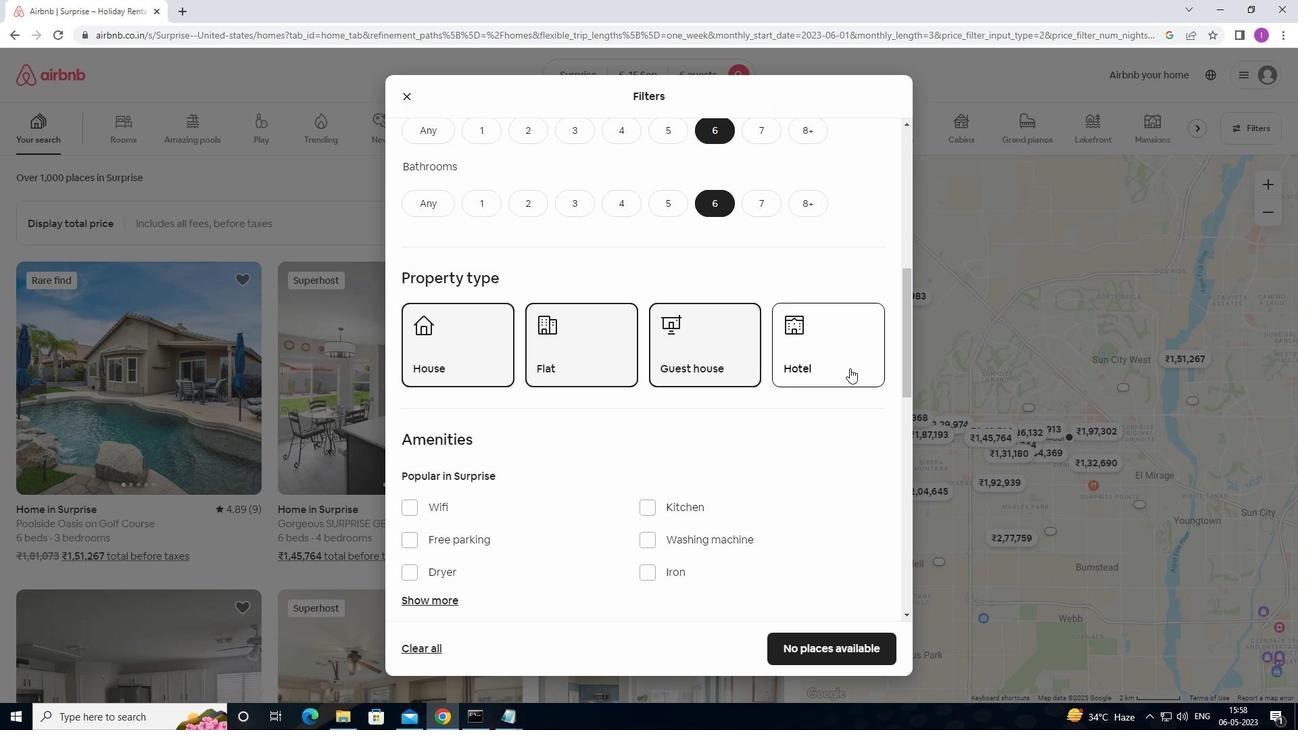 
Action: Mouse scrolled (851, 368) with delta (0, 0)
Screenshot: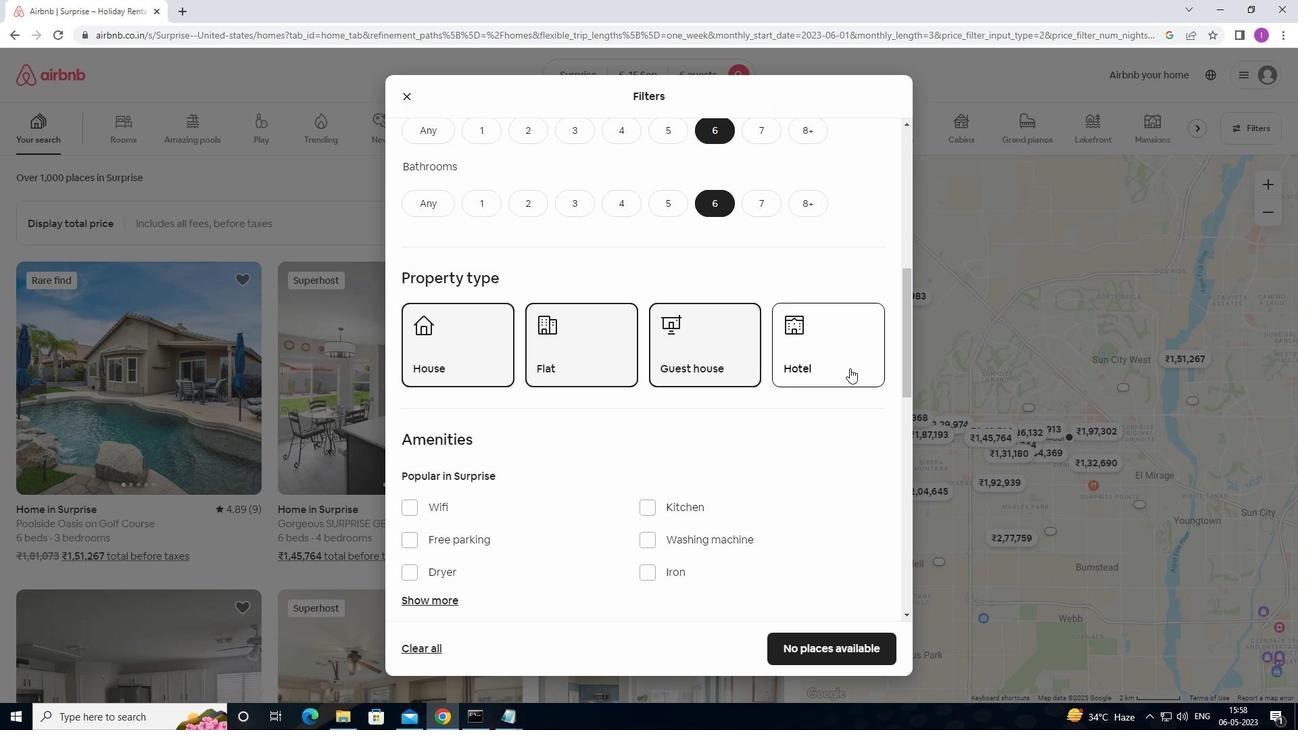 
Action: Mouse moved to (851, 370)
Screenshot: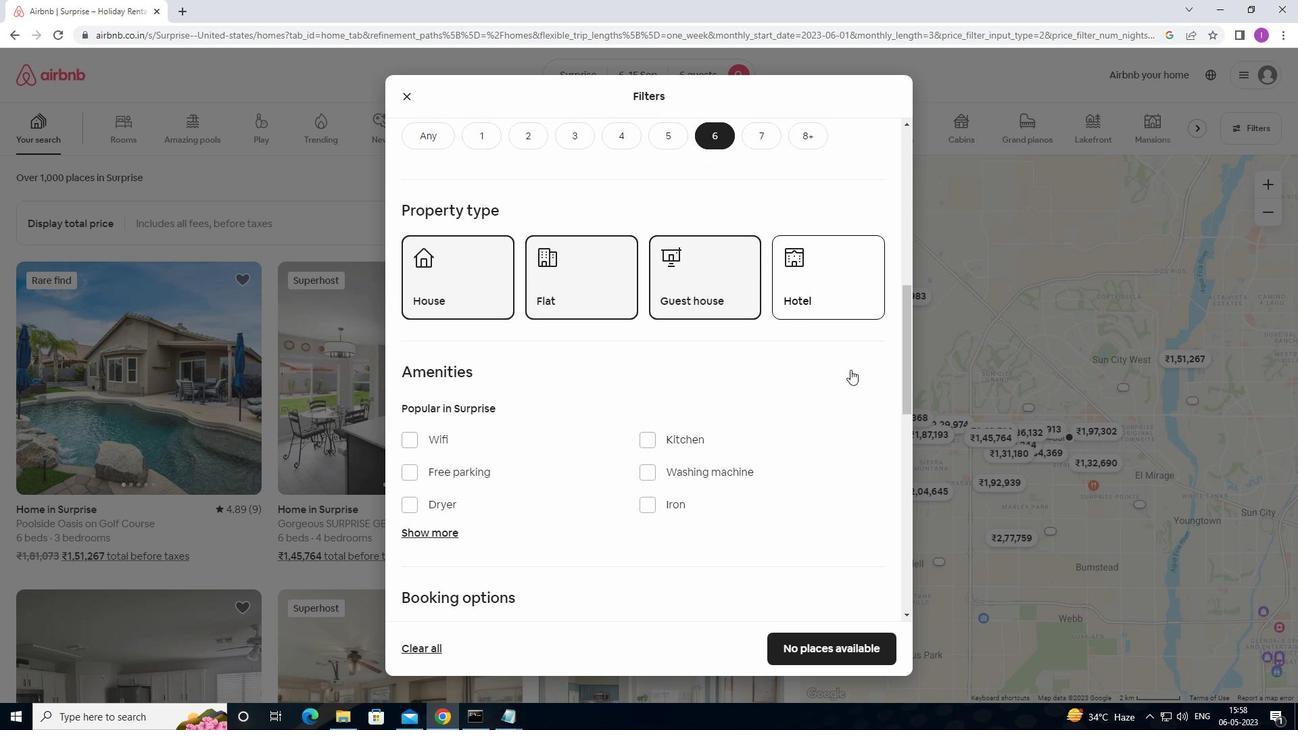 
Action: Mouse scrolled (851, 370) with delta (0, 0)
Screenshot: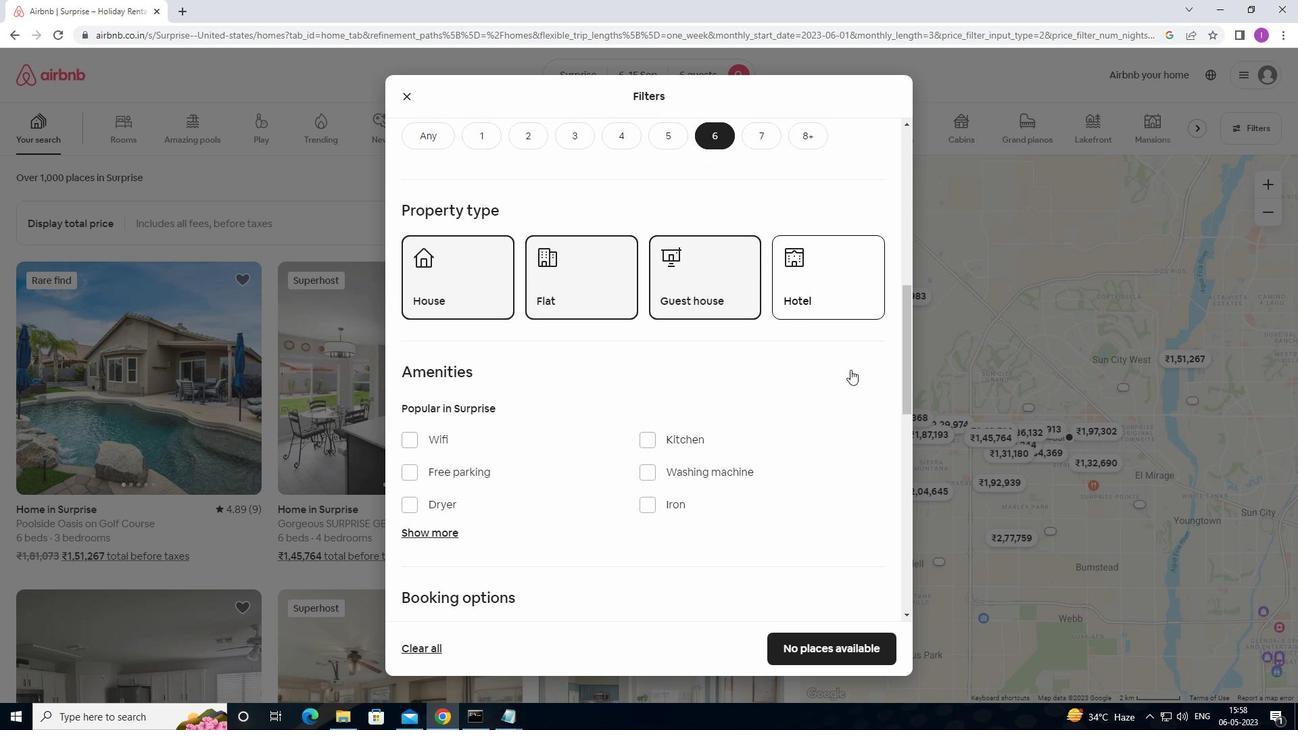 
Action: Mouse moved to (405, 370)
Screenshot: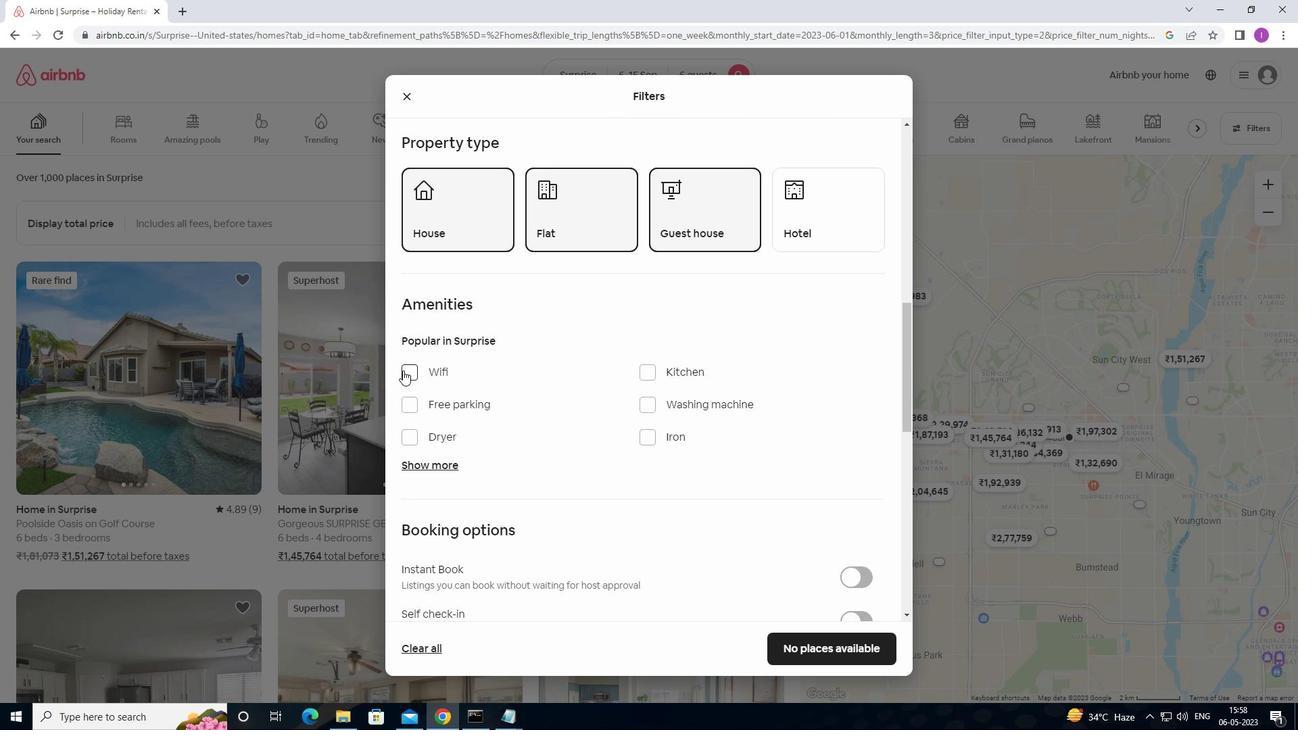 
Action: Mouse pressed left at (405, 370)
Screenshot: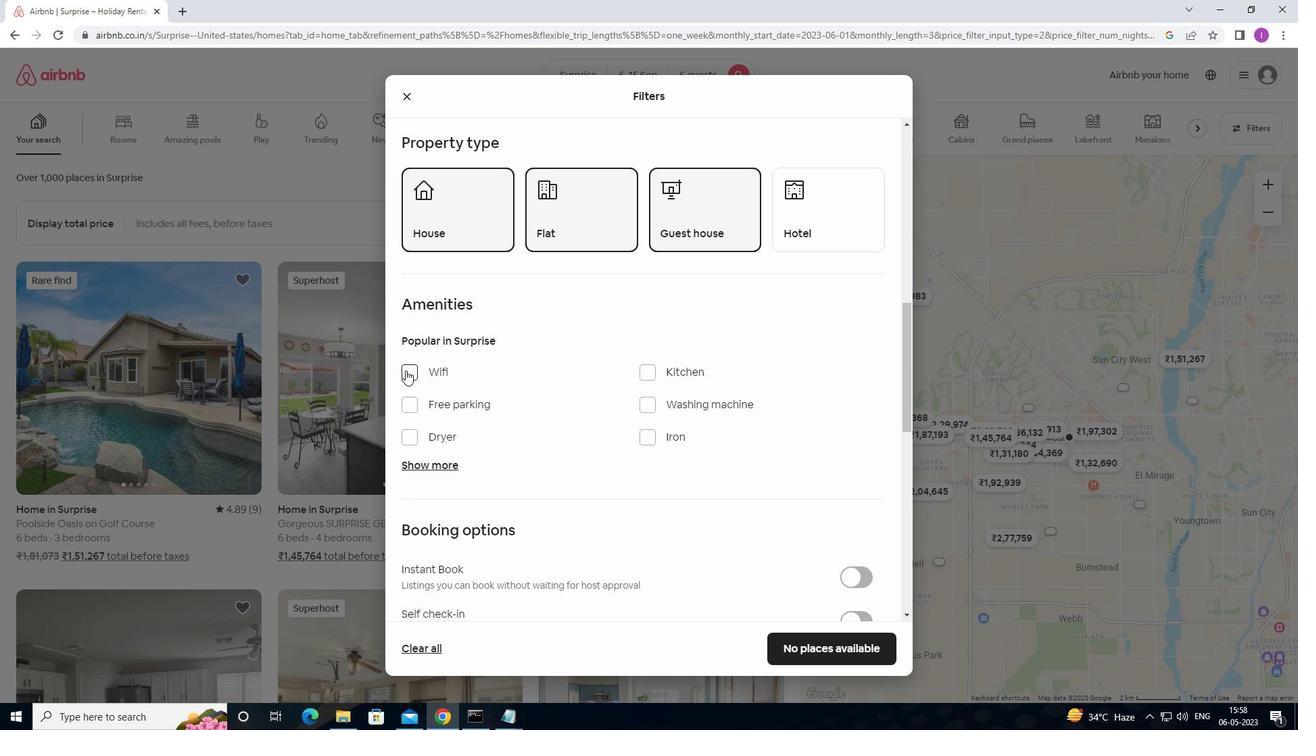 
Action: Mouse moved to (527, 428)
Screenshot: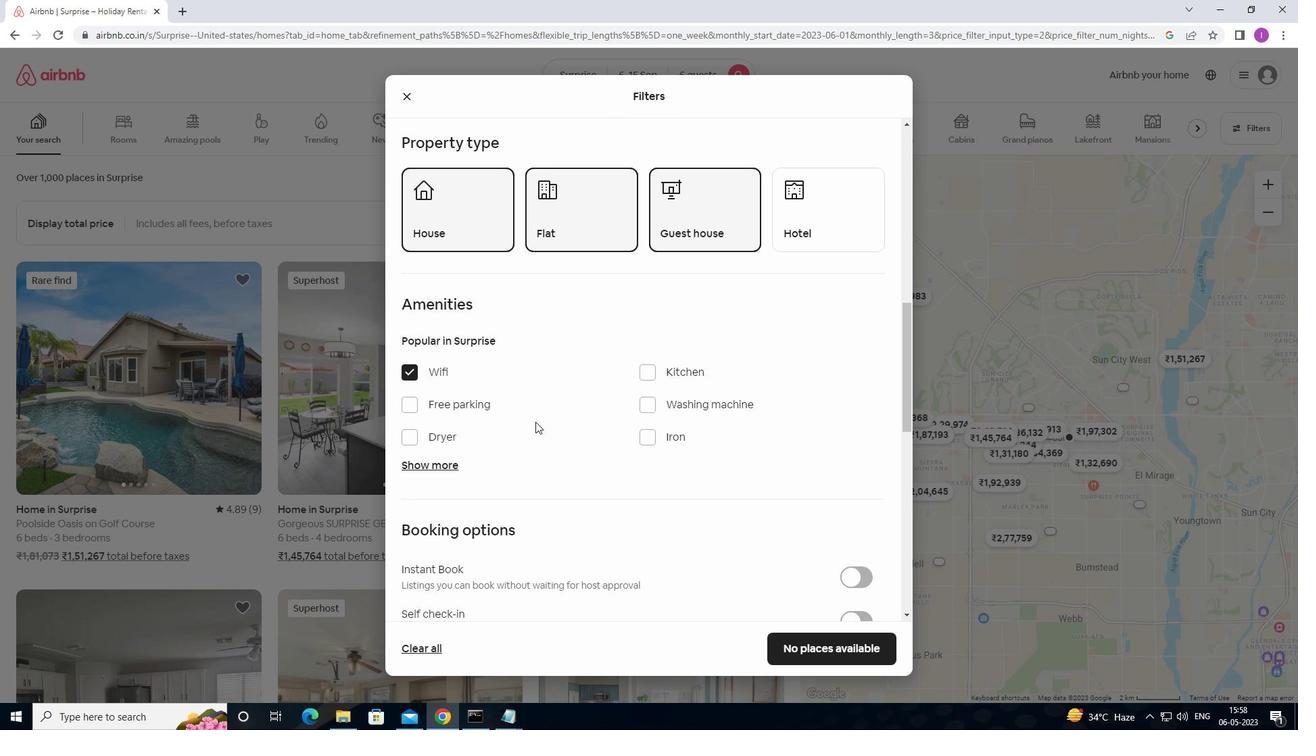 
Action: Mouse scrolled (527, 427) with delta (0, 0)
Screenshot: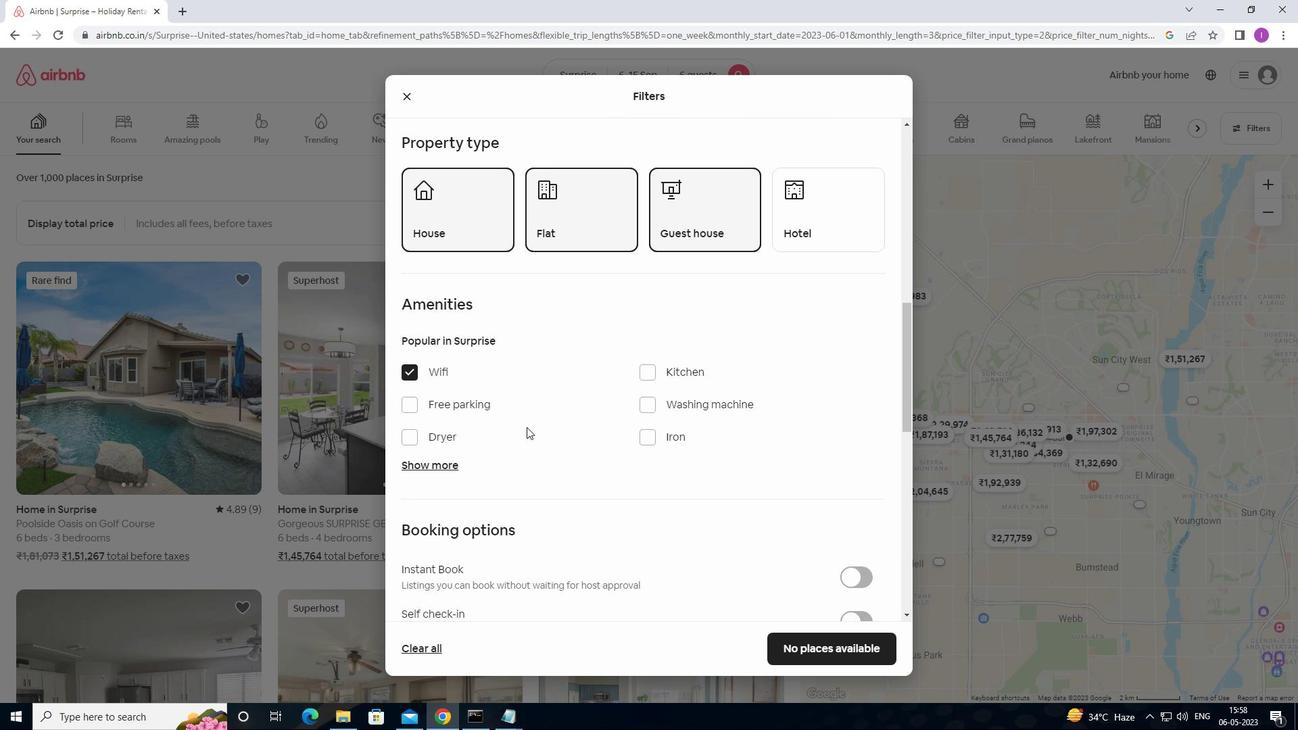 
Action: Mouse moved to (419, 338)
Screenshot: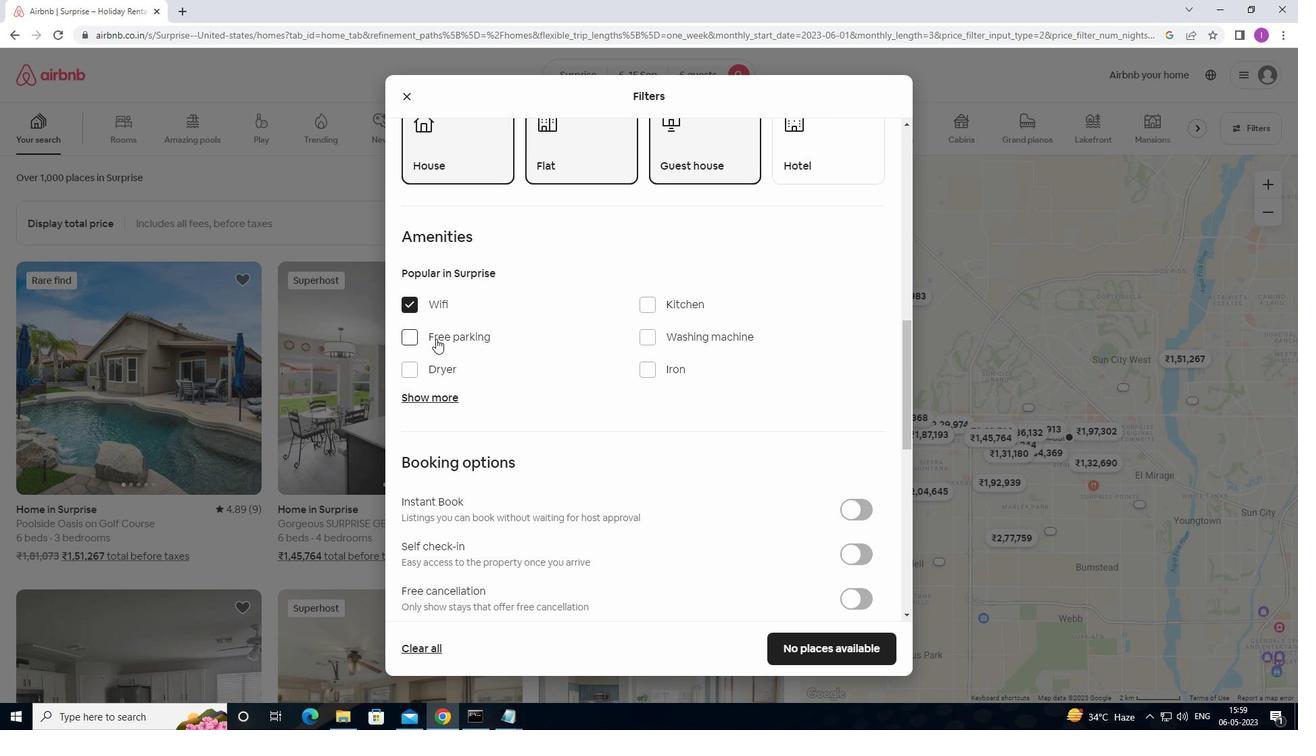
Action: Mouse pressed left at (419, 338)
Screenshot: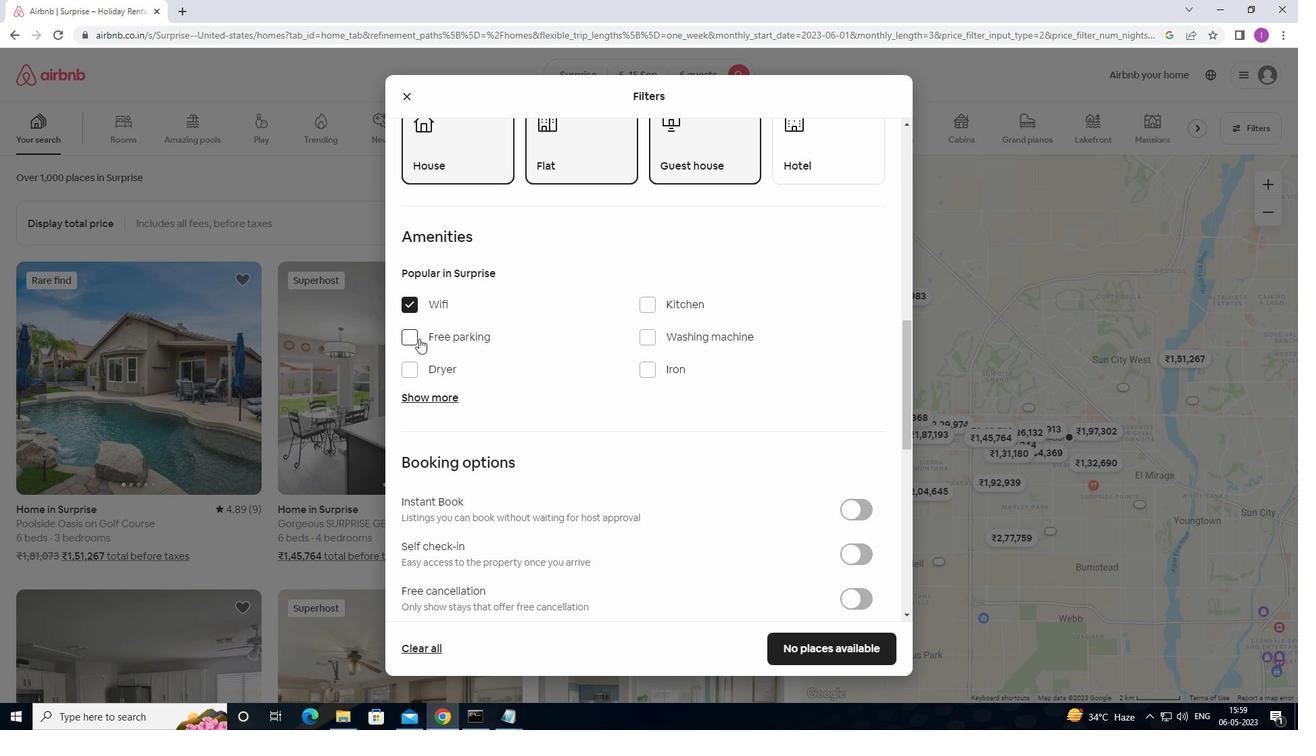 
Action: Mouse moved to (439, 400)
Screenshot: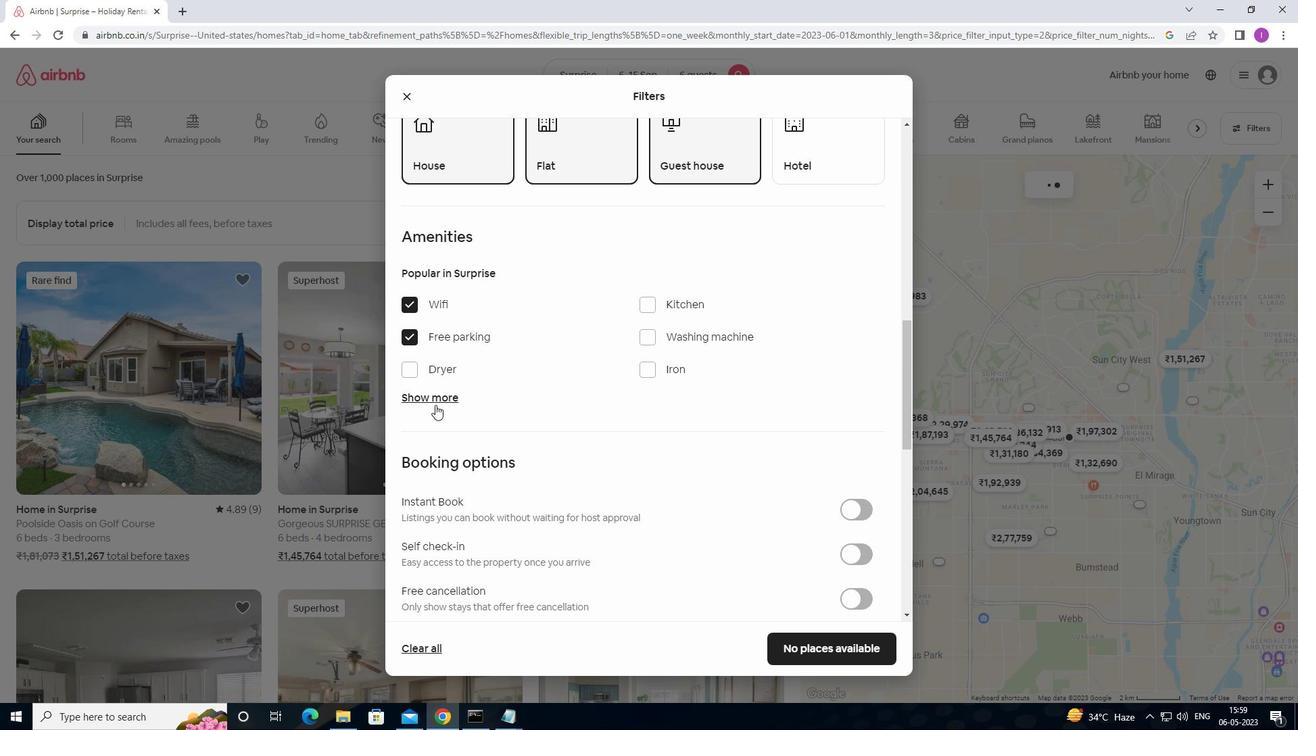 
Action: Mouse pressed left at (439, 400)
Screenshot: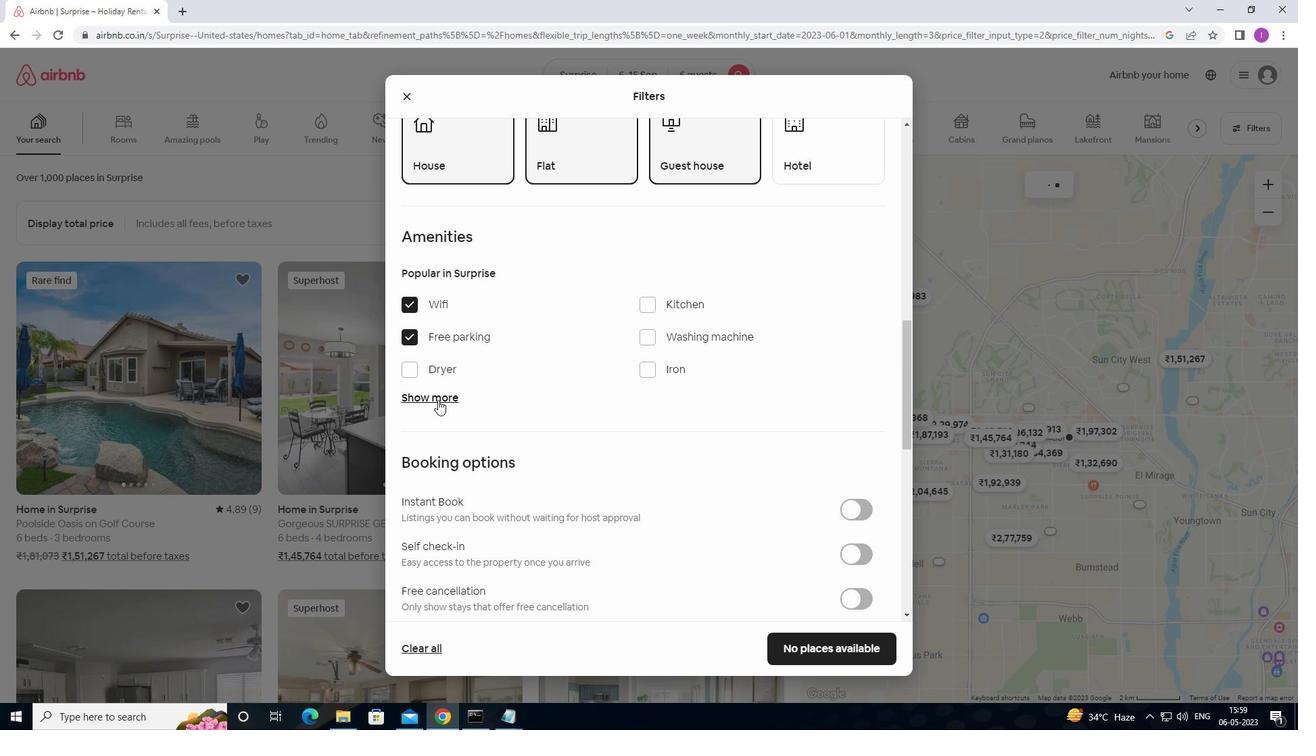 
Action: Mouse moved to (490, 425)
Screenshot: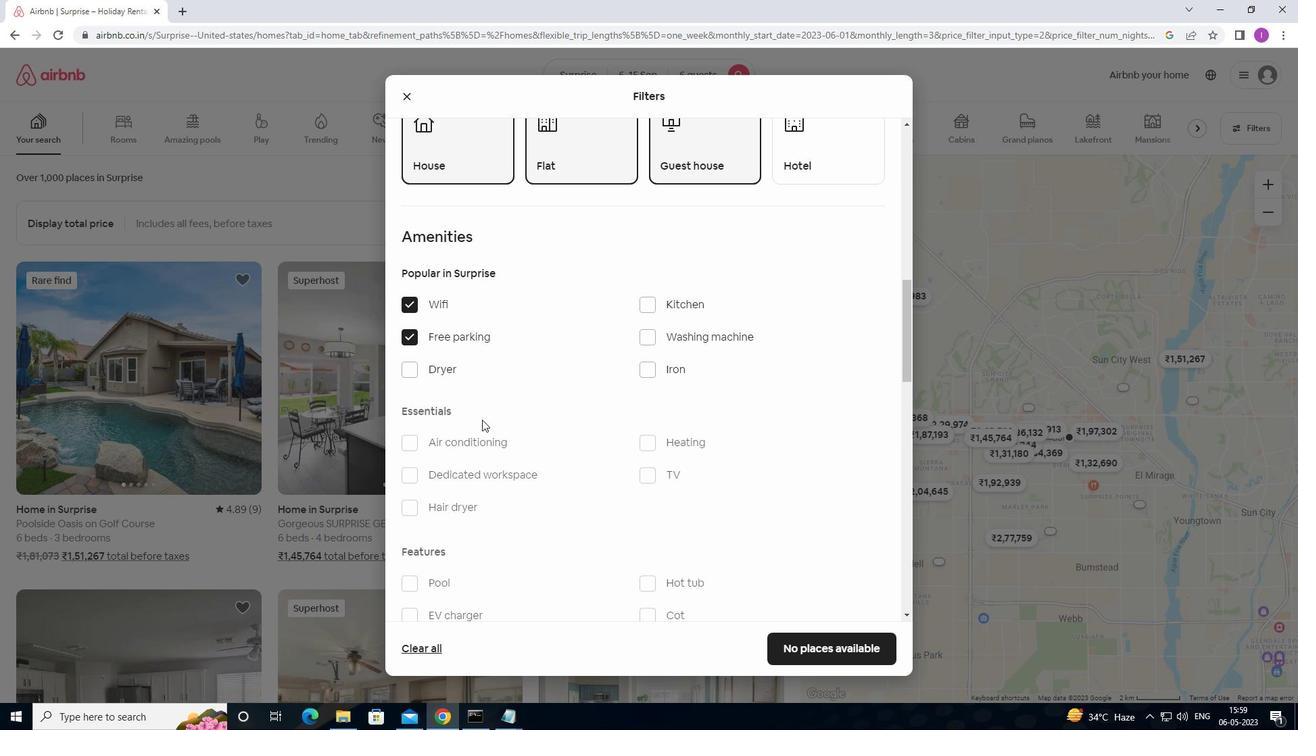 
Action: Mouse scrolled (490, 424) with delta (0, 0)
Screenshot: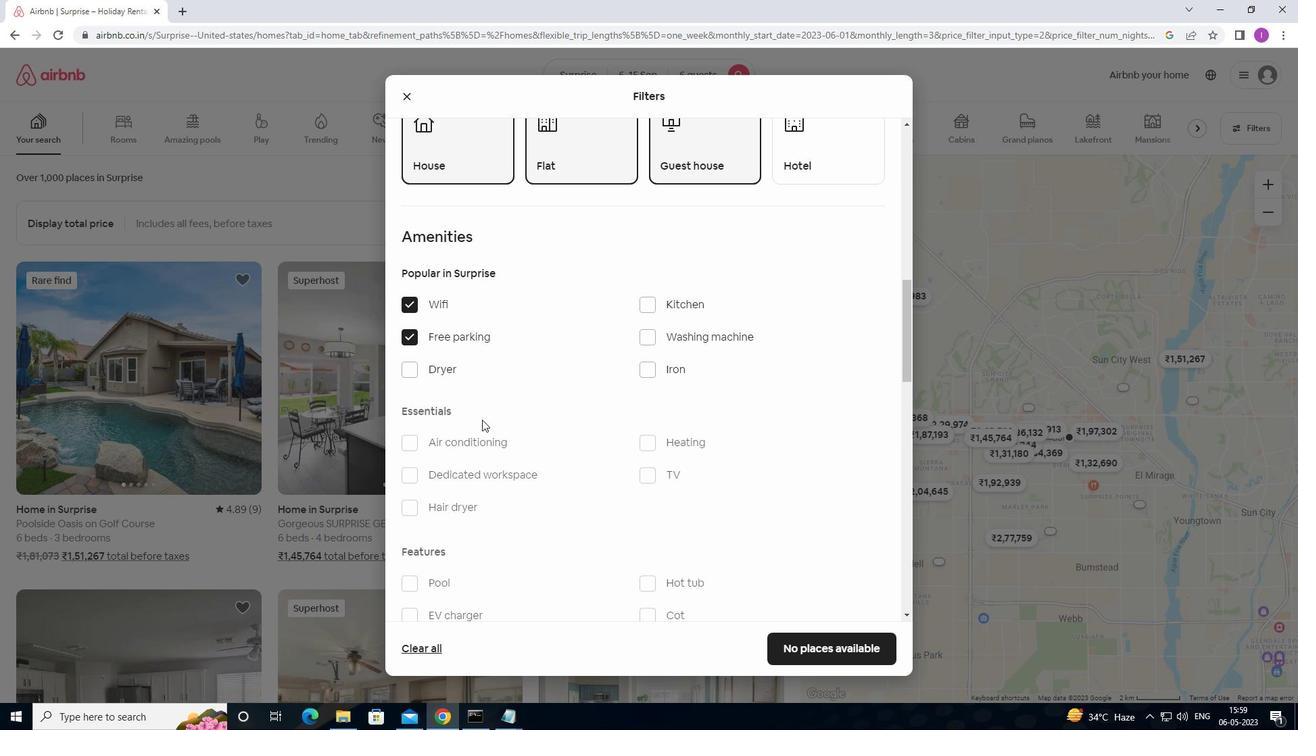 
Action: Mouse moved to (491, 425)
Screenshot: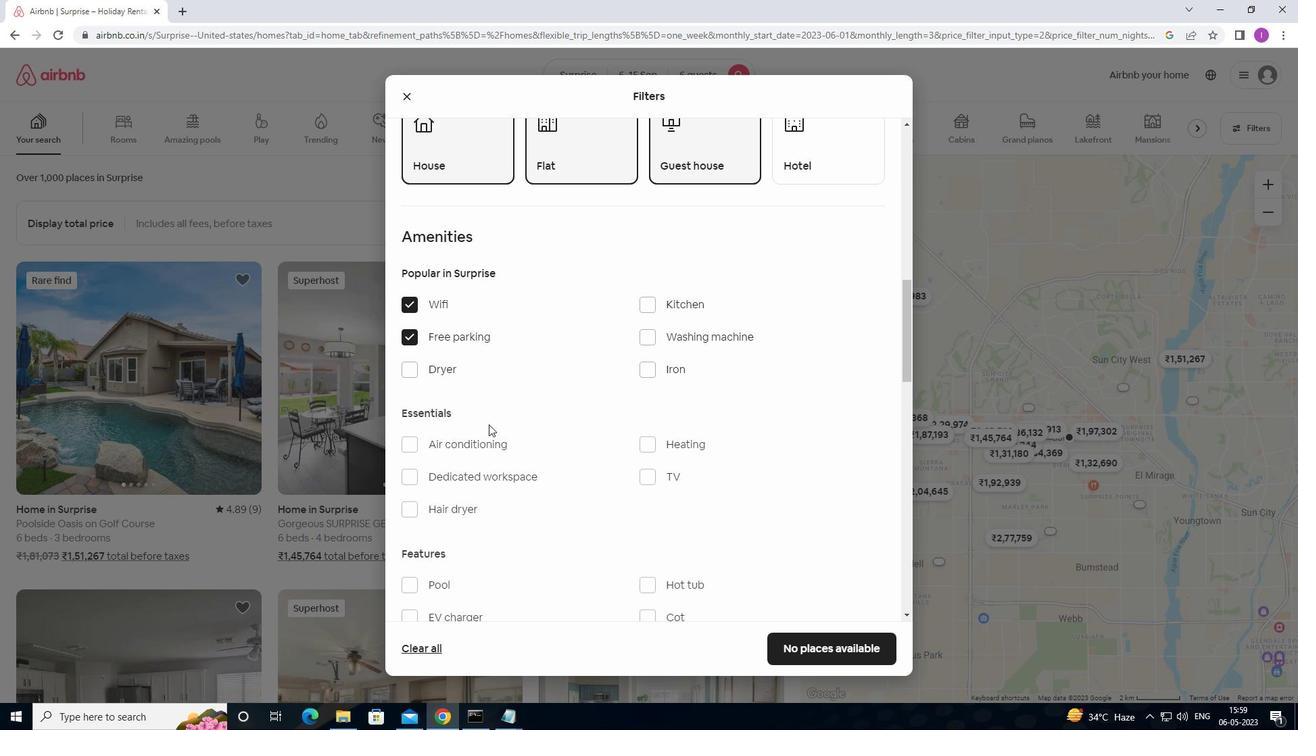 
Action: Mouse scrolled (491, 424) with delta (0, 0)
Screenshot: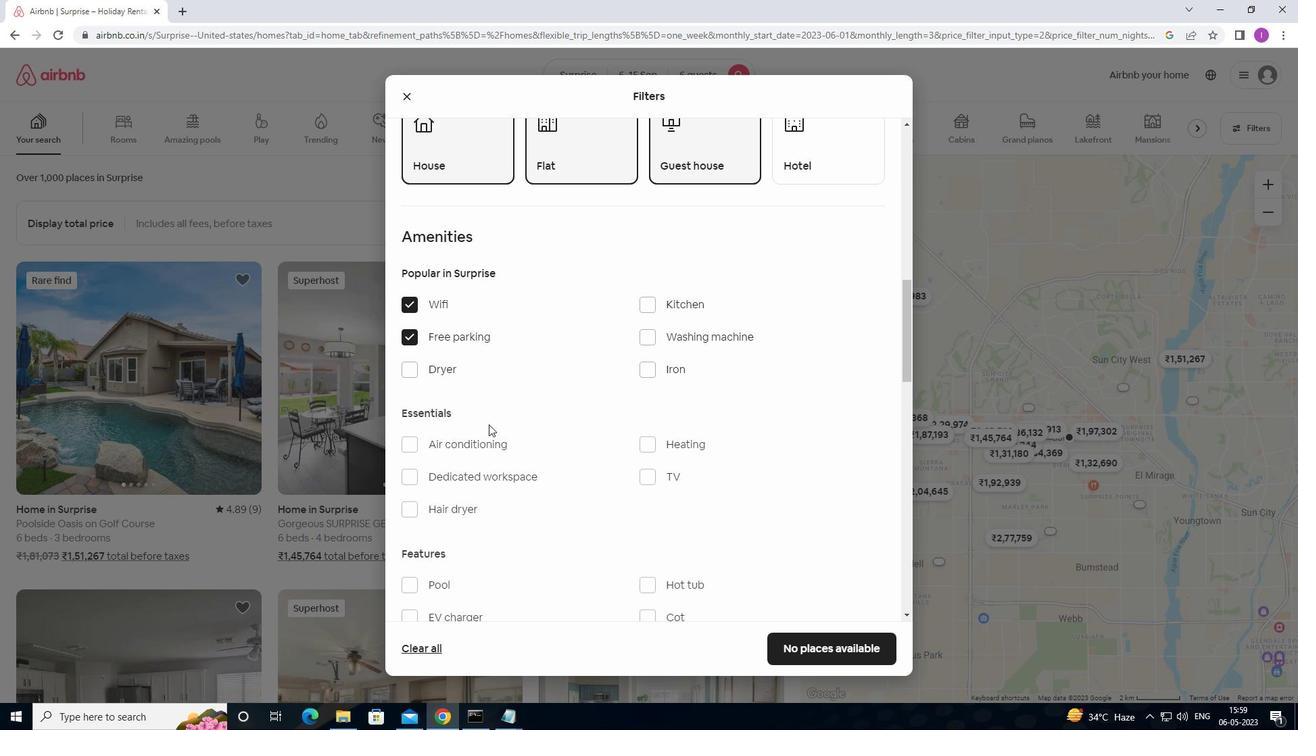 
Action: Mouse moved to (491, 426)
Screenshot: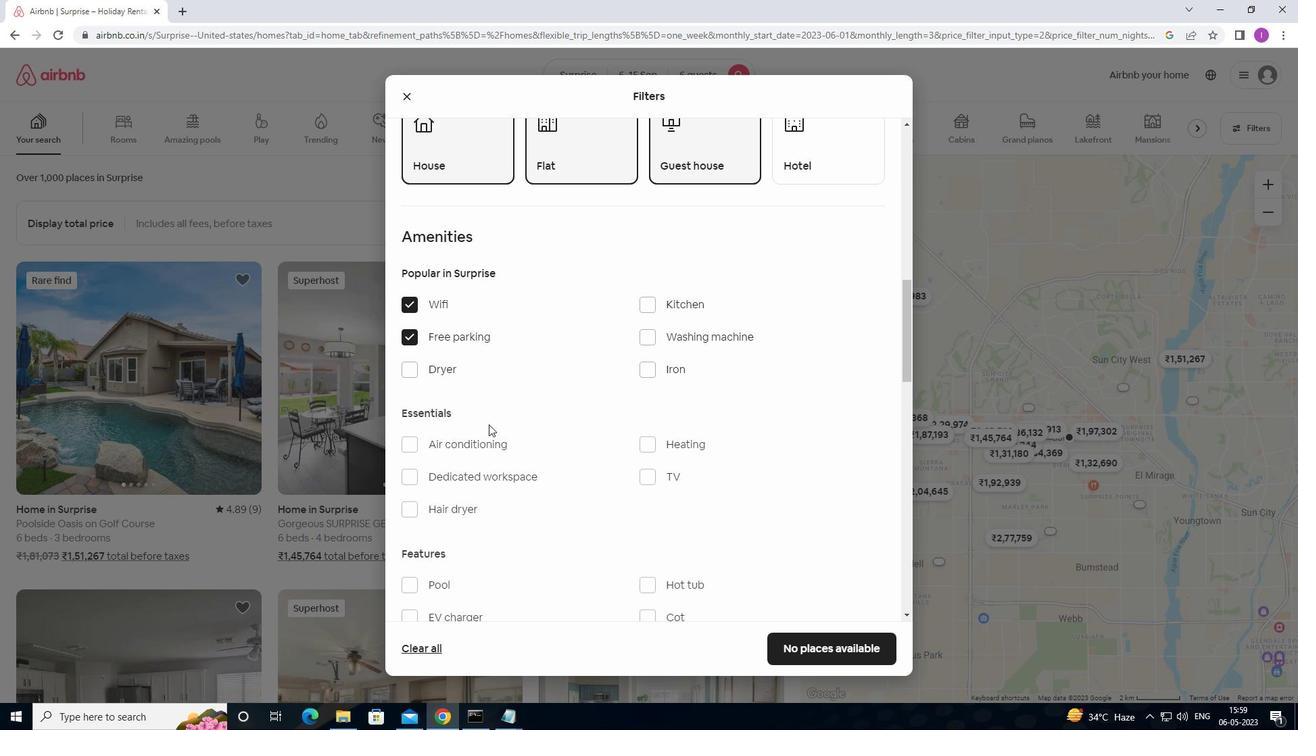 
Action: Mouse scrolled (491, 425) with delta (0, 0)
Screenshot: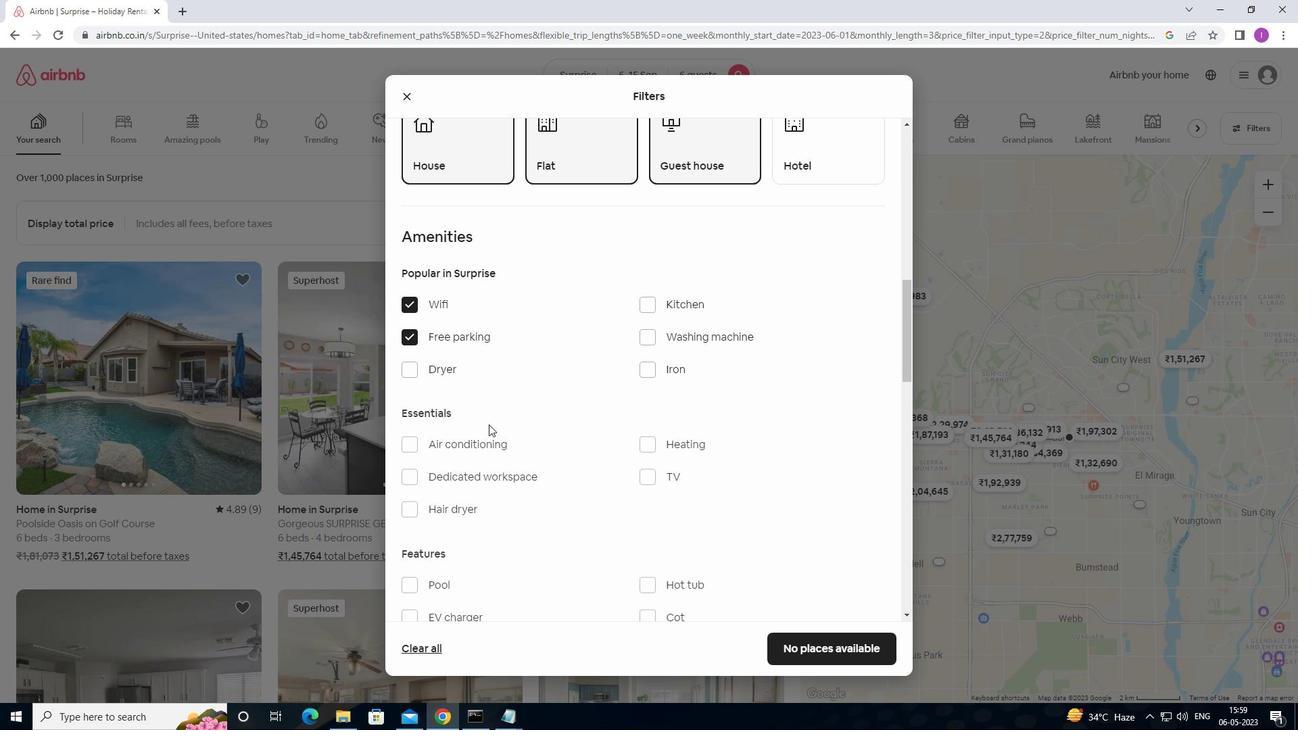 
Action: Mouse moved to (655, 278)
Screenshot: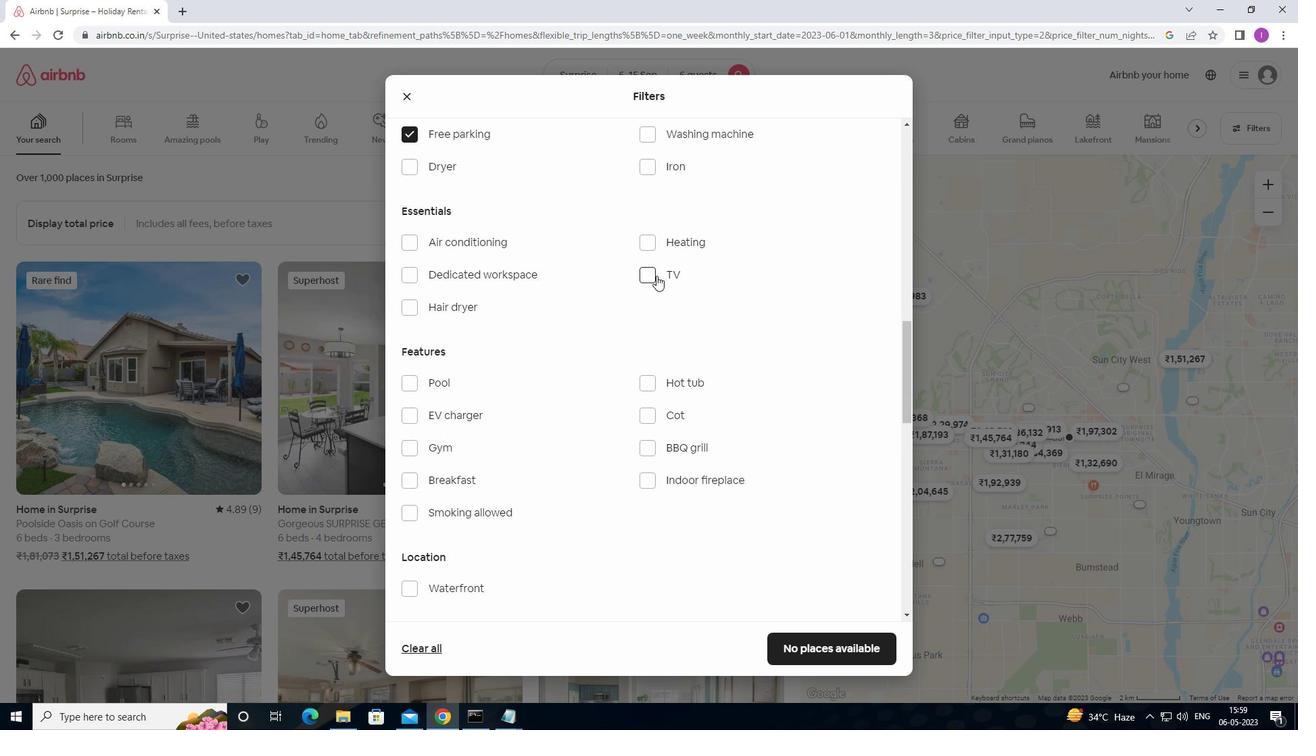 
Action: Mouse pressed left at (655, 278)
Screenshot: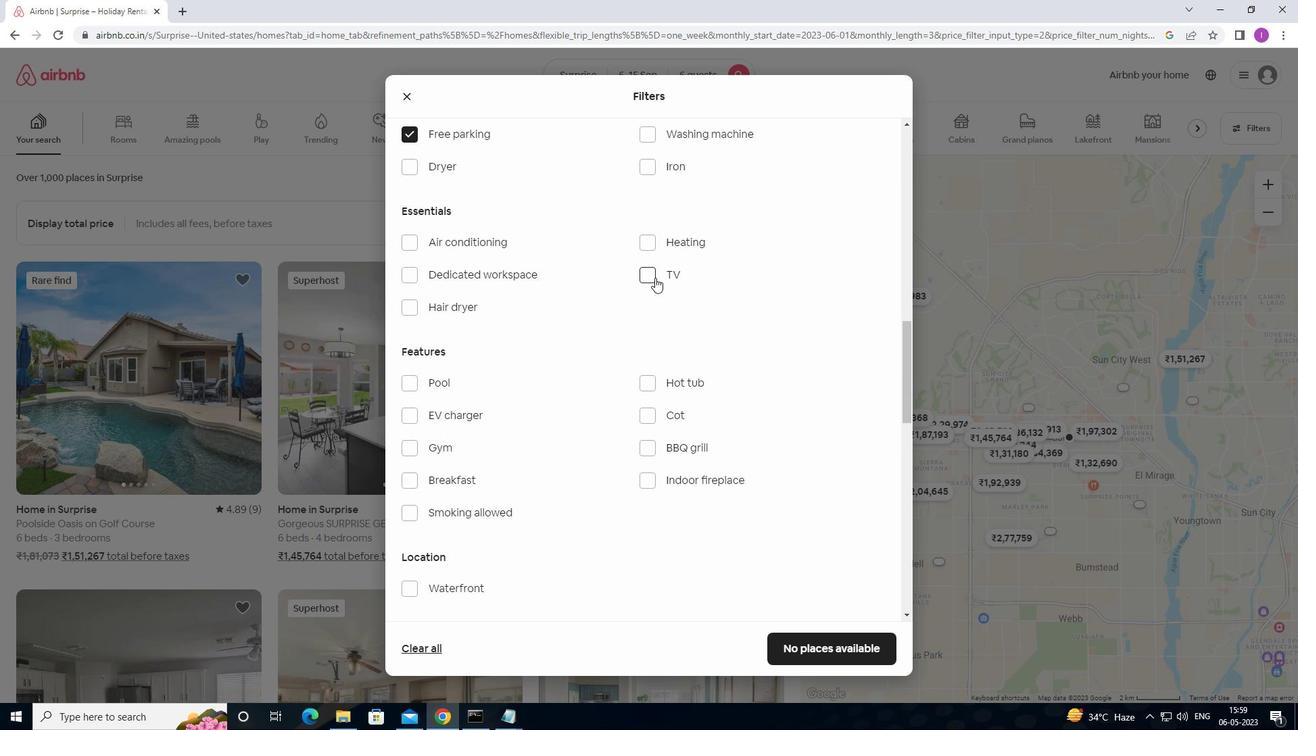 
Action: Mouse moved to (632, 386)
Screenshot: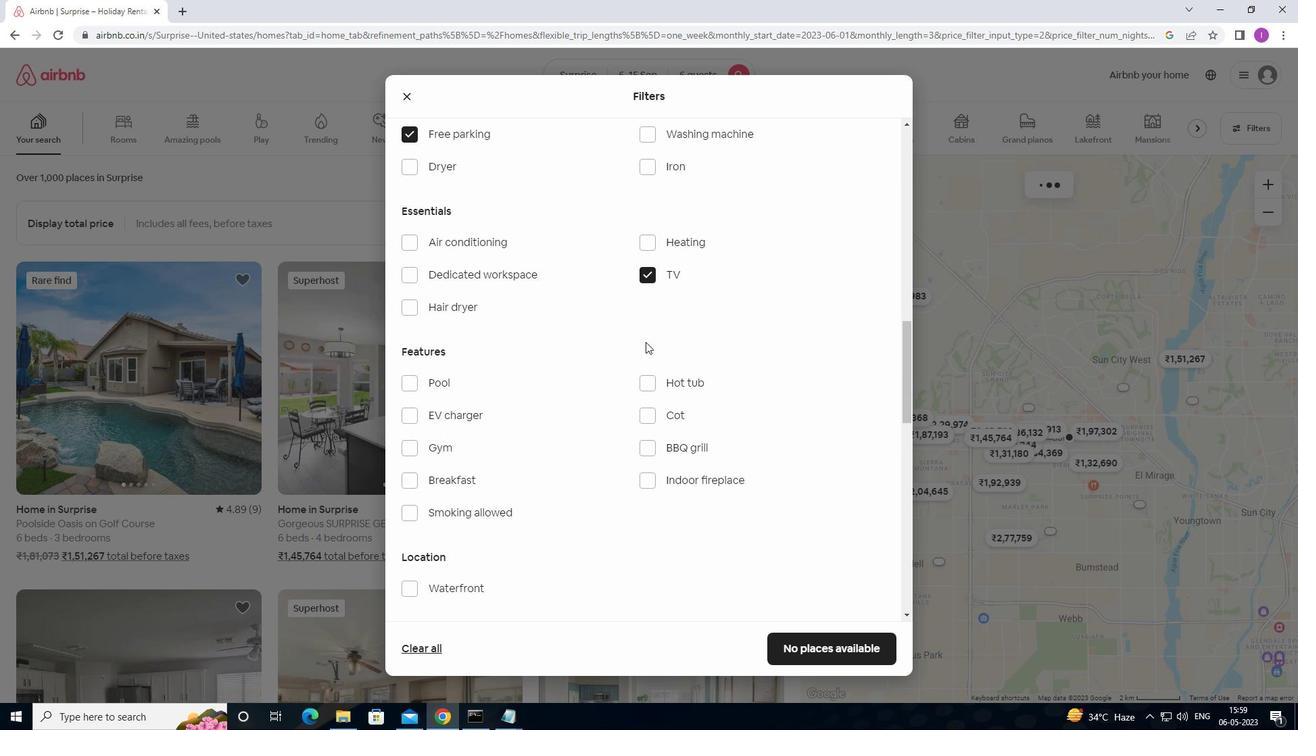 
Action: Mouse scrolled (632, 385) with delta (0, 0)
Screenshot: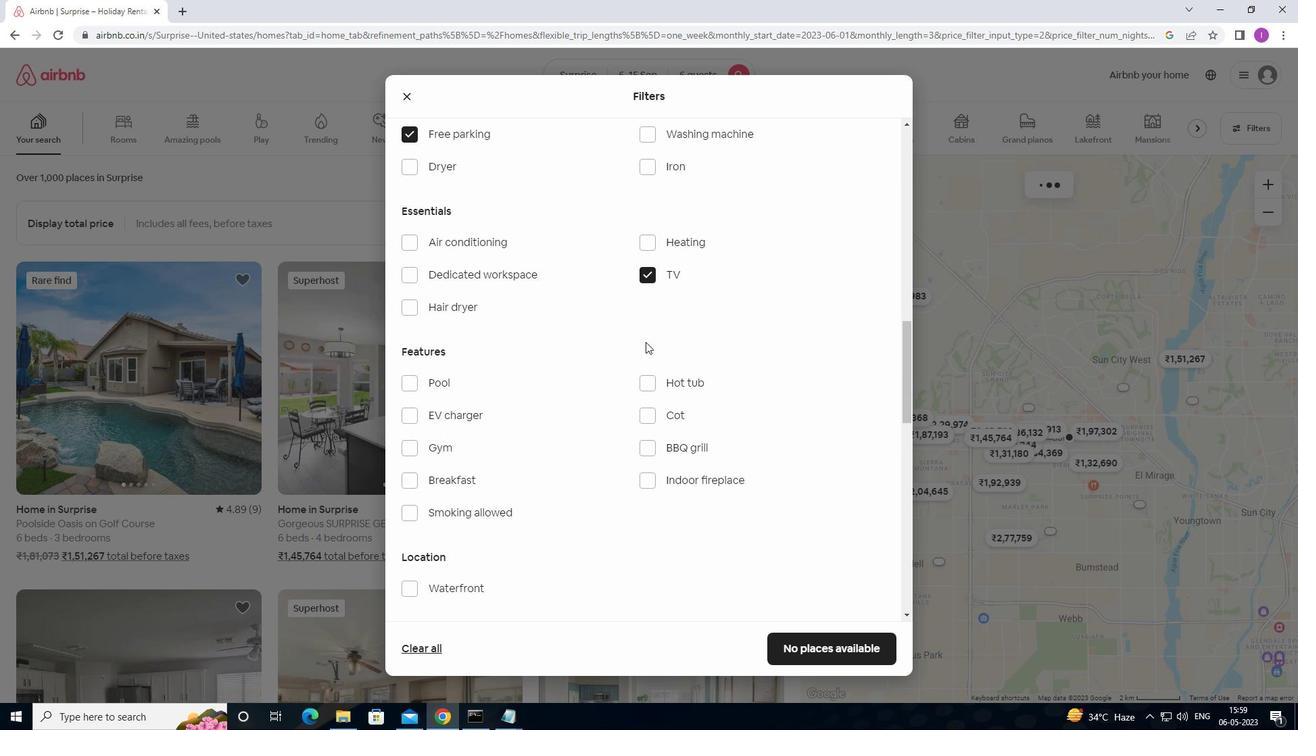
Action: Mouse moved to (631, 390)
Screenshot: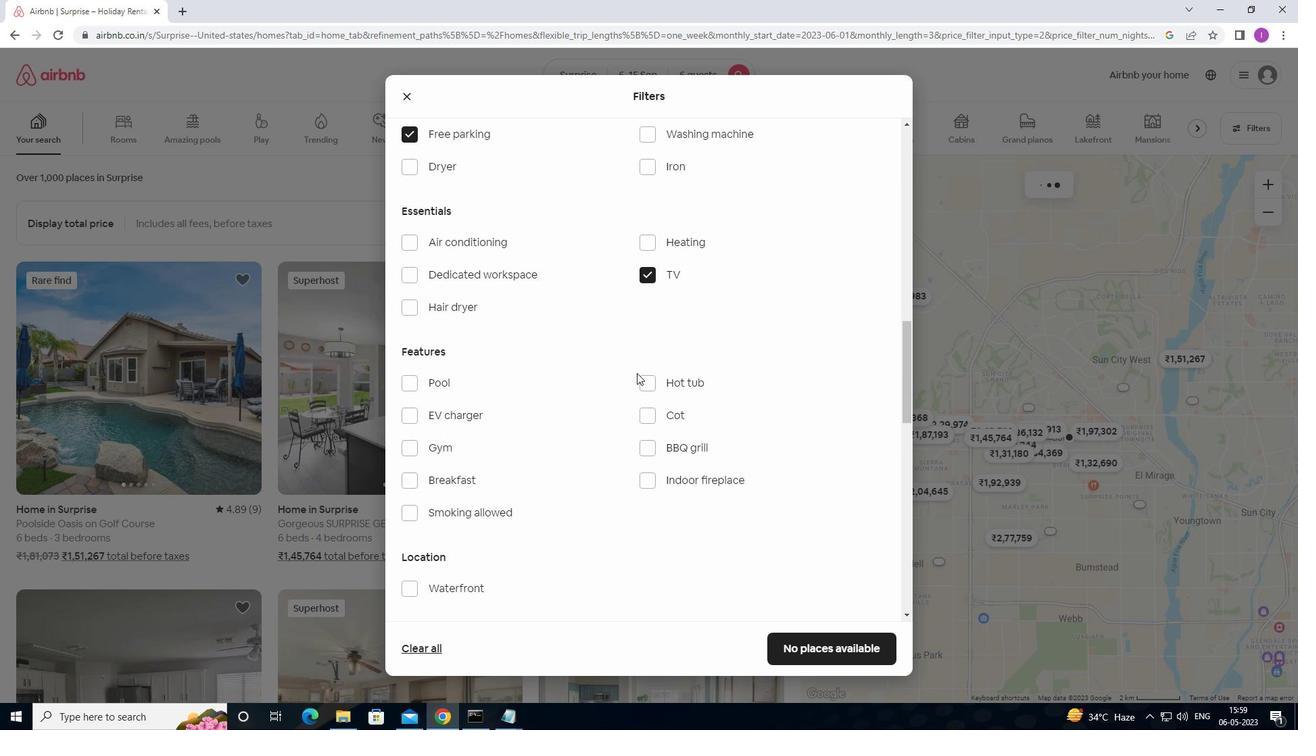 
Action: Mouse scrolled (631, 389) with delta (0, 0)
Screenshot: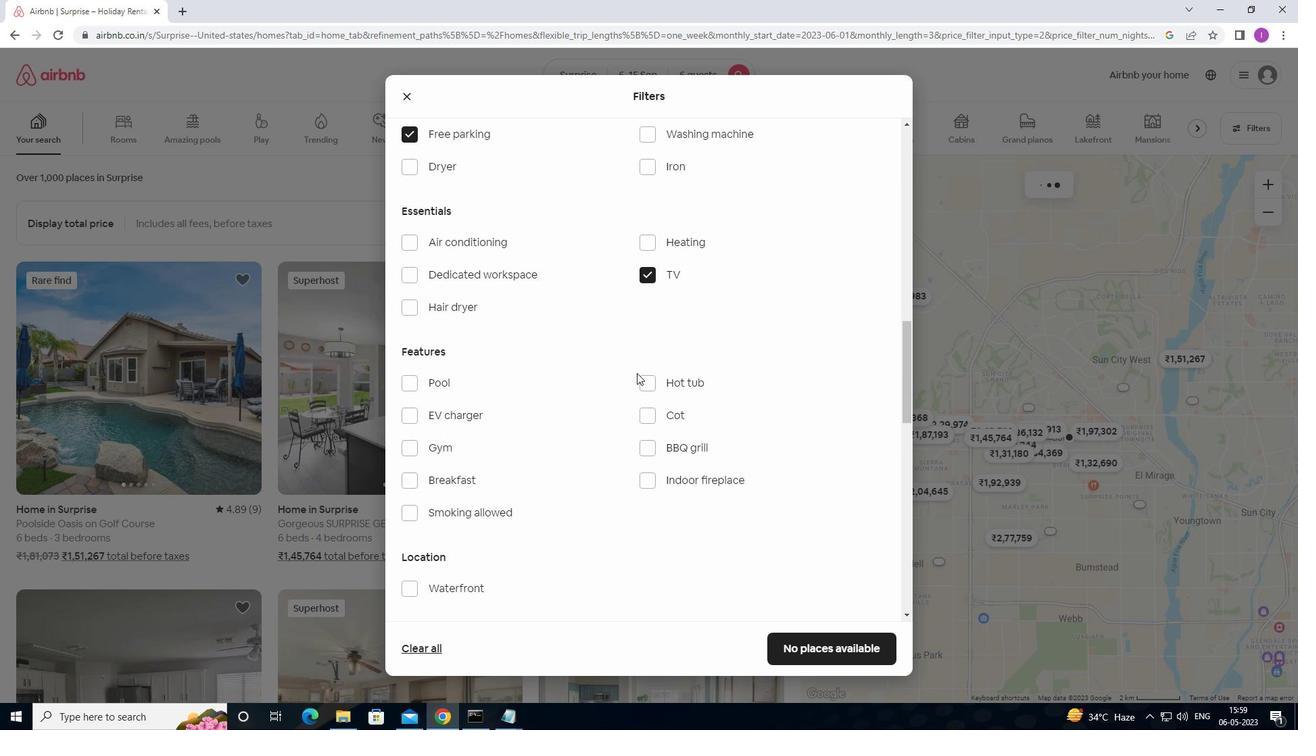 
Action: Mouse moved to (411, 315)
Screenshot: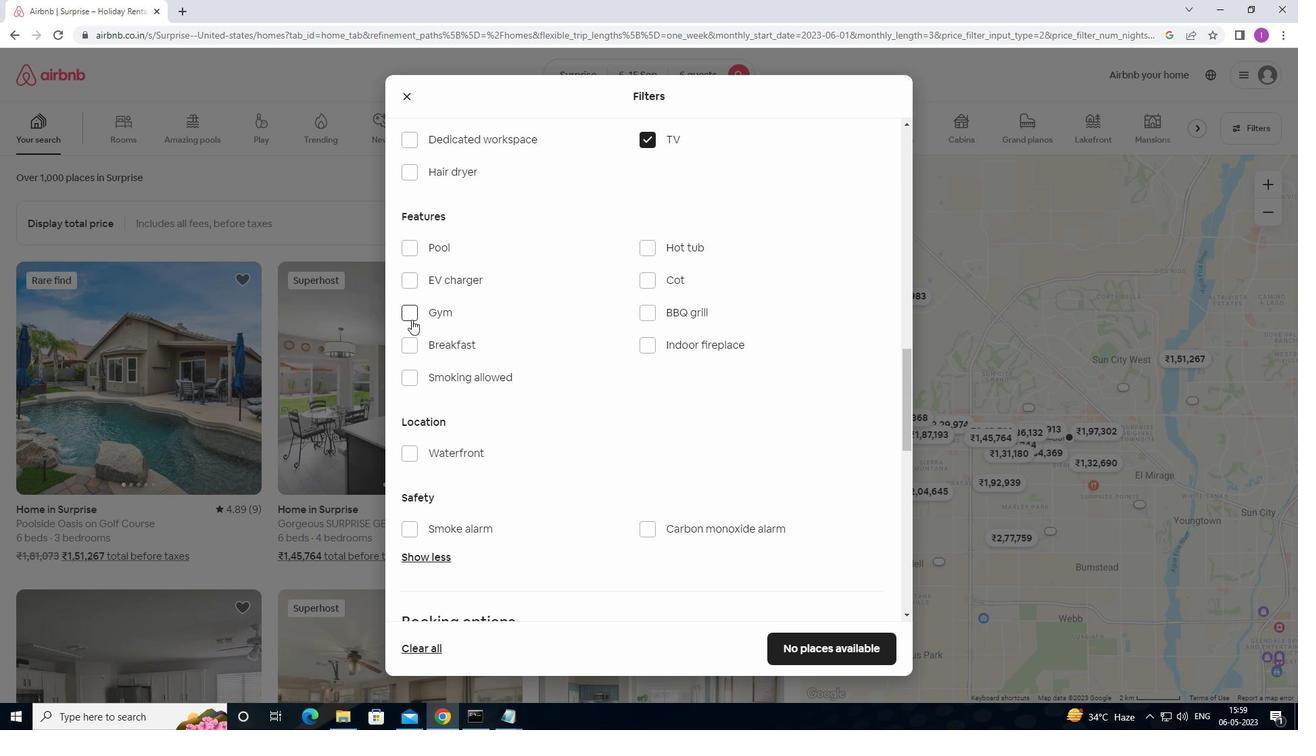 
Action: Mouse pressed left at (411, 315)
Screenshot: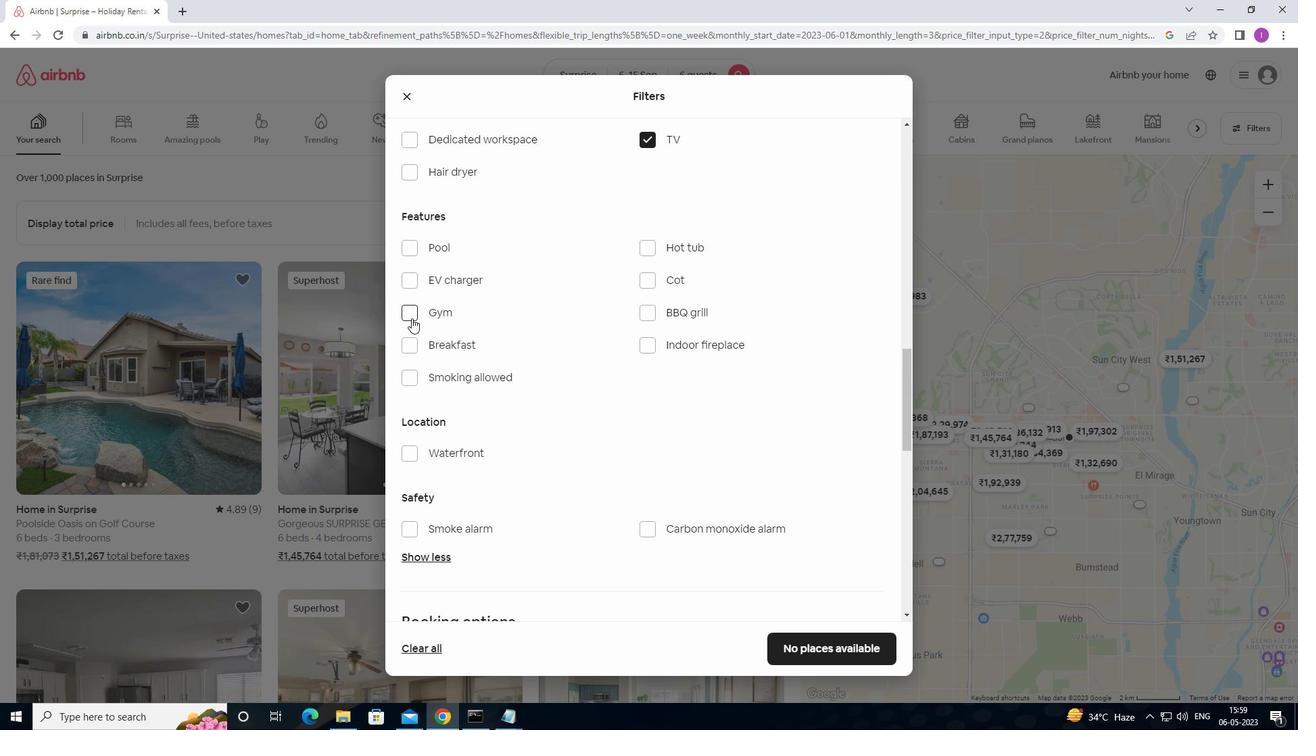 
Action: Mouse moved to (411, 343)
Screenshot: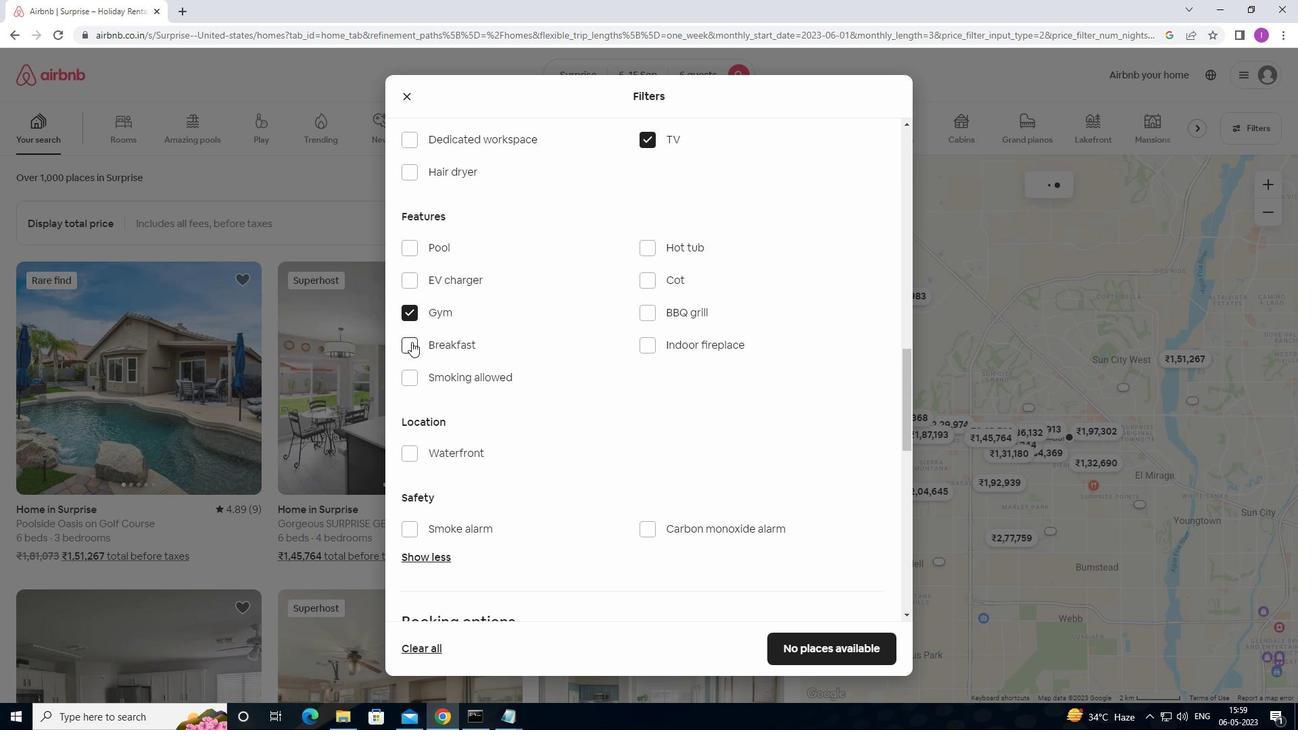 
Action: Mouse pressed left at (411, 343)
Screenshot: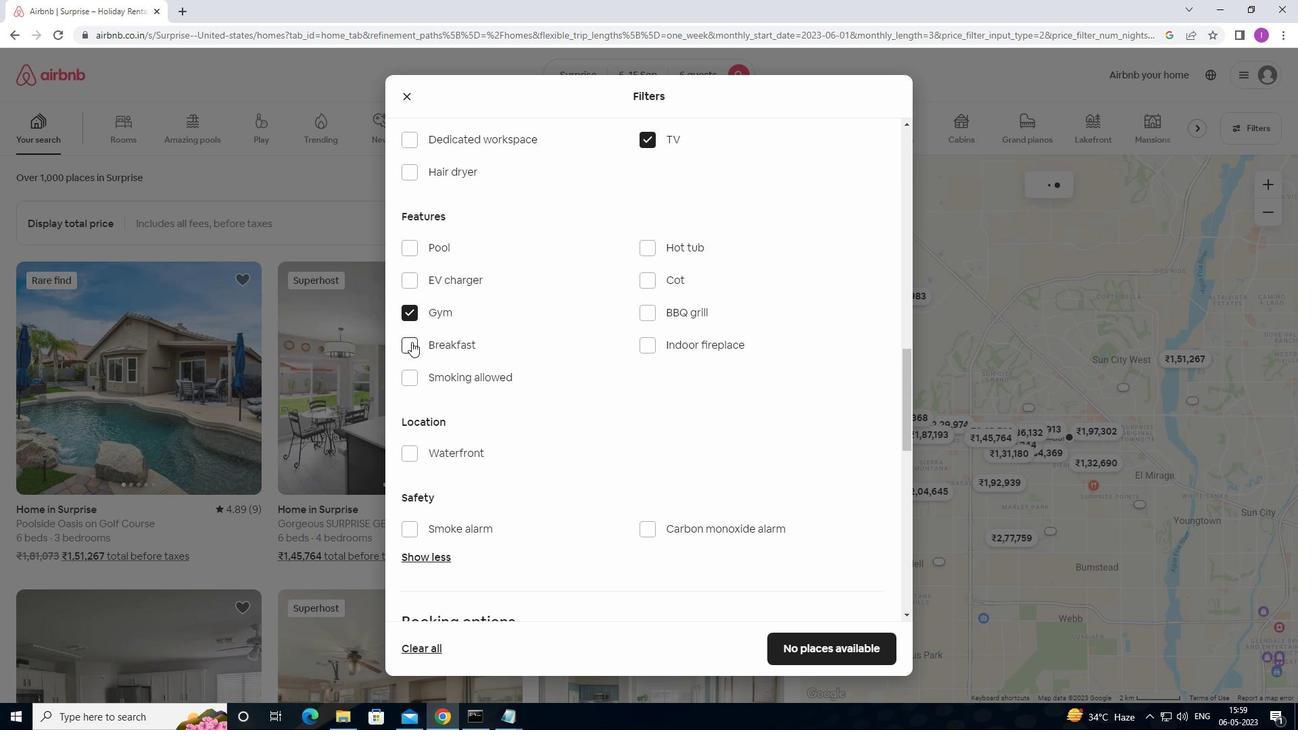 
Action: Mouse moved to (490, 380)
Screenshot: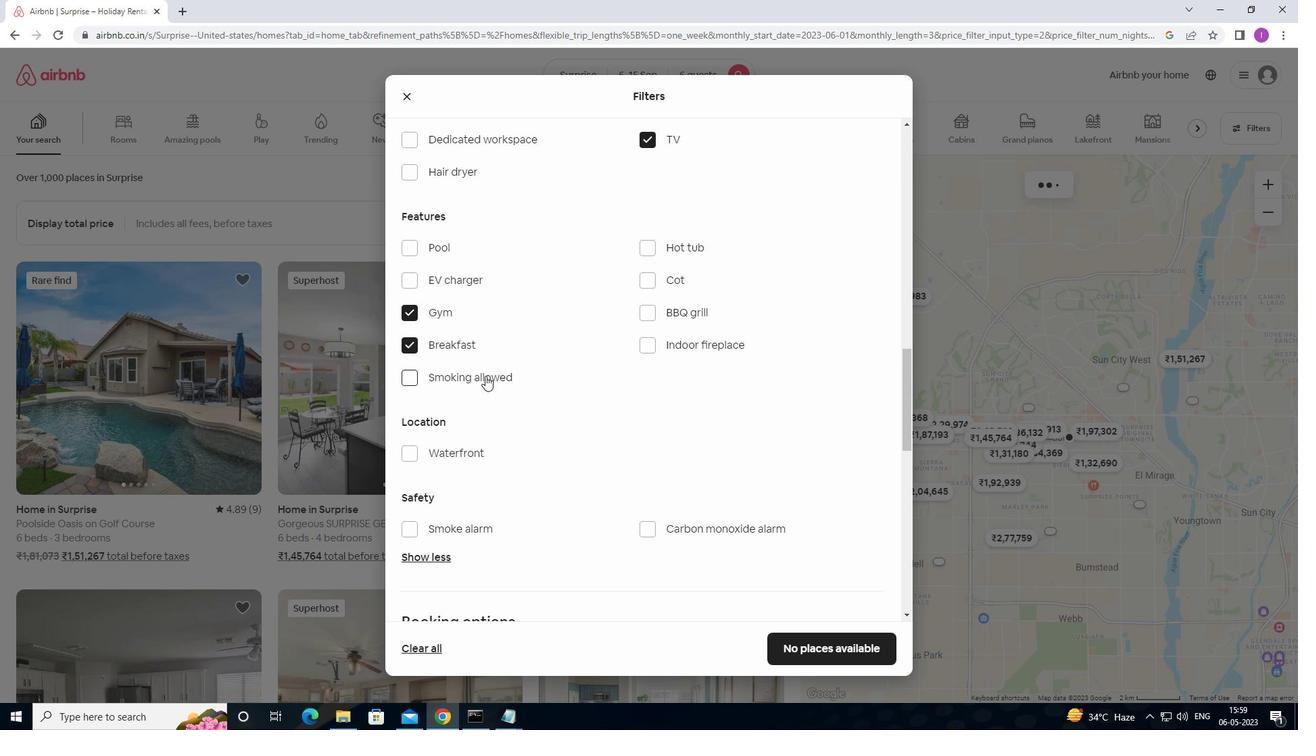 
Action: Mouse scrolled (490, 379) with delta (0, 0)
Screenshot: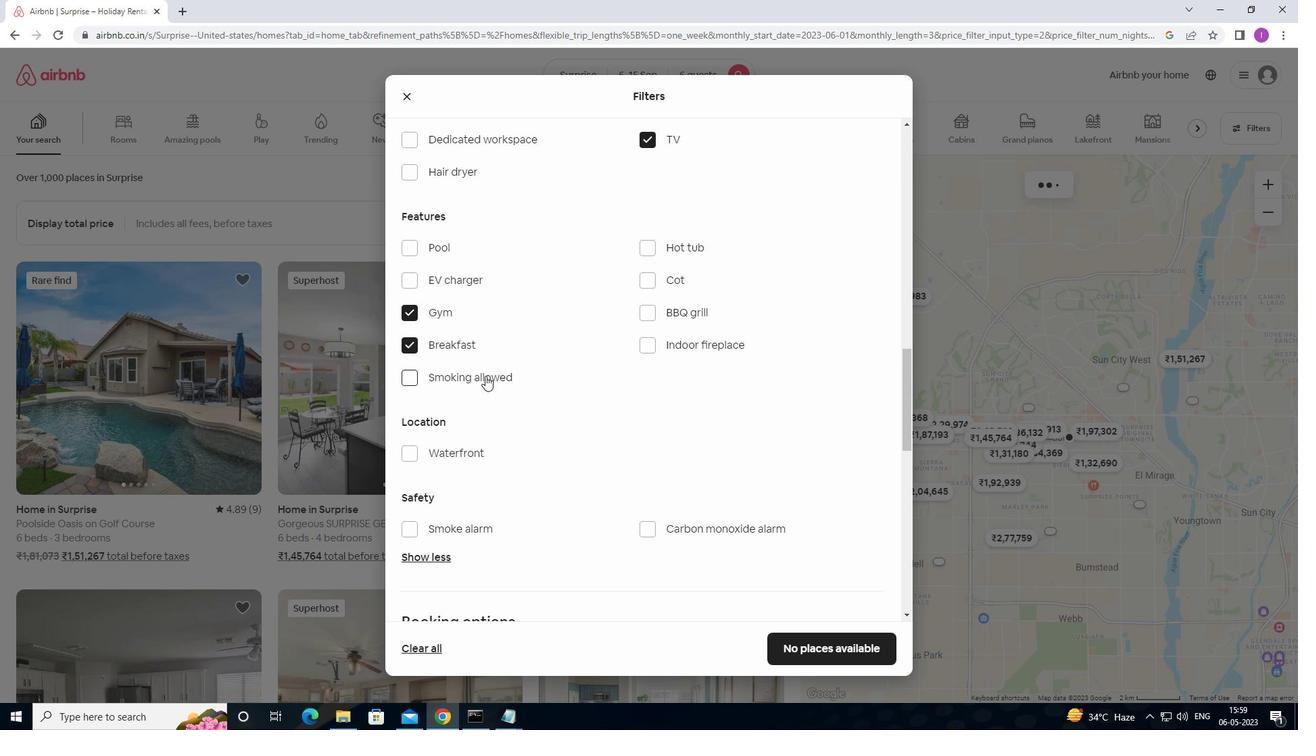 
Action: Mouse moved to (493, 383)
Screenshot: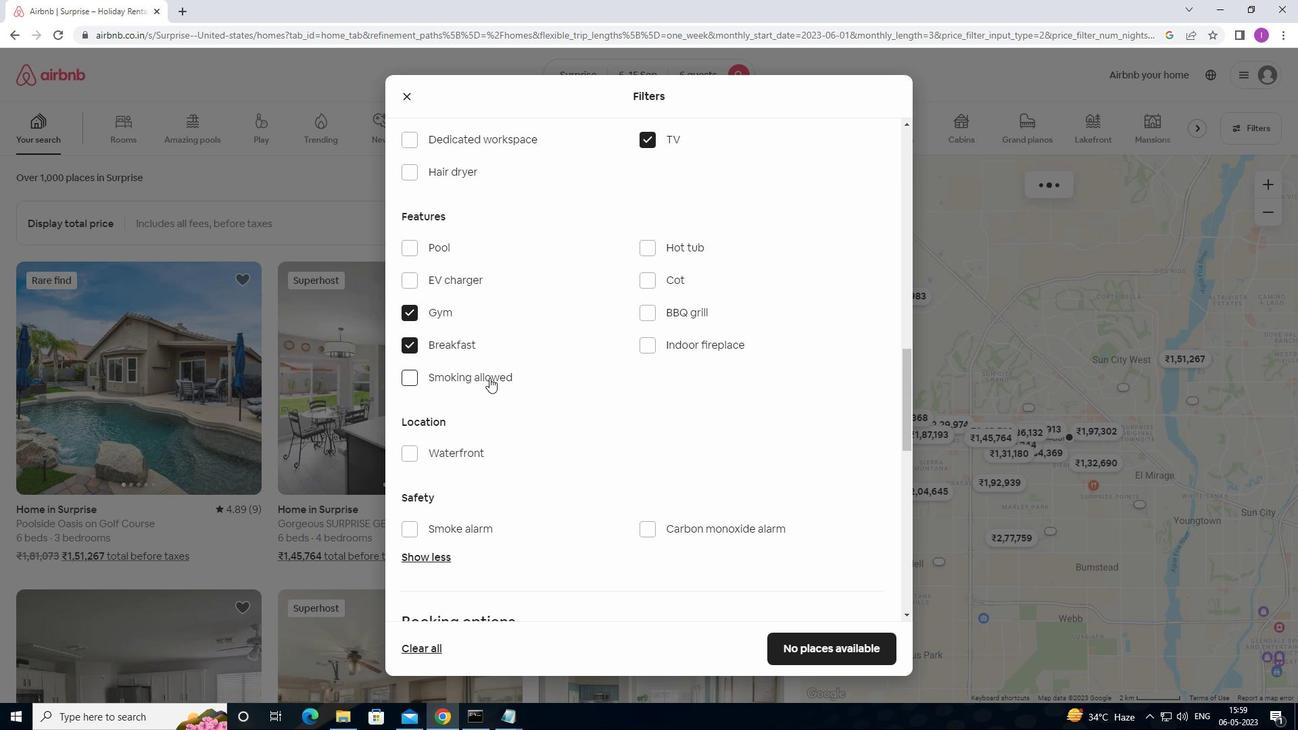 
Action: Mouse scrolled (493, 382) with delta (0, 0)
Screenshot: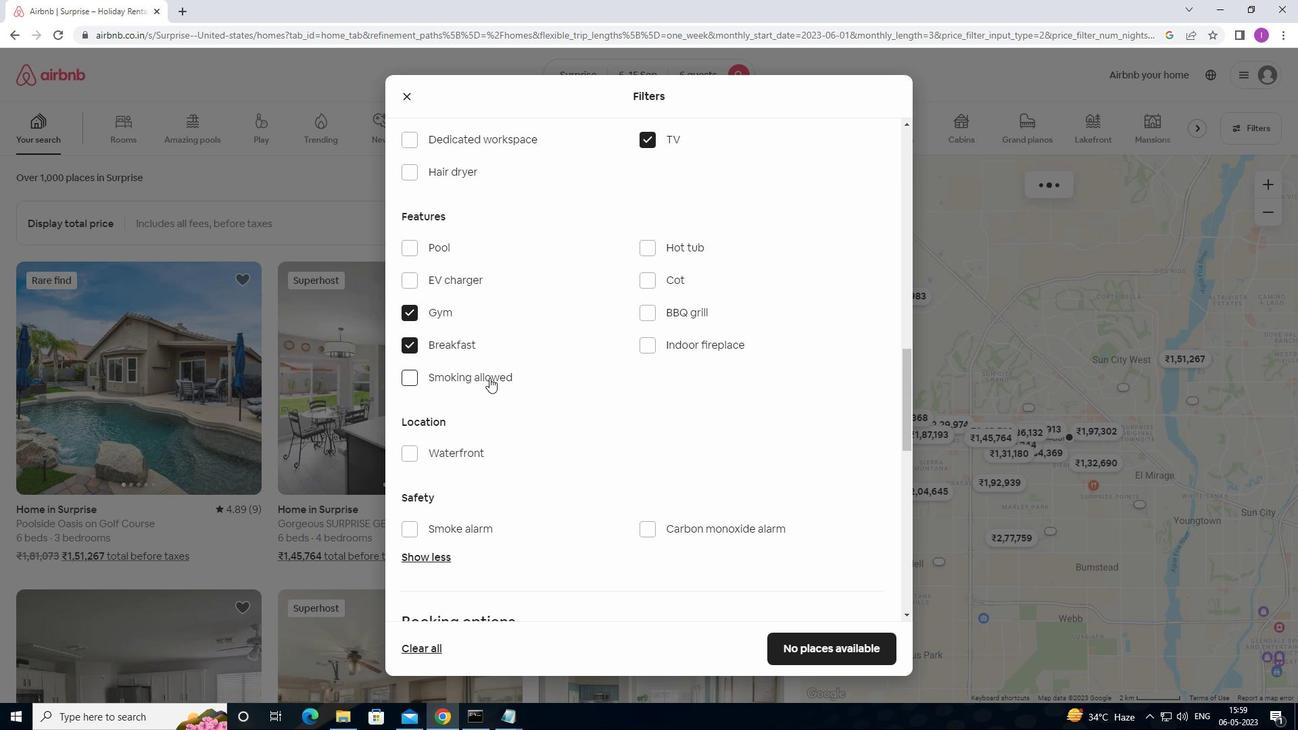 
Action: Mouse moved to (493, 383)
Screenshot: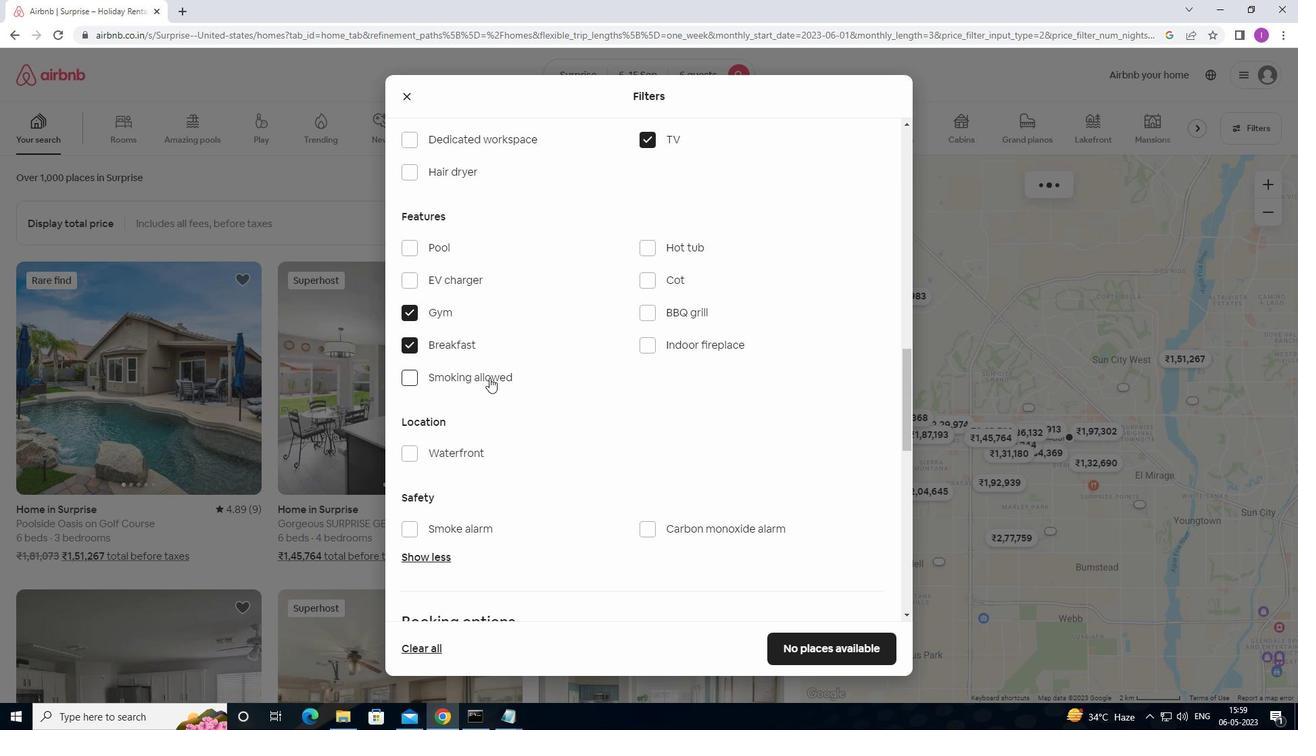 
Action: Mouse scrolled (493, 382) with delta (0, 0)
Screenshot: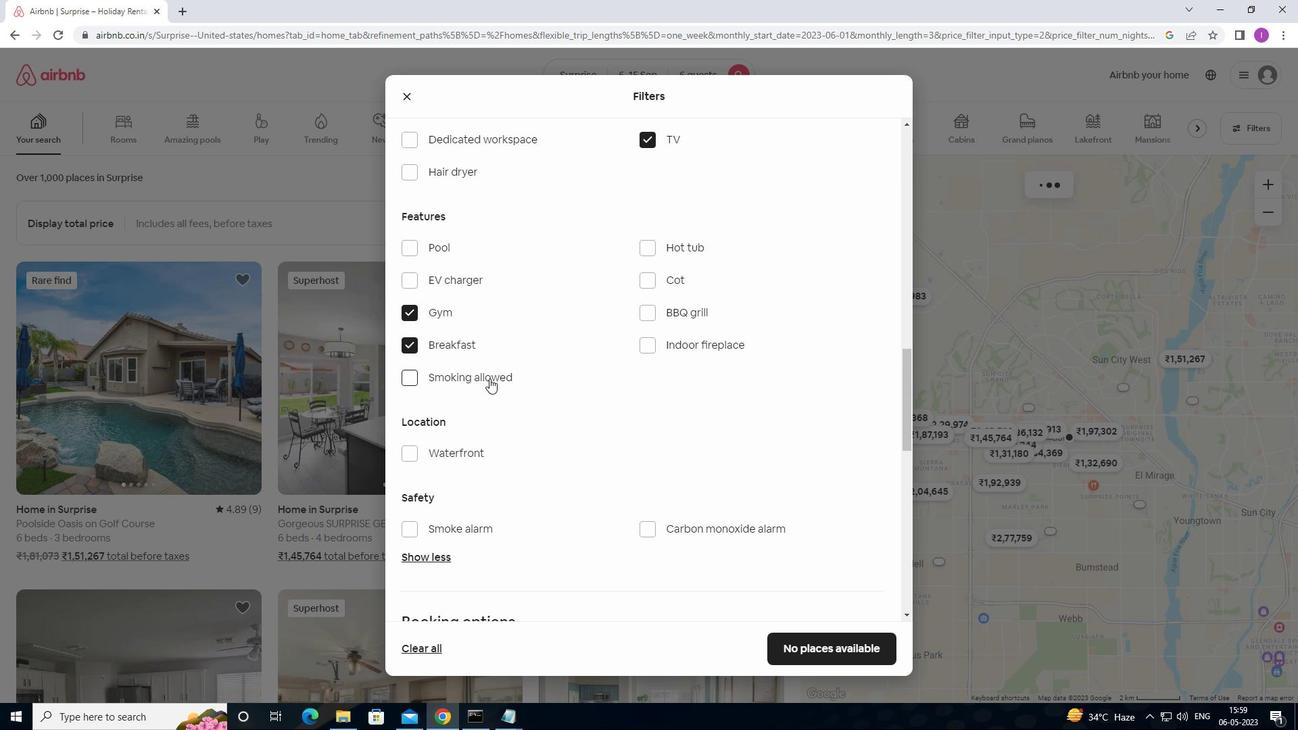 
Action: Mouse moved to (495, 383)
Screenshot: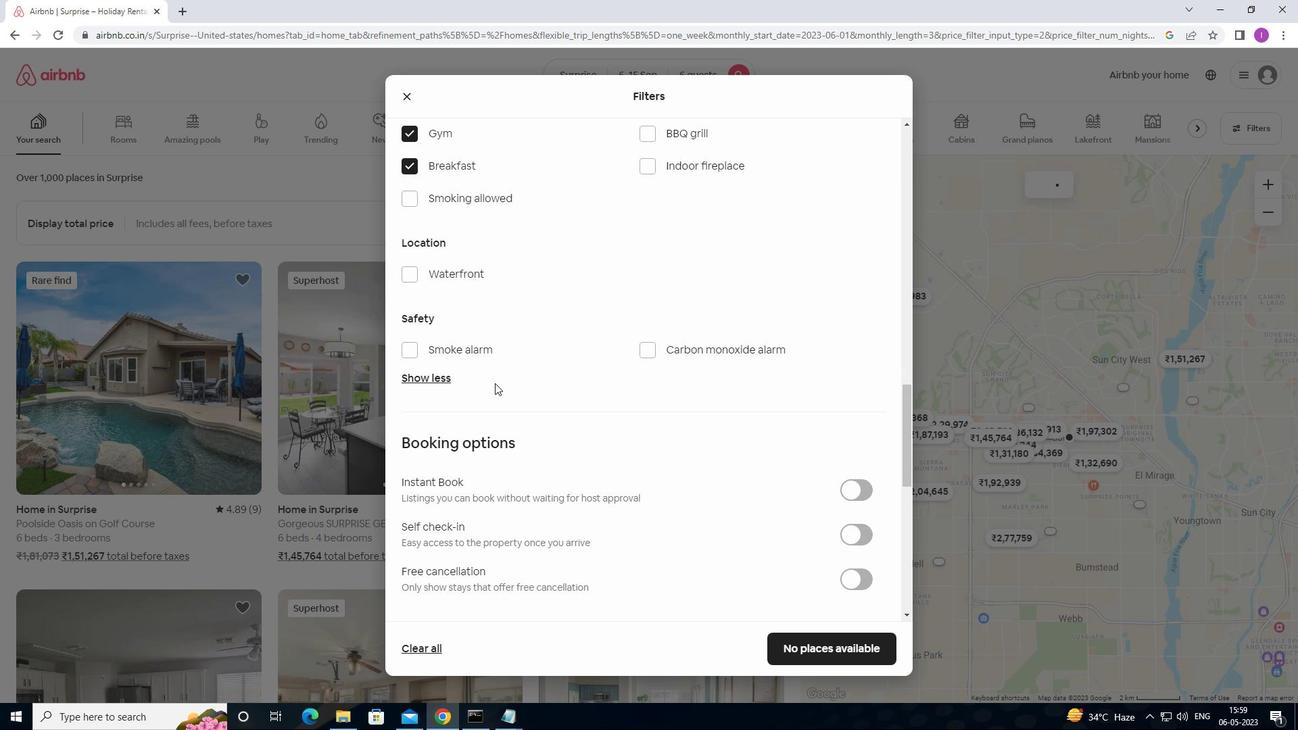 
Action: Mouse scrolled (495, 382) with delta (0, 0)
Screenshot: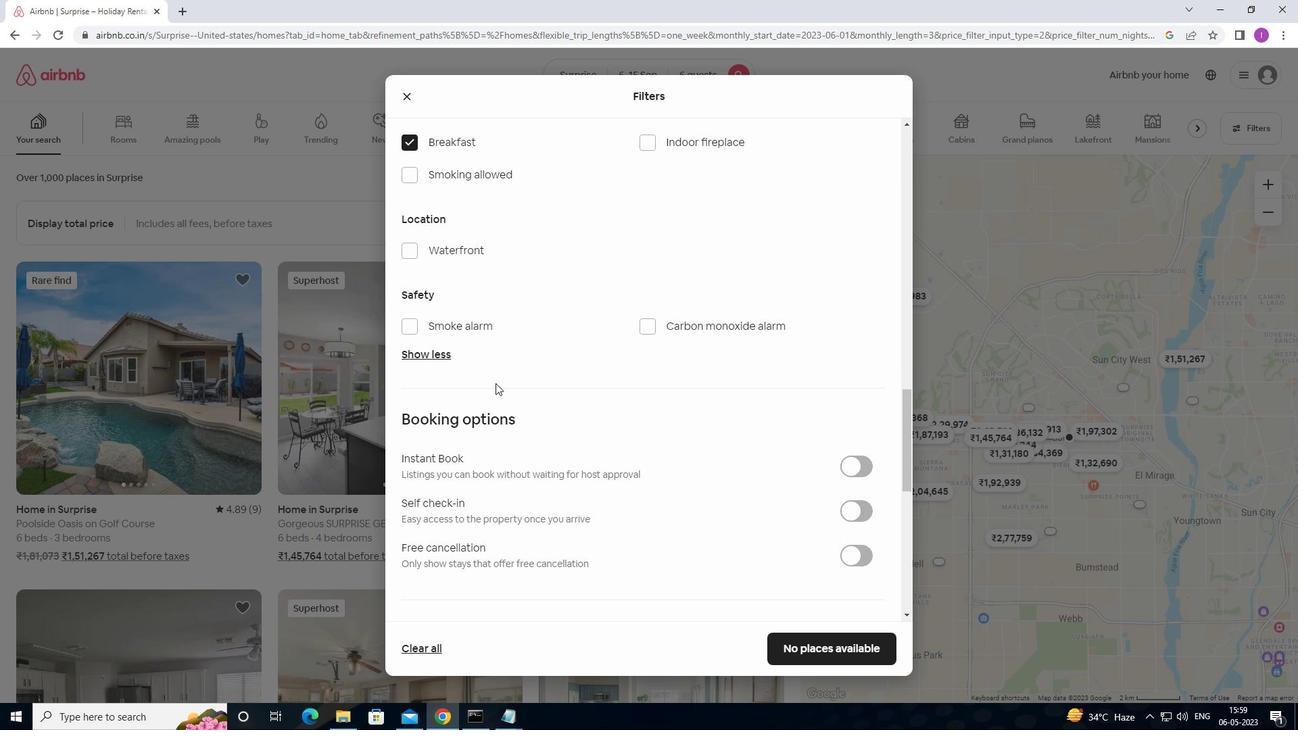 
Action: Mouse scrolled (495, 382) with delta (0, 0)
Screenshot: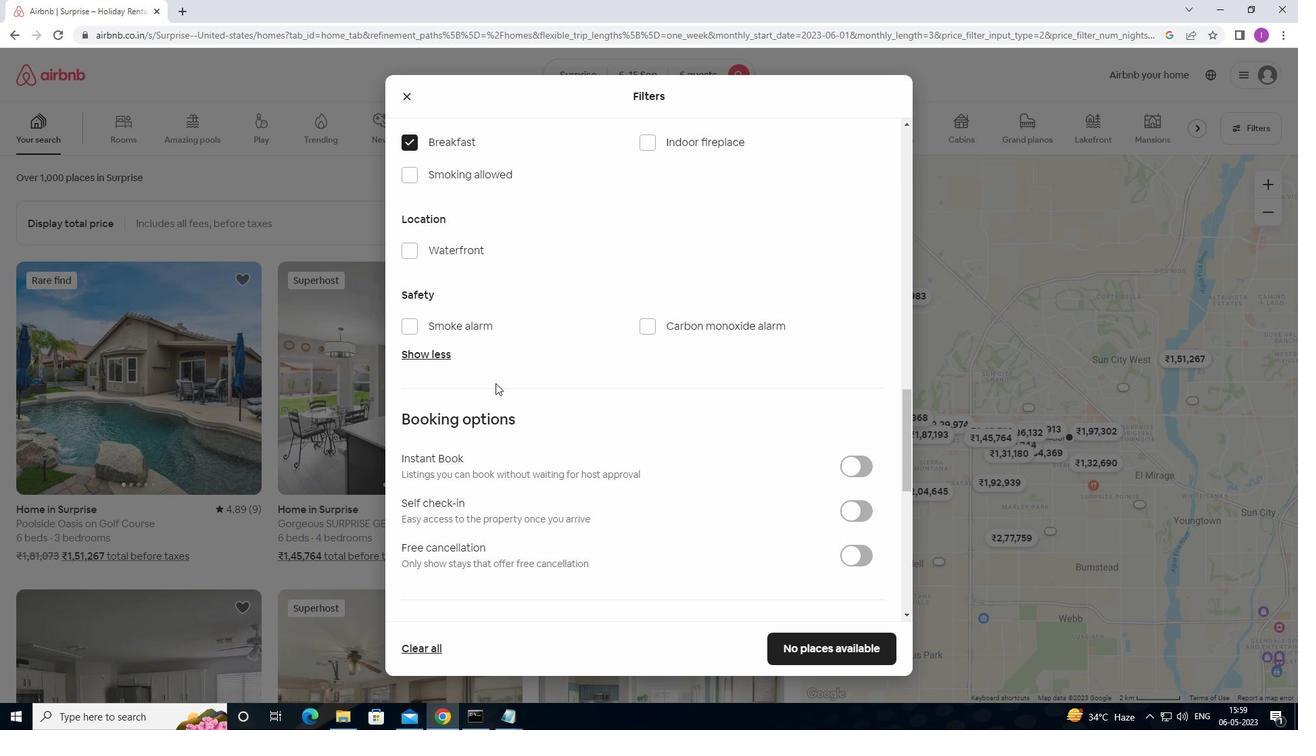 
Action: Mouse moved to (856, 369)
Screenshot: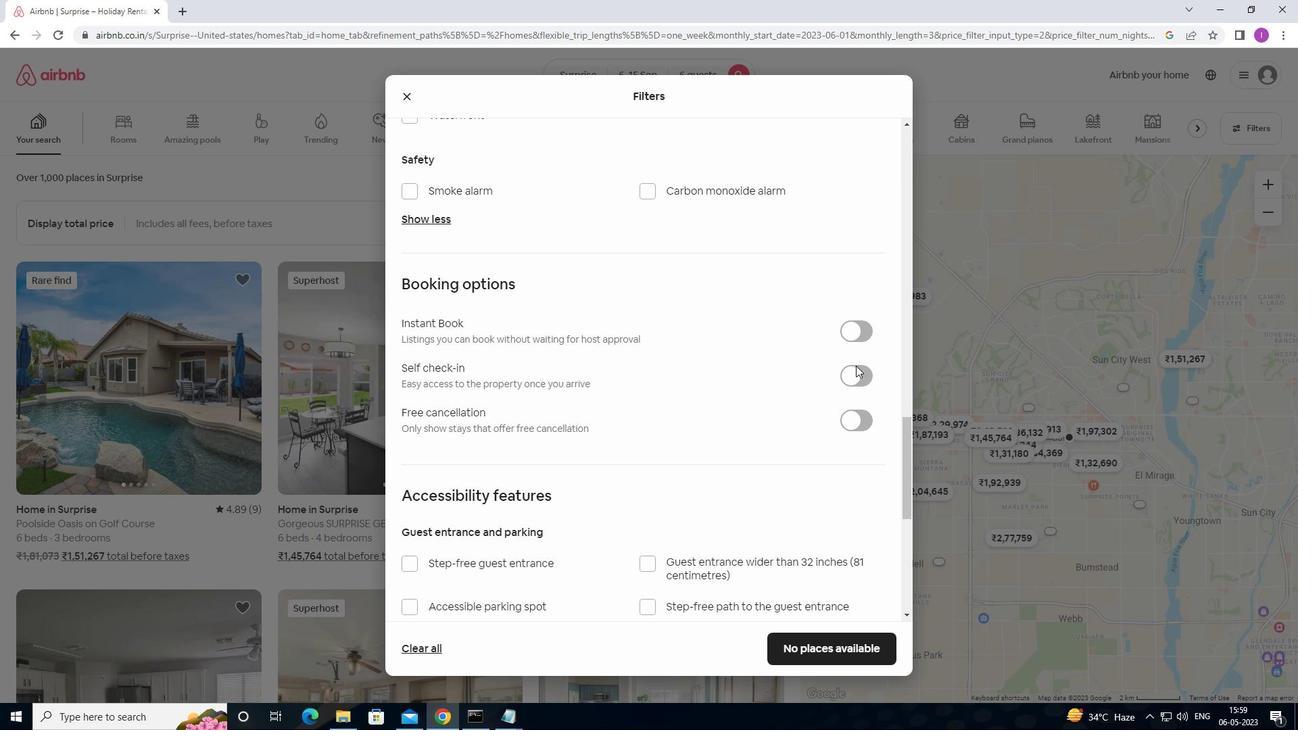 
Action: Mouse pressed left at (856, 369)
Screenshot: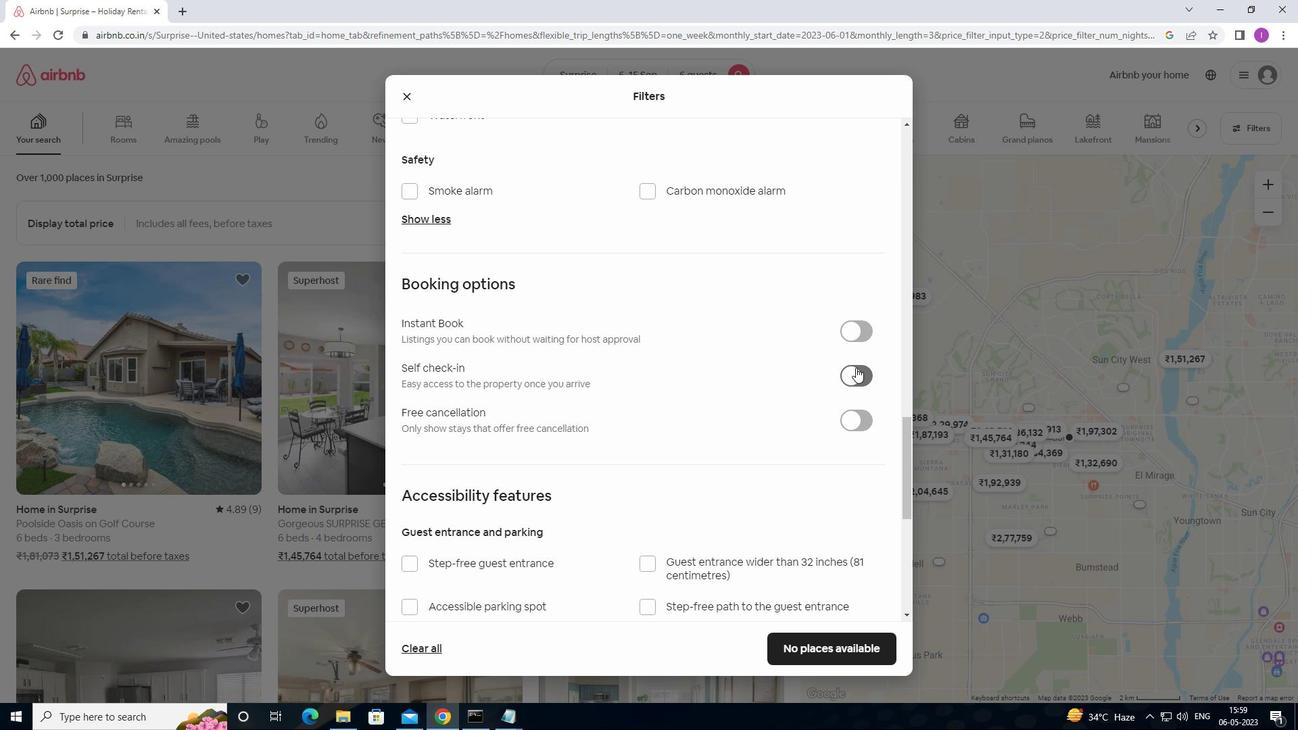 
Action: Mouse moved to (679, 404)
Screenshot: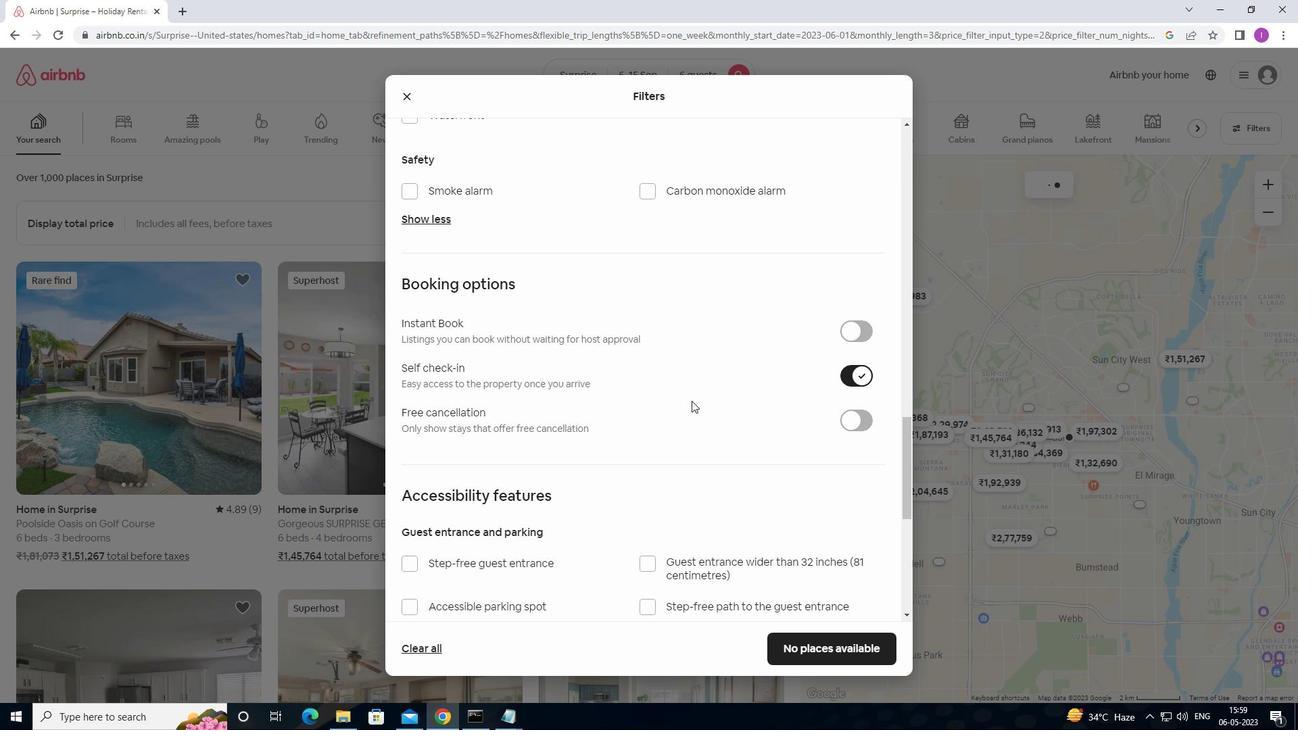 
Action: Mouse scrolled (679, 403) with delta (0, 0)
Screenshot: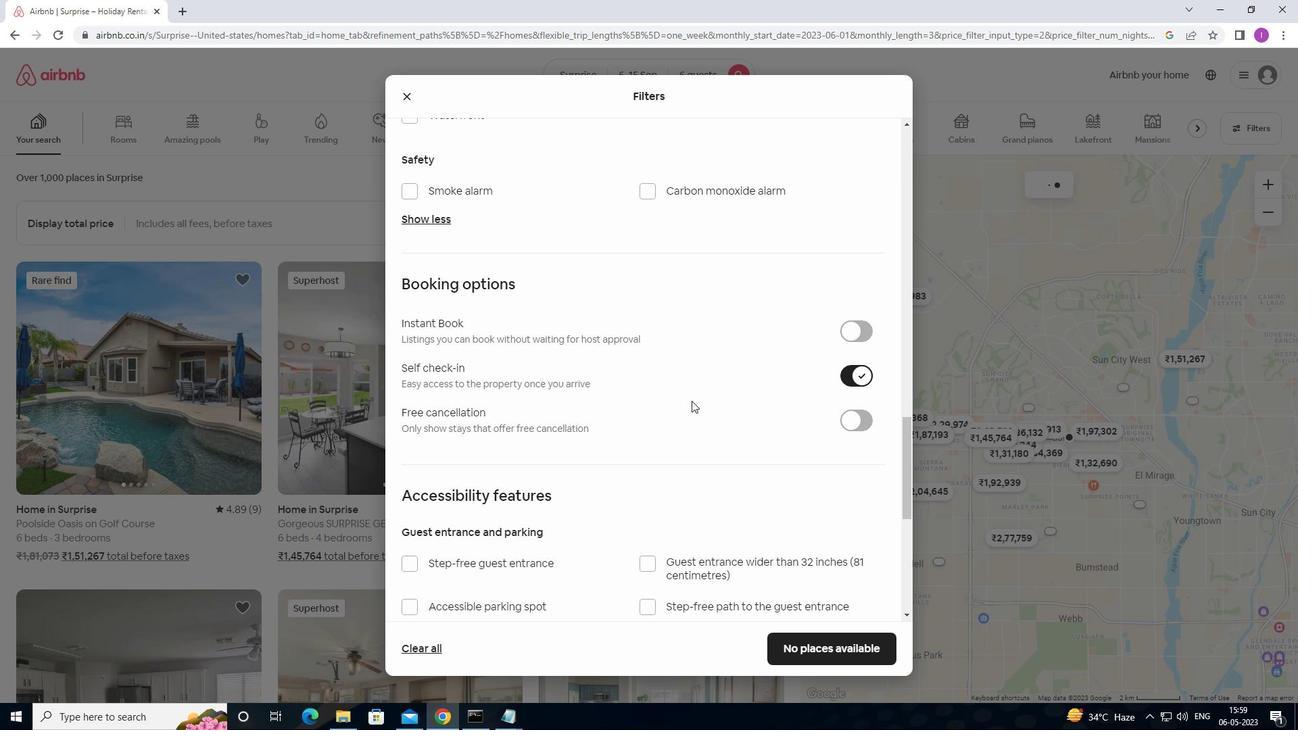 
Action: Mouse moved to (679, 405)
Screenshot: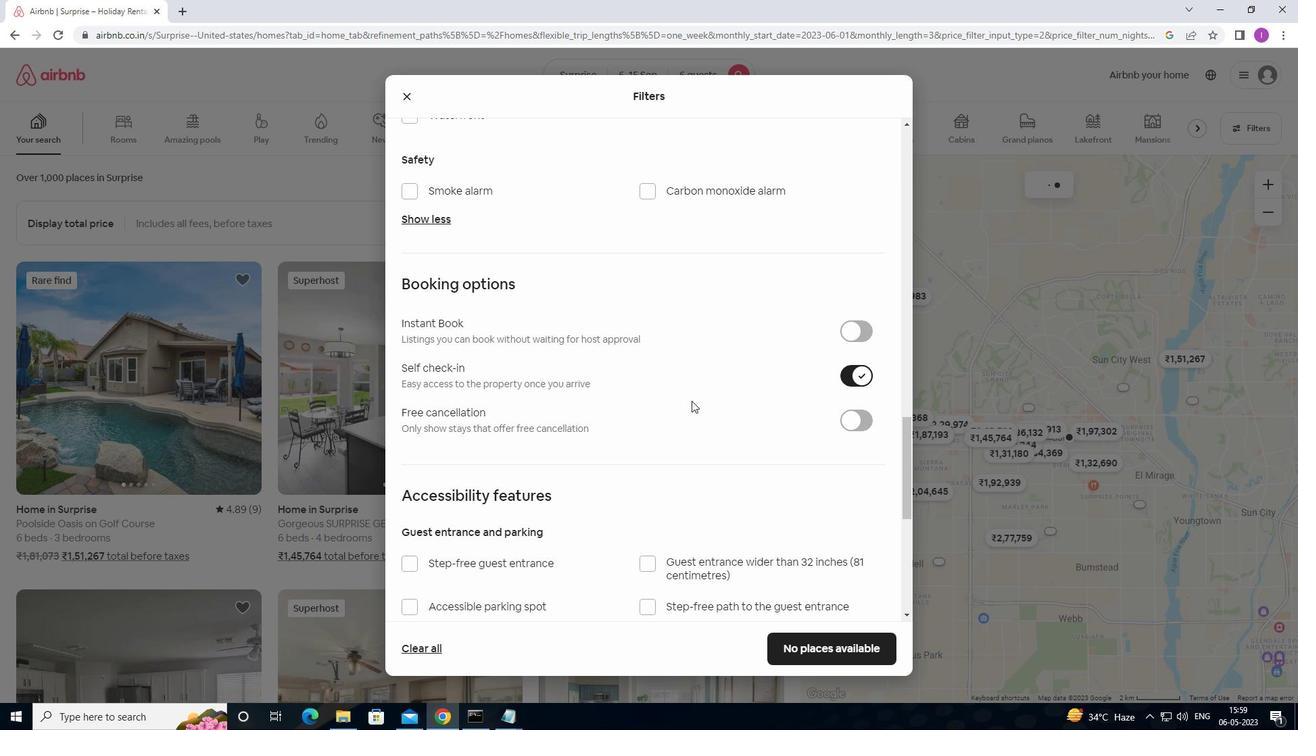 
Action: Mouse scrolled (679, 404) with delta (0, 0)
Screenshot: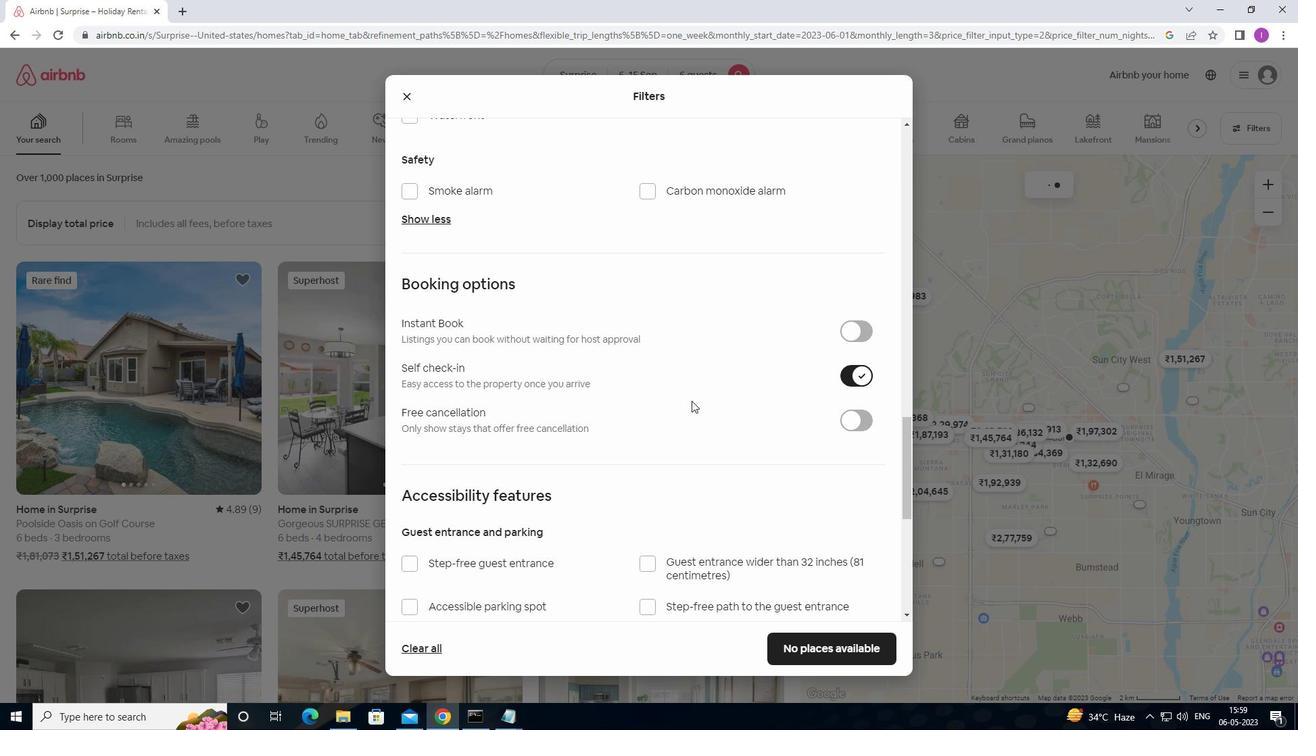 
Action: Mouse moved to (679, 405)
Screenshot: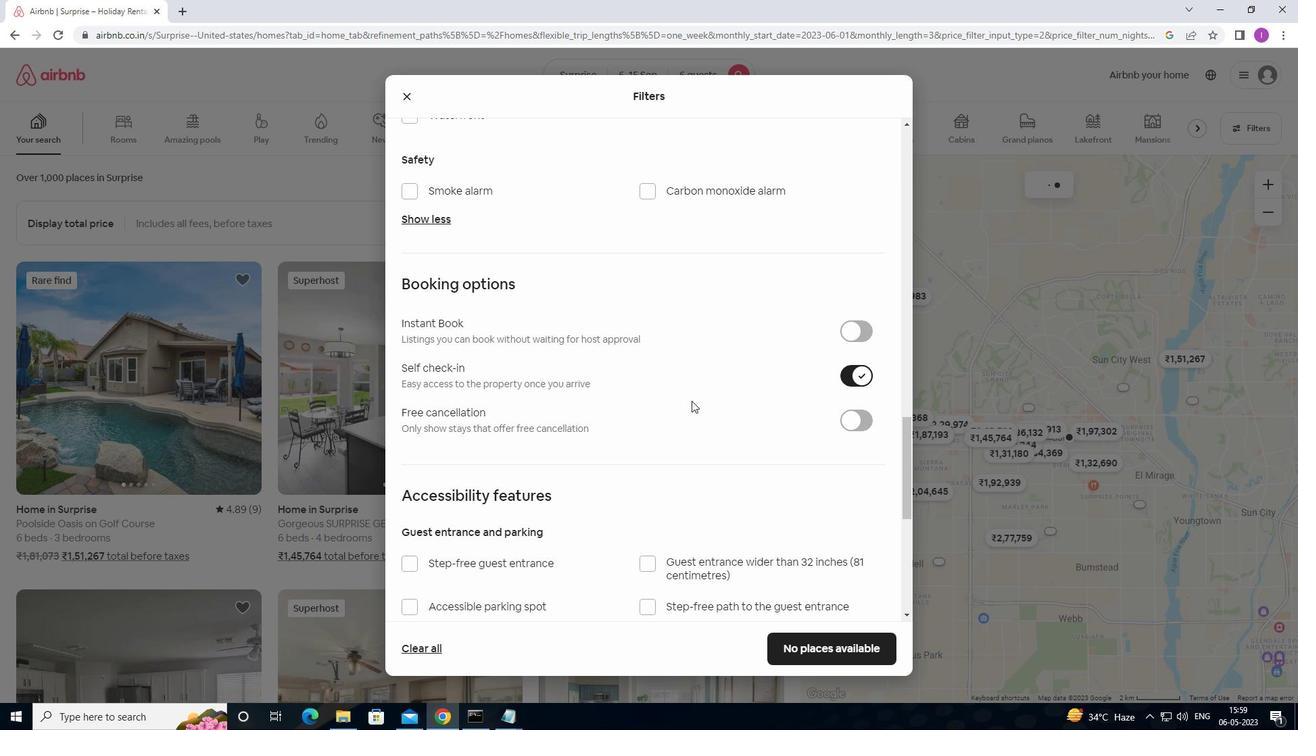 
Action: Mouse scrolled (679, 405) with delta (0, 0)
Screenshot: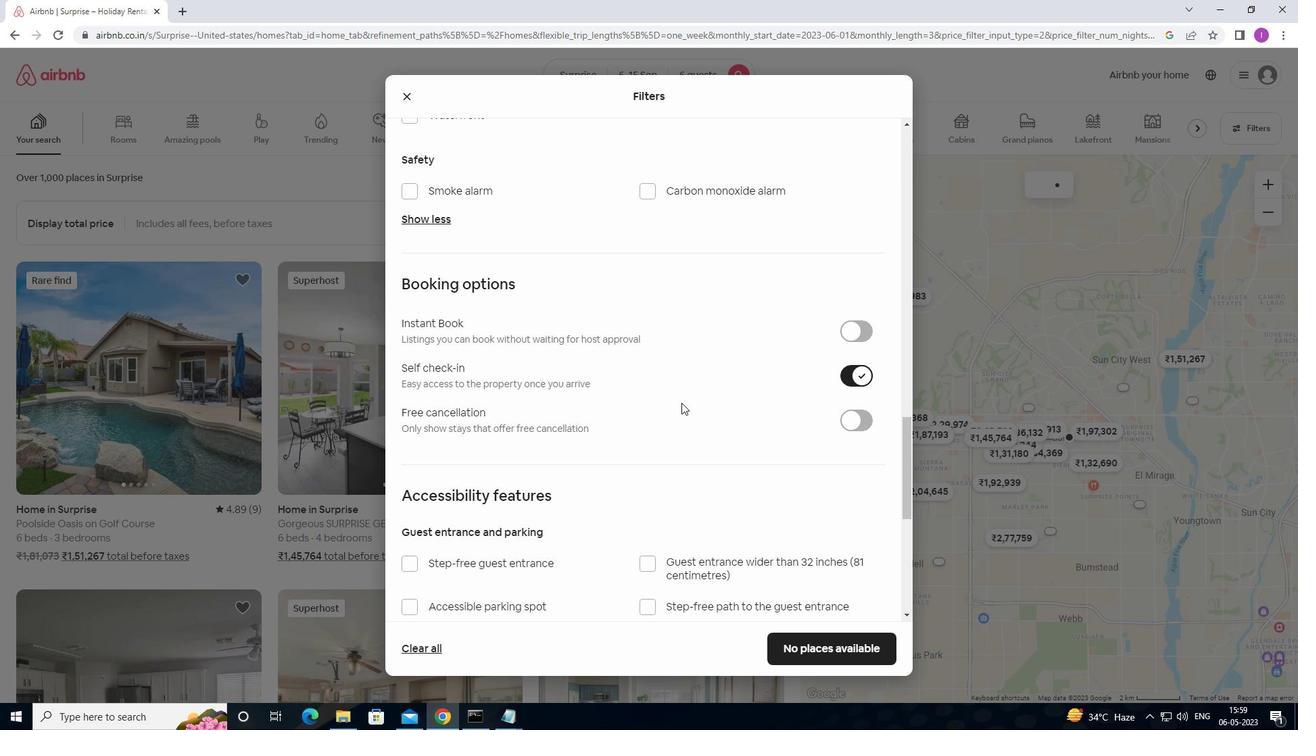
Action: Mouse scrolled (679, 405) with delta (0, 0)
Screenshot: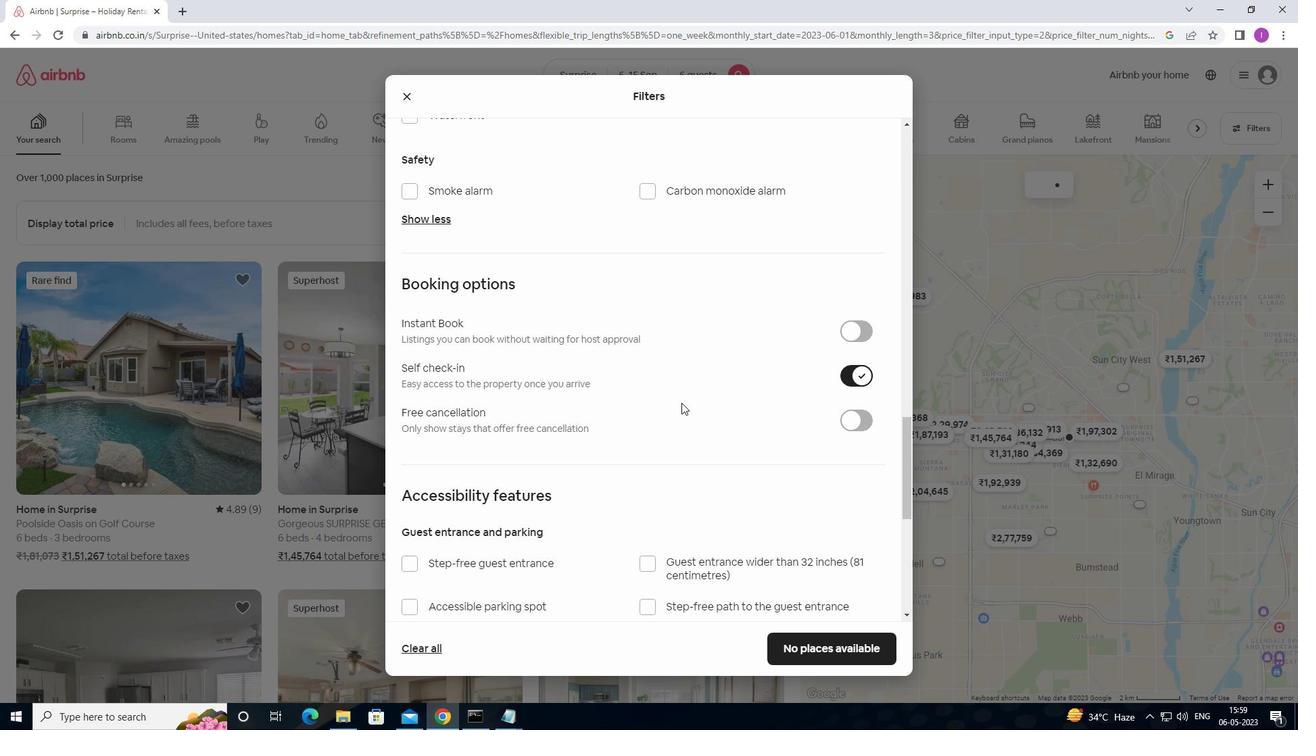 
Action: Mouse scrolled (679, 405) with delta (0, 0)
Screenshot: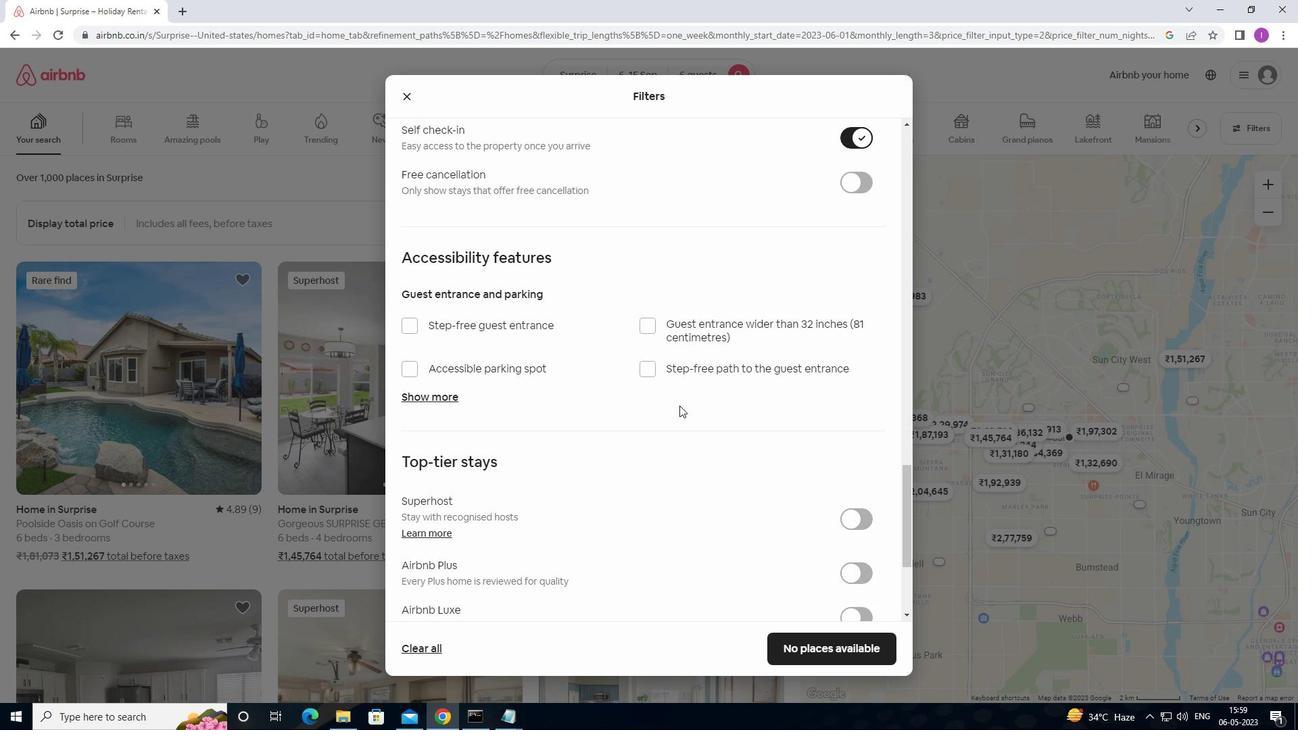 
Action: Mouse moved to (679, 406)
Screenshot: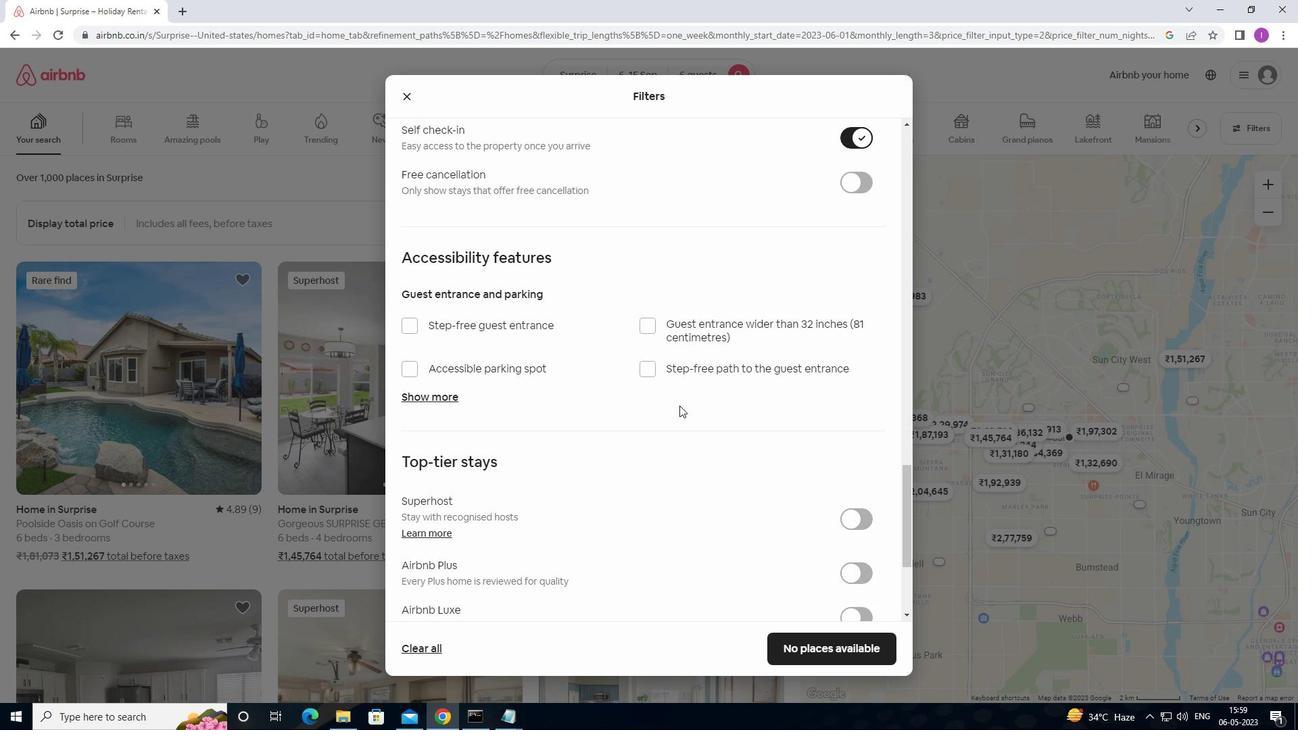
Action: Mouse scrolled (679, 405) with delta (0, 0)
Screenshot: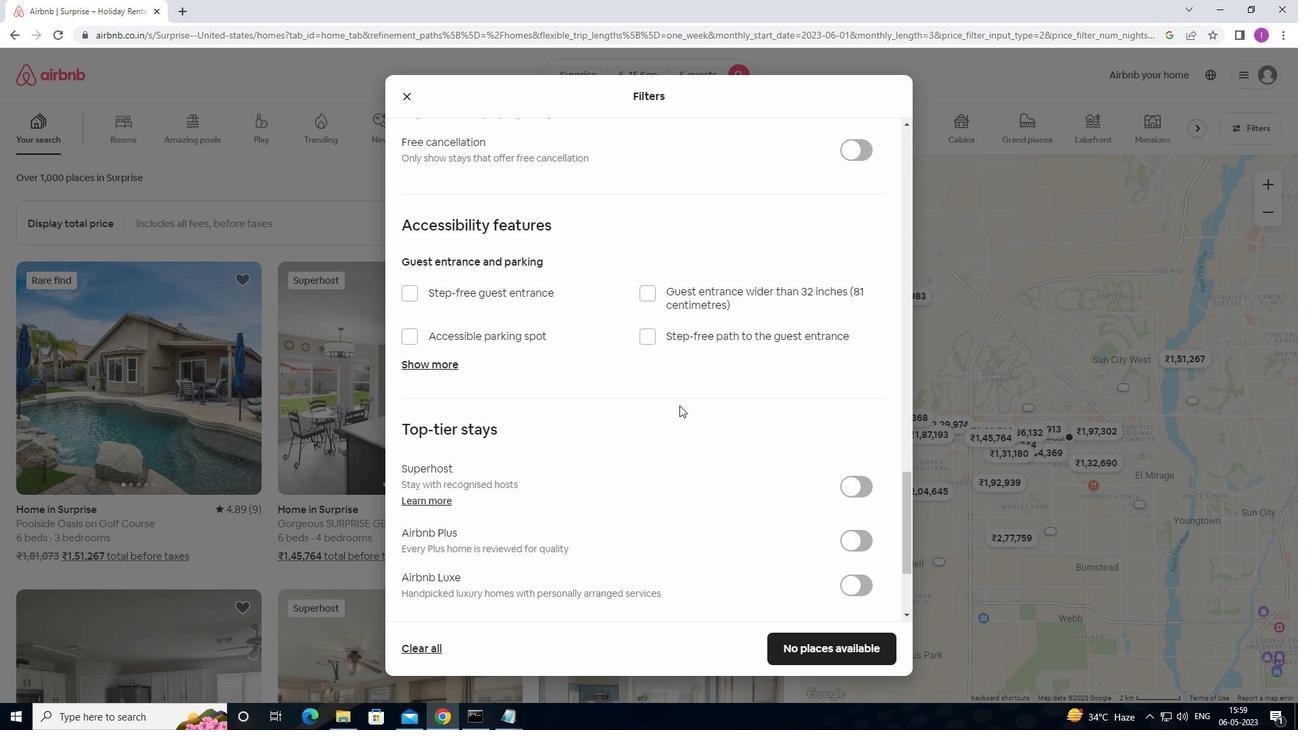 
Action: Mouse moved to (679, 407)
Screenshot: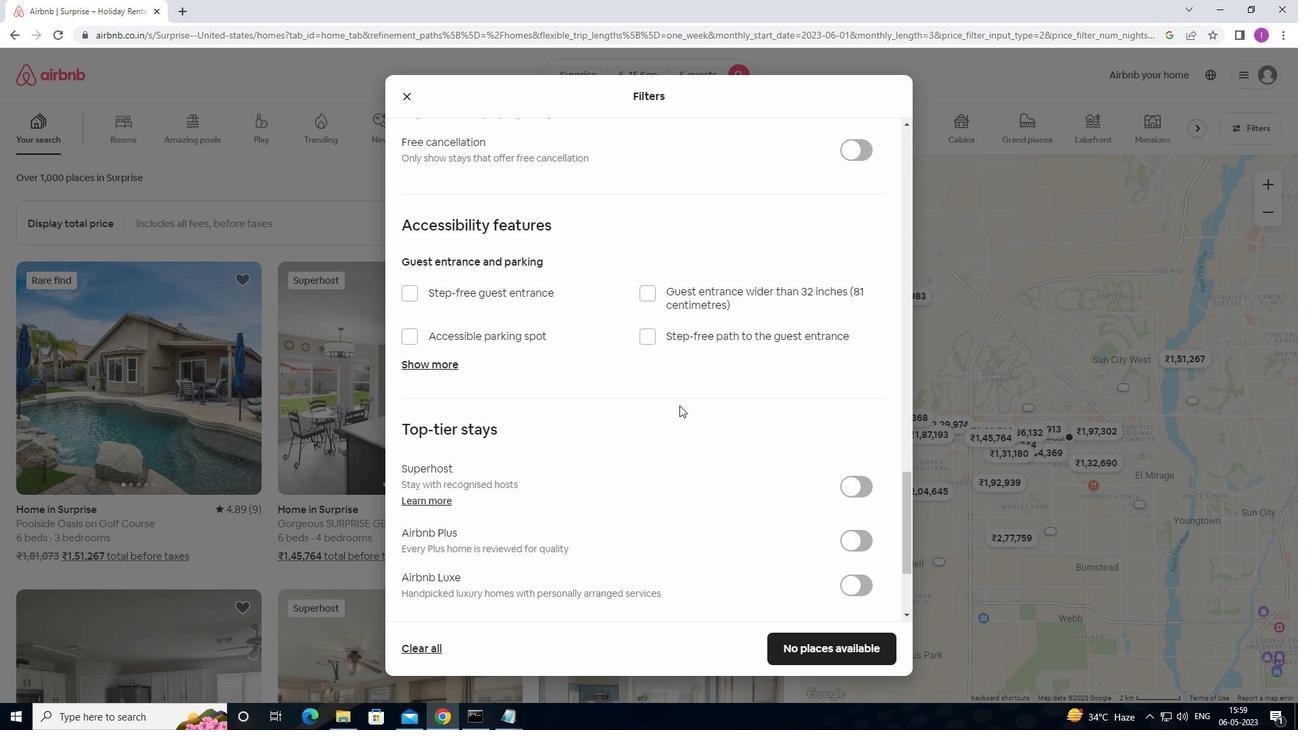 
Action: Mouse scrolled (679, 406) with delta (0, 0)
Screenshot: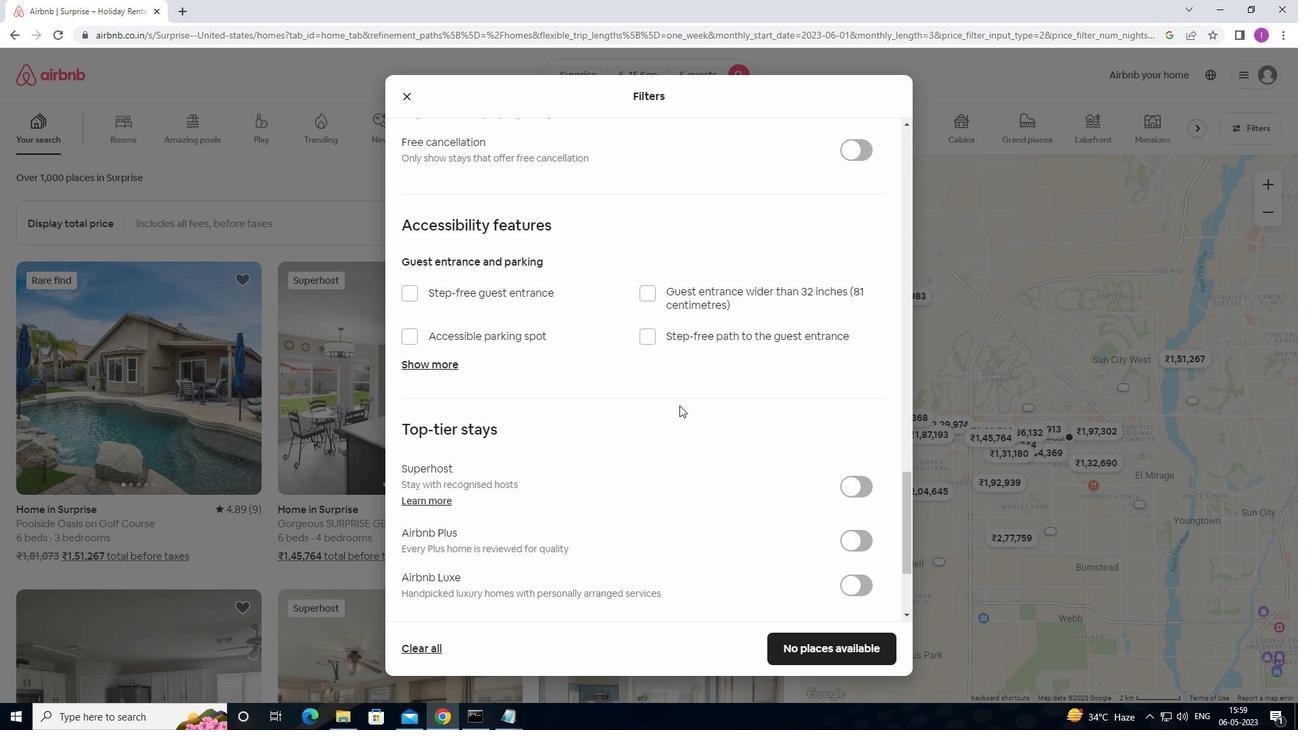 
Action: Mouse scrolled (679, 406) with delta (0, 0)
Screenshot: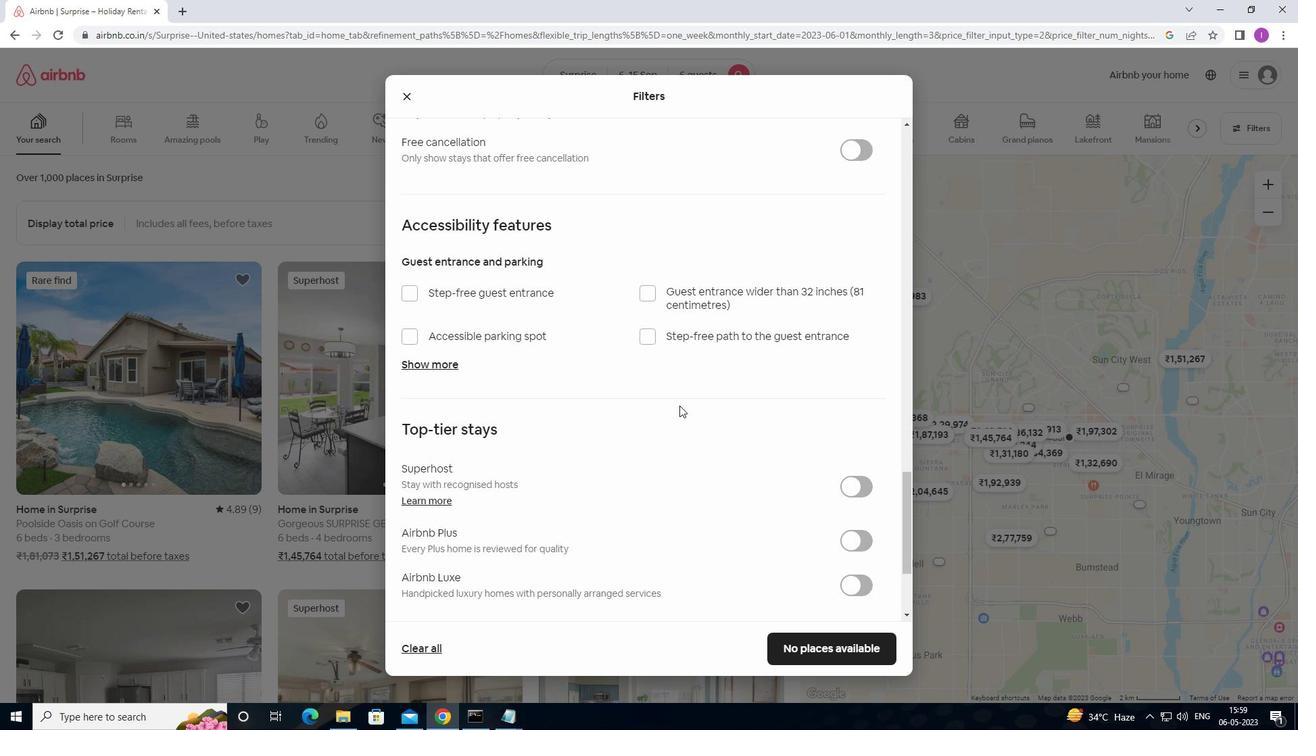 
Action: Mouse moved to (679, 407)
Screenshot: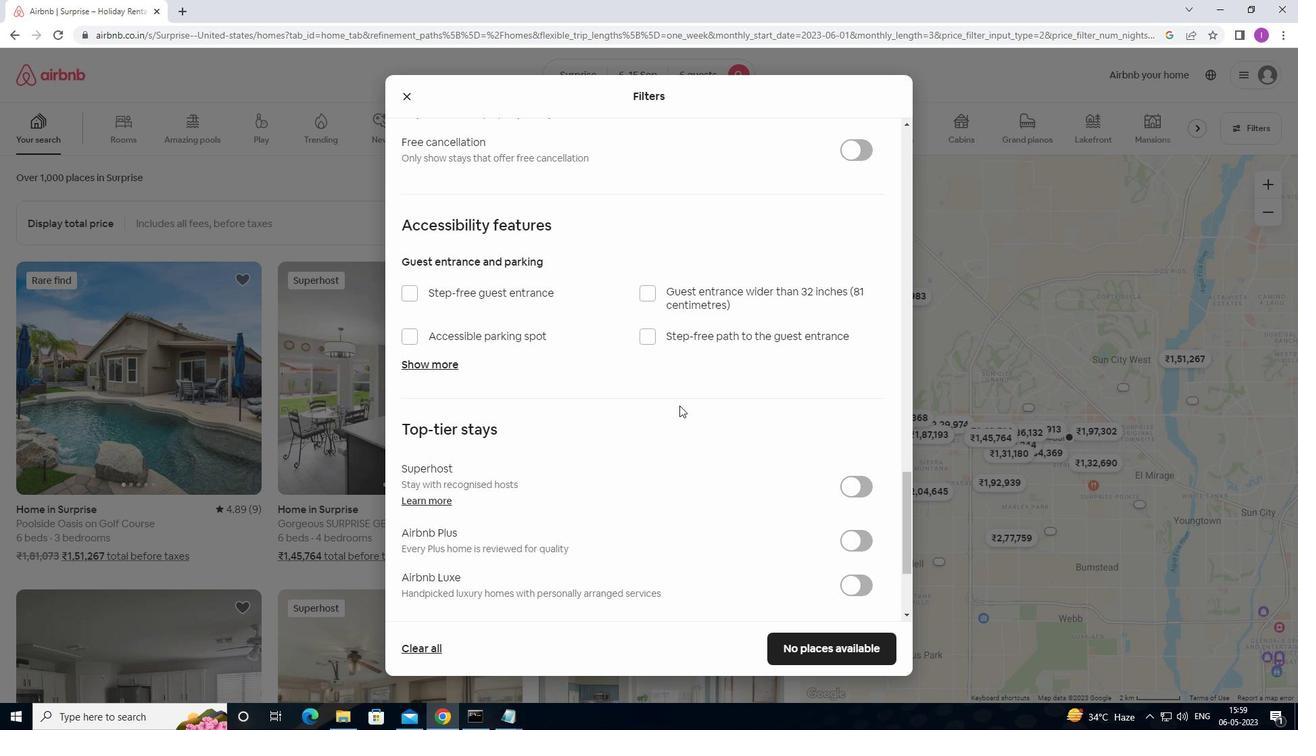 
Action: Mouse scrolled (679, 406) with delta (0, 0)
Screenshot: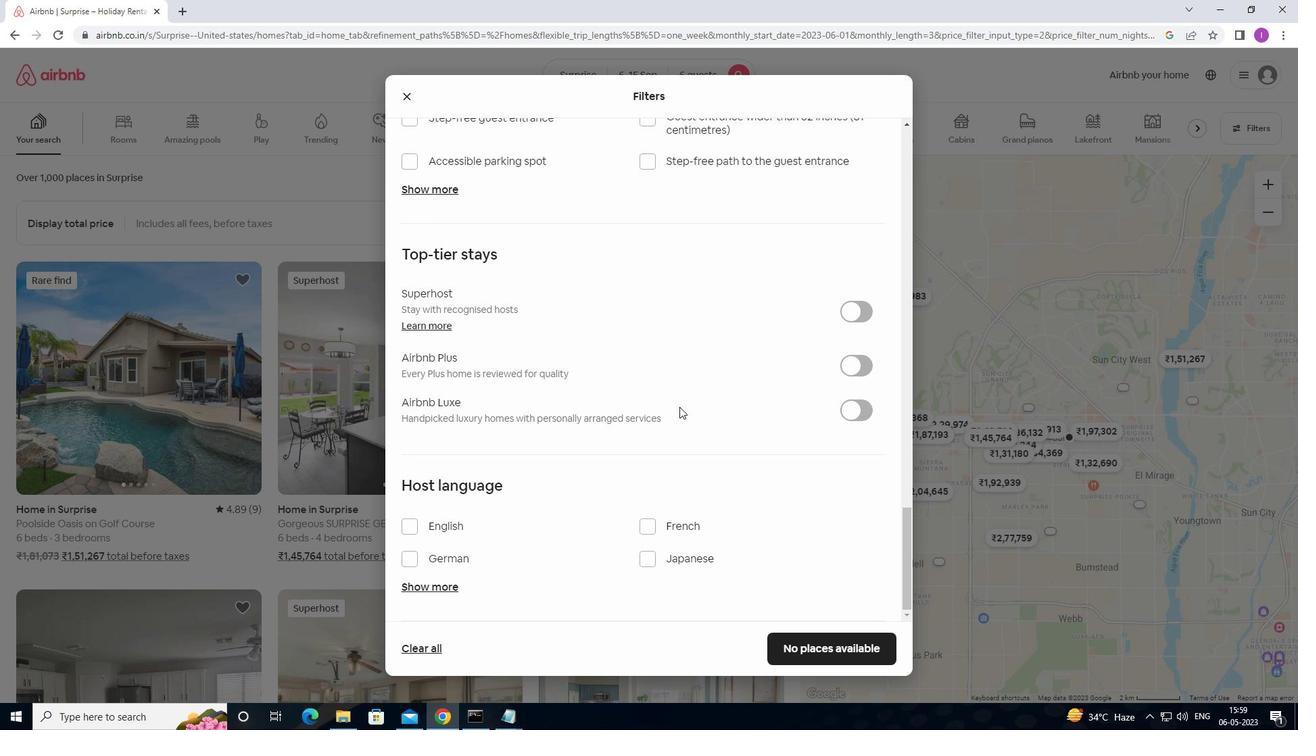 
Action: Mouse moved to (679, 407)
Screenshot: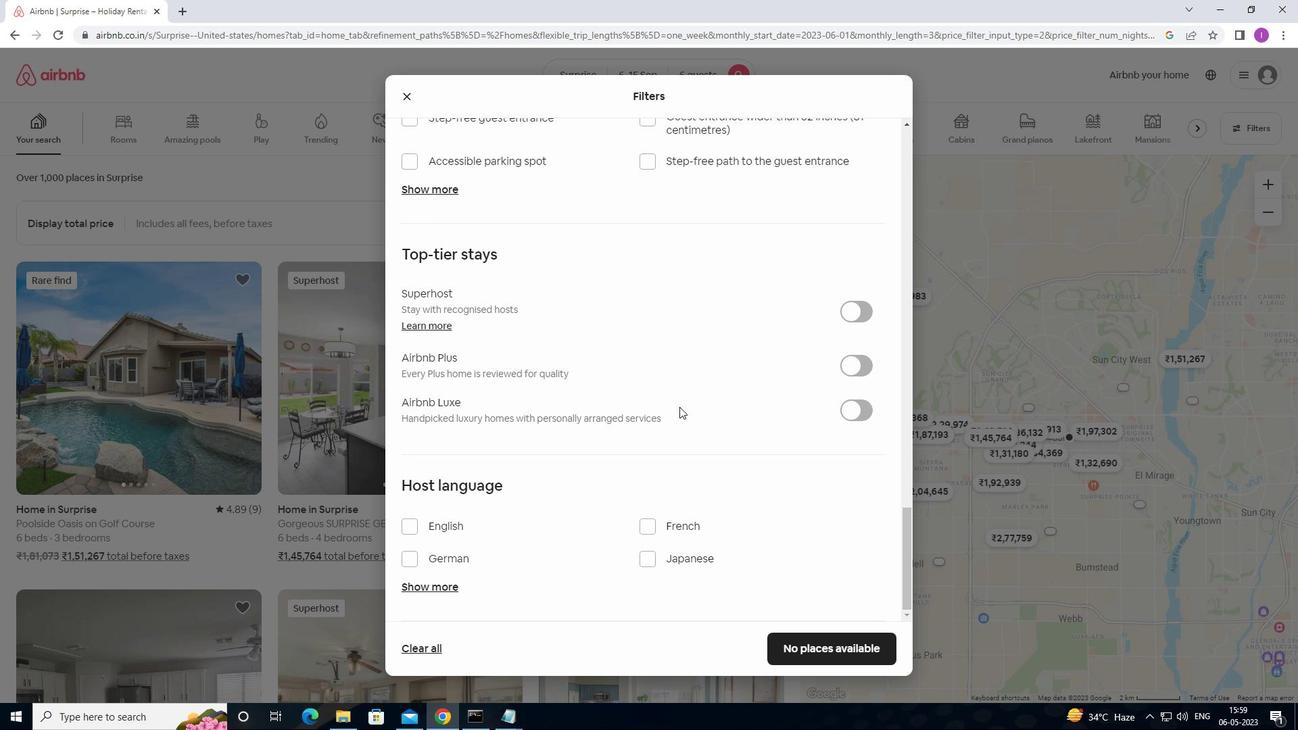 
Action: Mouse scrolled (679, 407) with delta (0, 0)
Screenshot: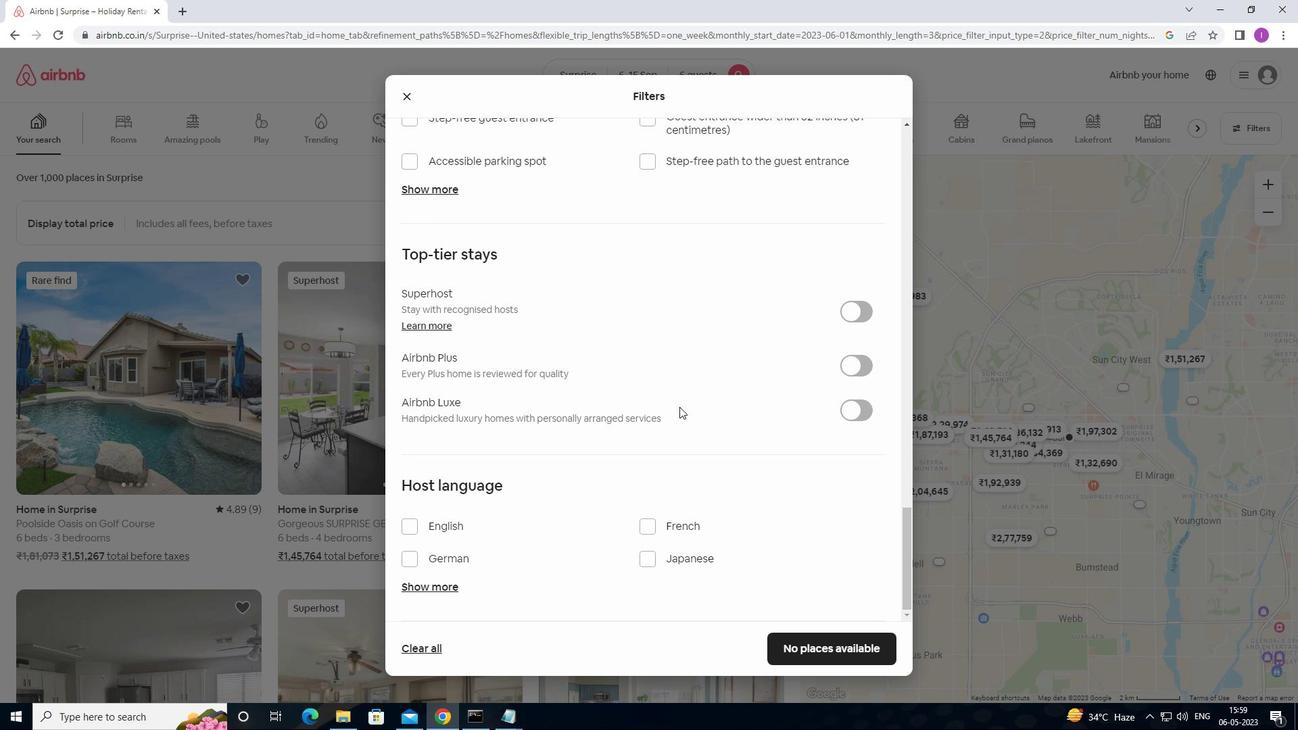 
Action: Mouse moved to (679, 407)
Screenshot: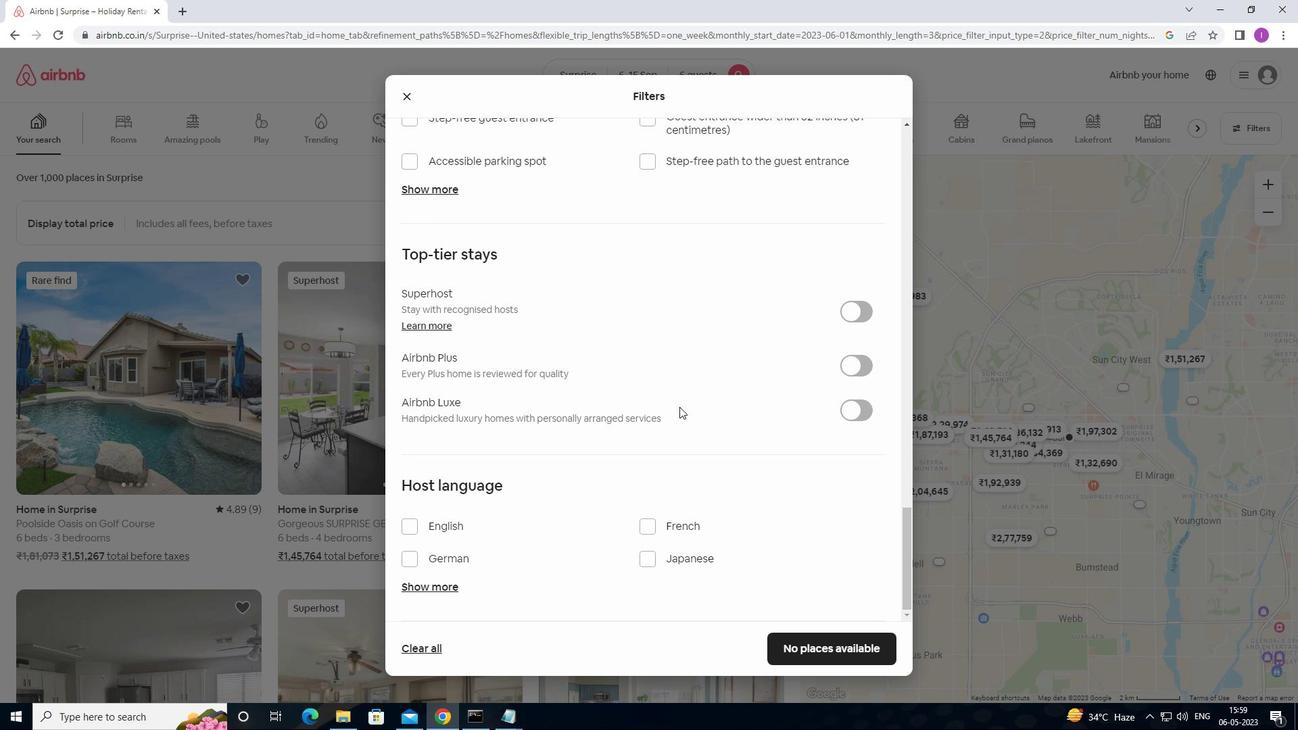 
Action: Mouse scrolled (679, 407) with delta (0, 0)
Screenshot: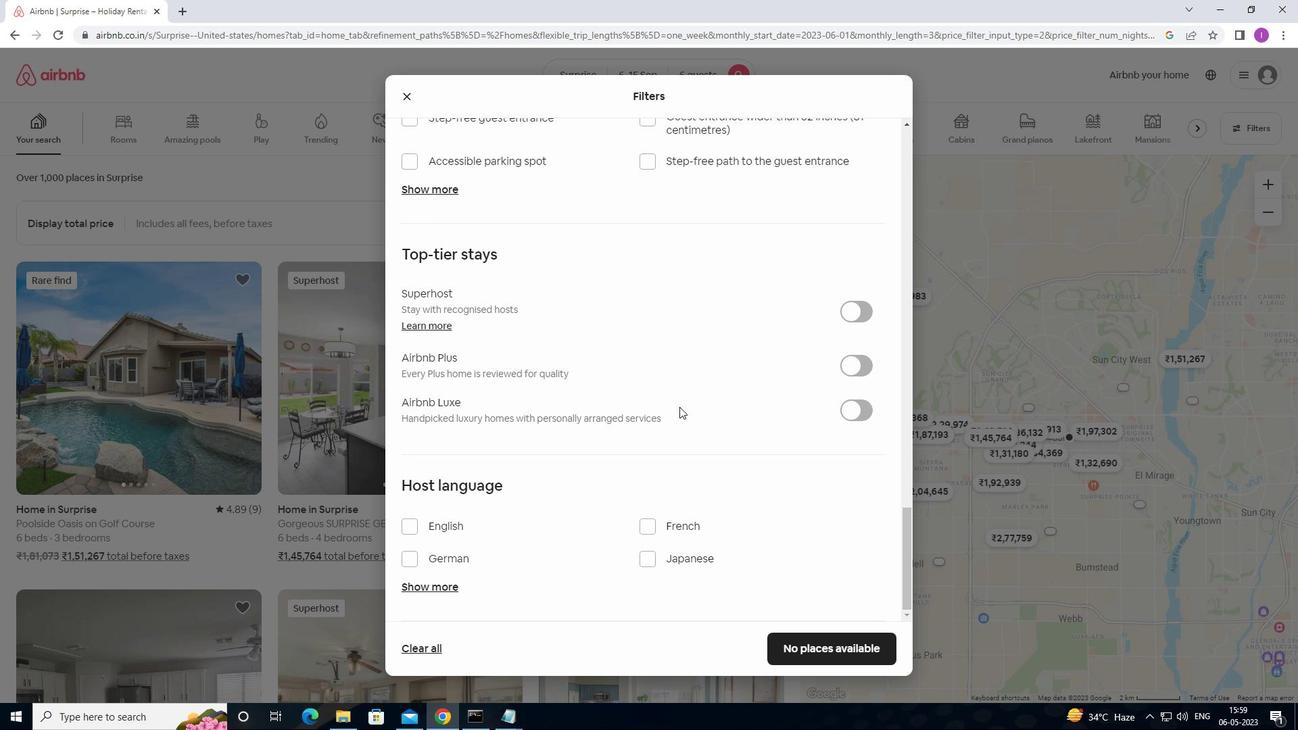 
Action: Mouse moved to (681, 408)
Screenshot: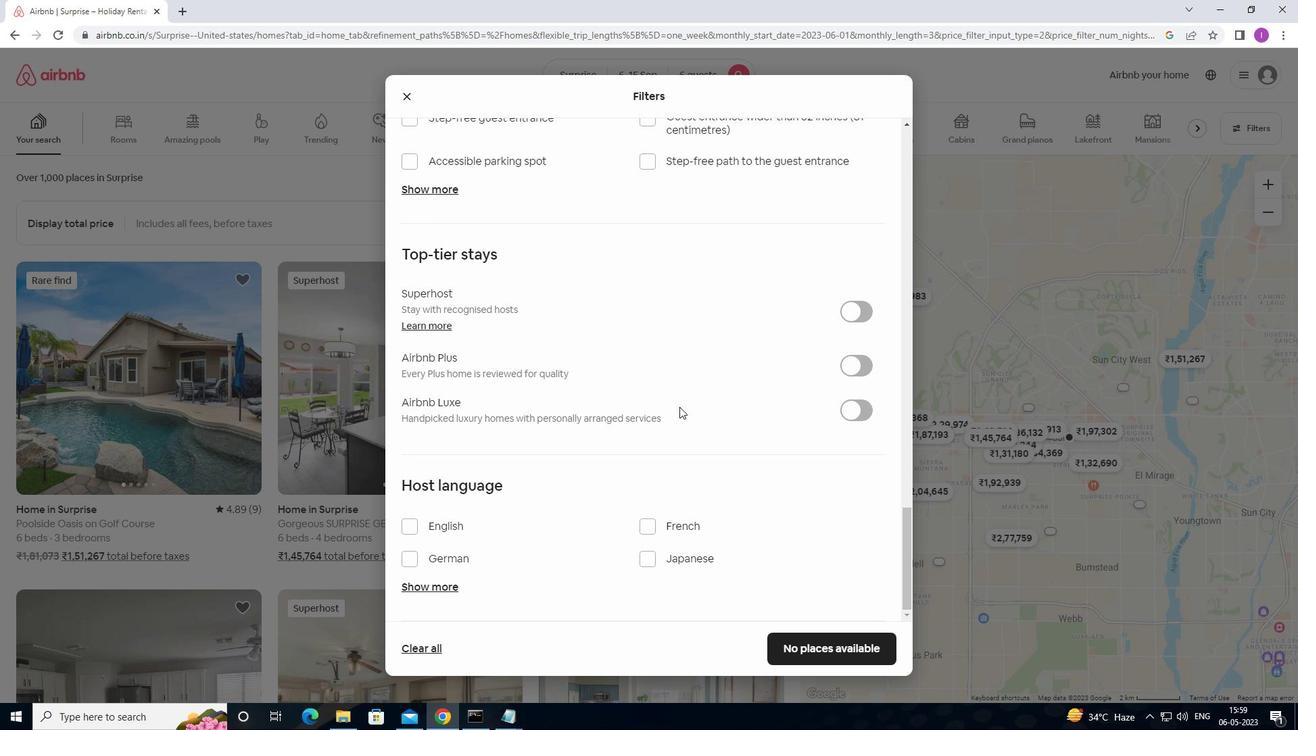 
Action: Mouse scrolled (681, 407) with delta (0, 0)
Screenshot: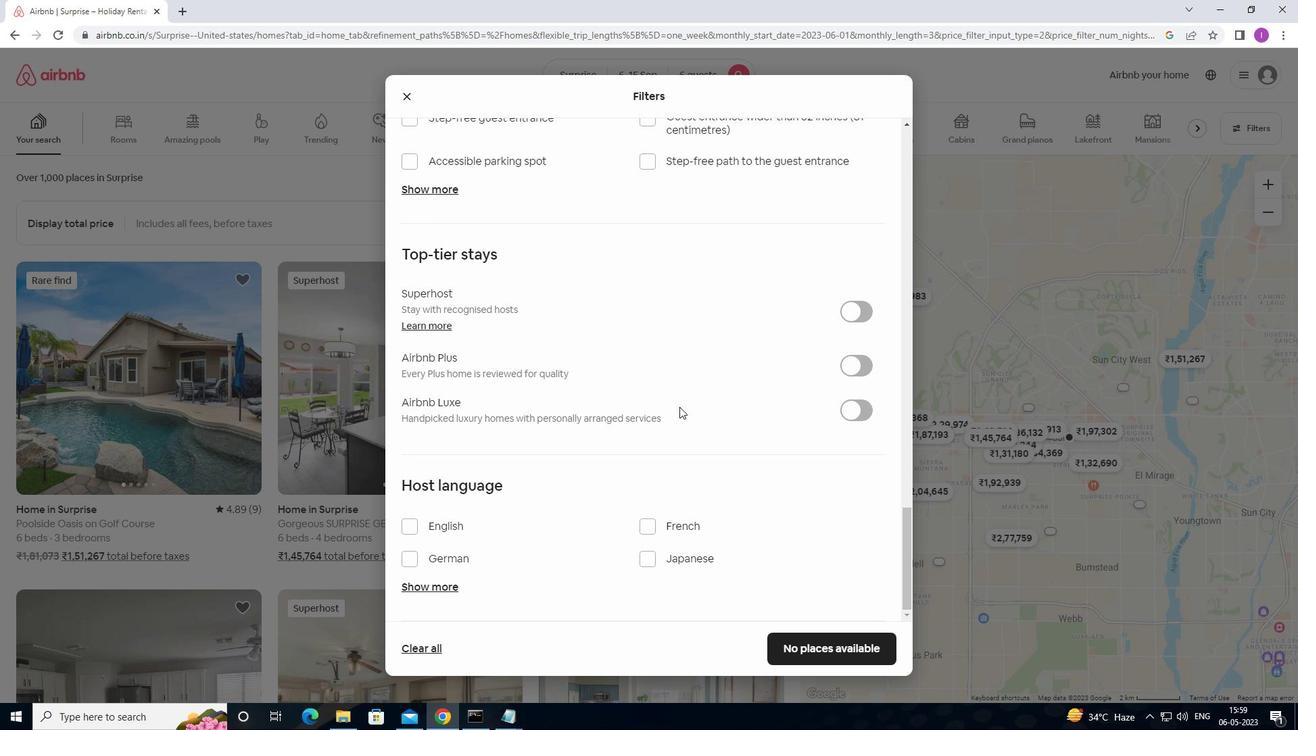 
Action: Mouse scrolled (681, 407) with delta (0, 0)
Screenshot: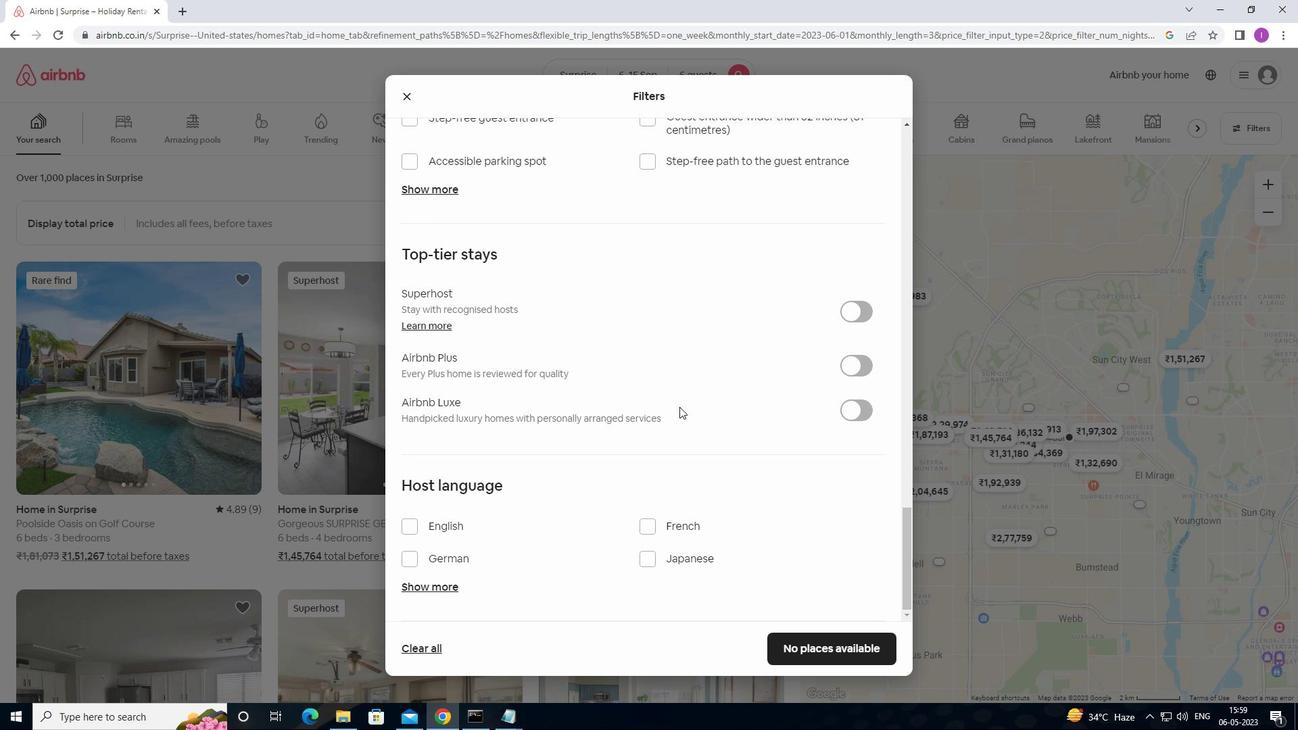
Action: Mouse moved to (416, 526)
Screenshot: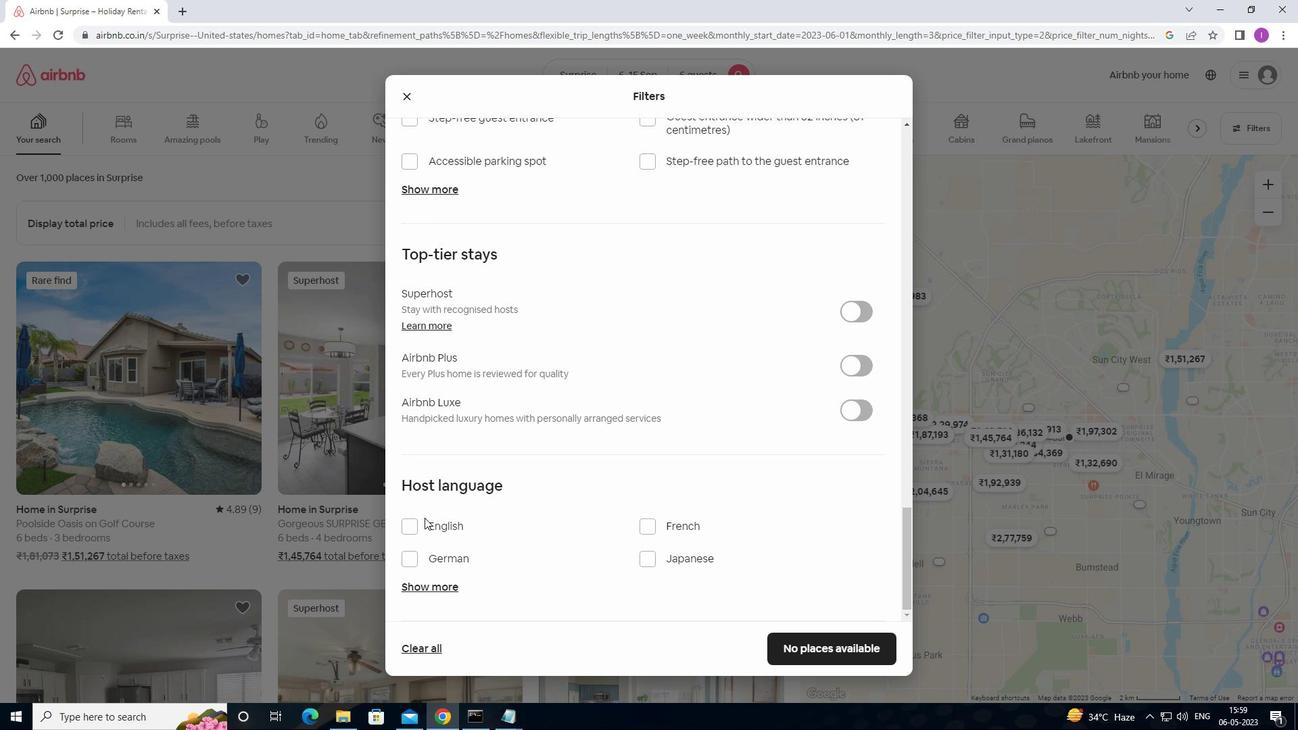 
Action: Mouse pressed left at (416, 526)
Screenshot: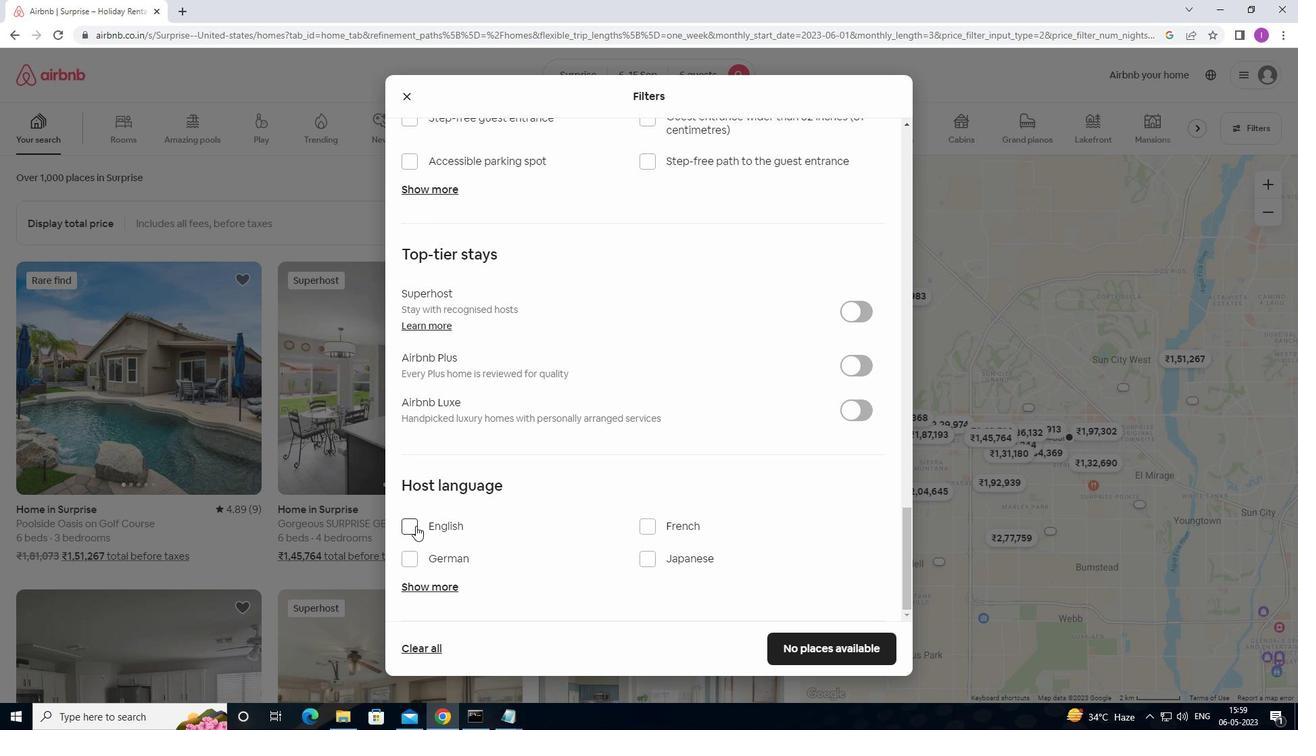 
Action: Mouse moved to (849, 644)
Screenshot: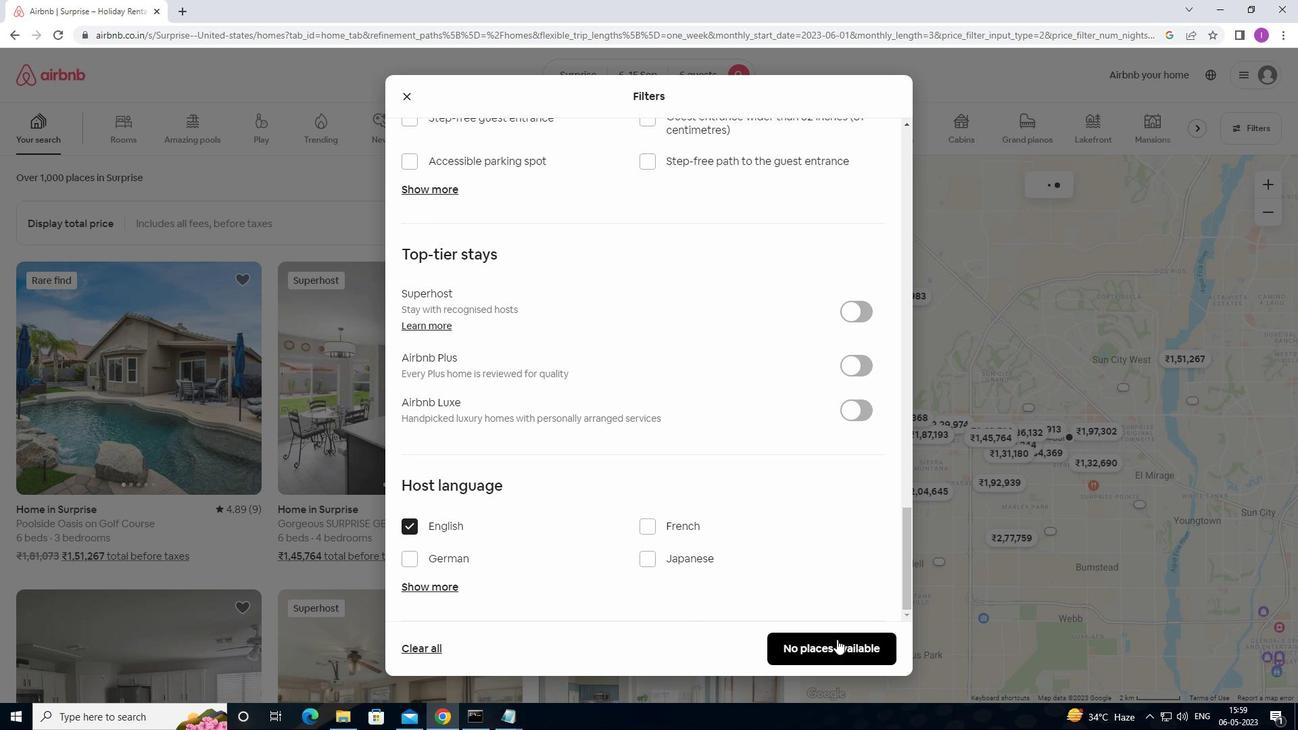 
Action: Mouse pressed left at (849, 644)
Screenshot: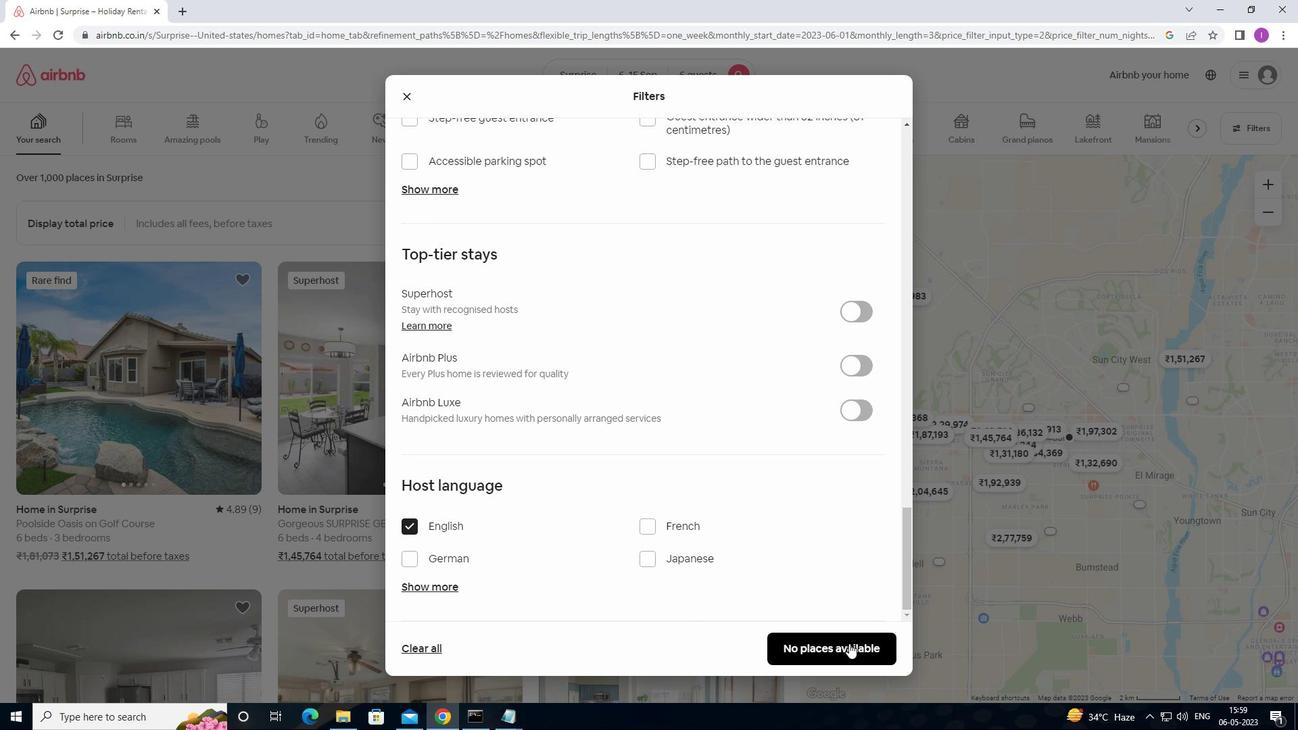 
Action: Mouse moved to (677, 543)
Screenshot: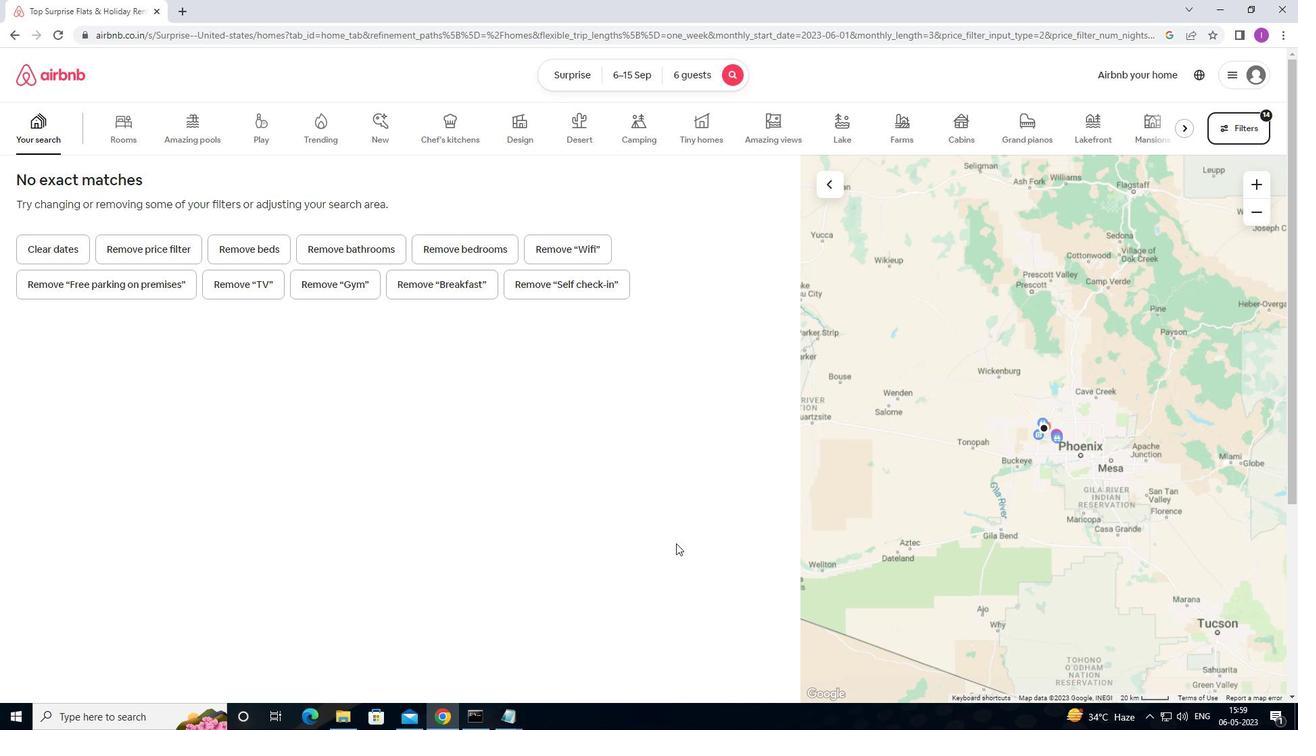 
